 Task: Look for space in Irugūr, India from 11th June, 2023 to 15th June, 2023 for 2 adults in price range Rs.7000 to Rs.16000. Place can be private room with 1  bedroom having 2 beds and 1 bathroom. Property type can be house, flat, guest house, hotel. Booking option can be shelf check-in. Required host language is English.
Action: Mouse moved to (538, 133)
Screenshot: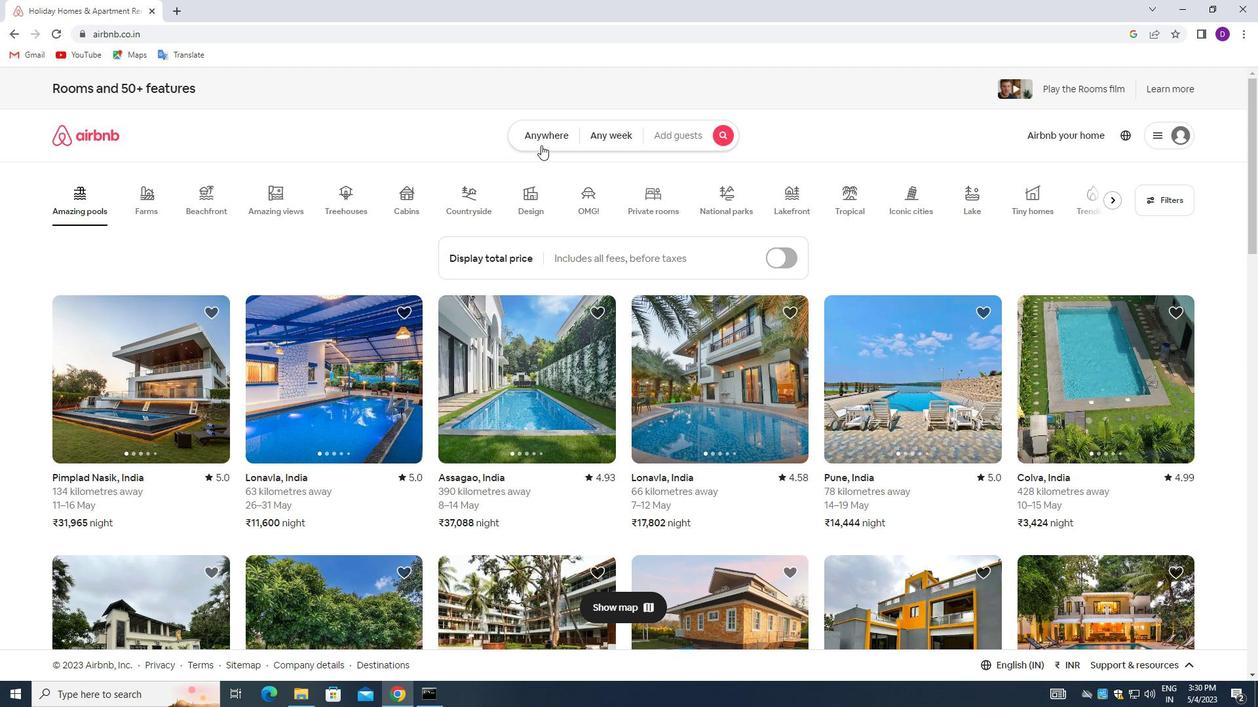 
Action: Mouse pressed left at (538, 133)
Screenshot: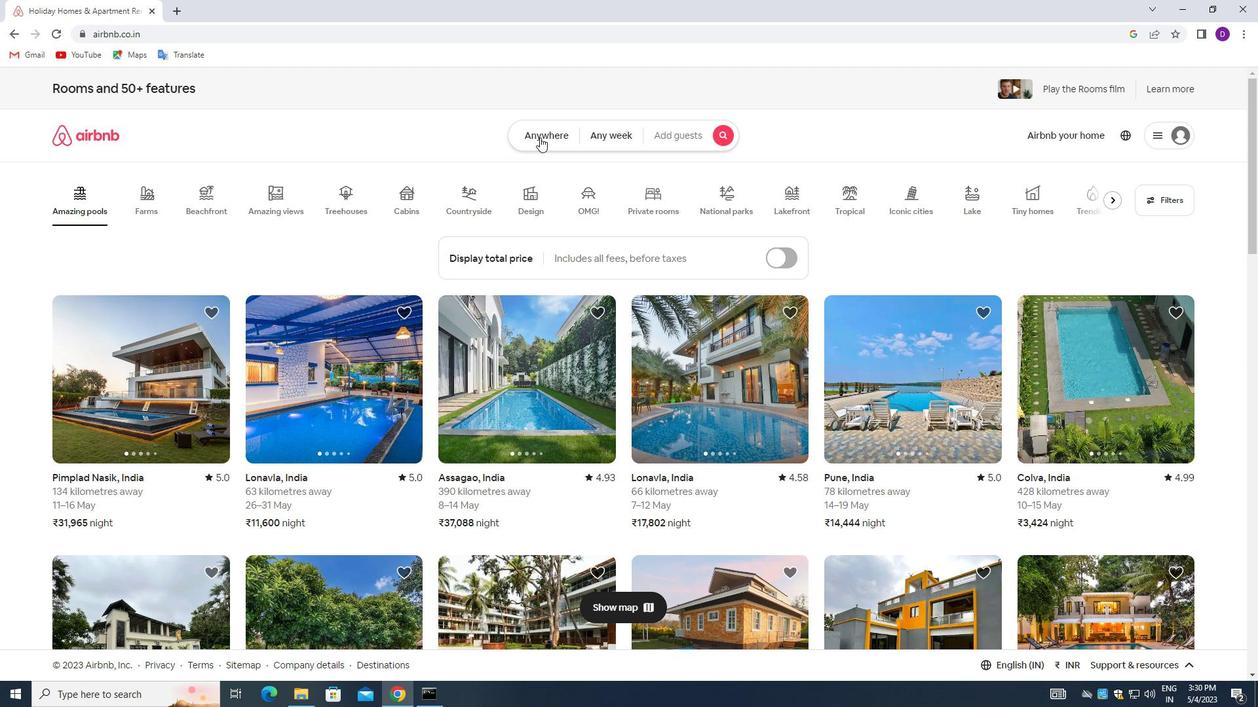 
Action: Mouse moved to (488, 182)
Screenshot: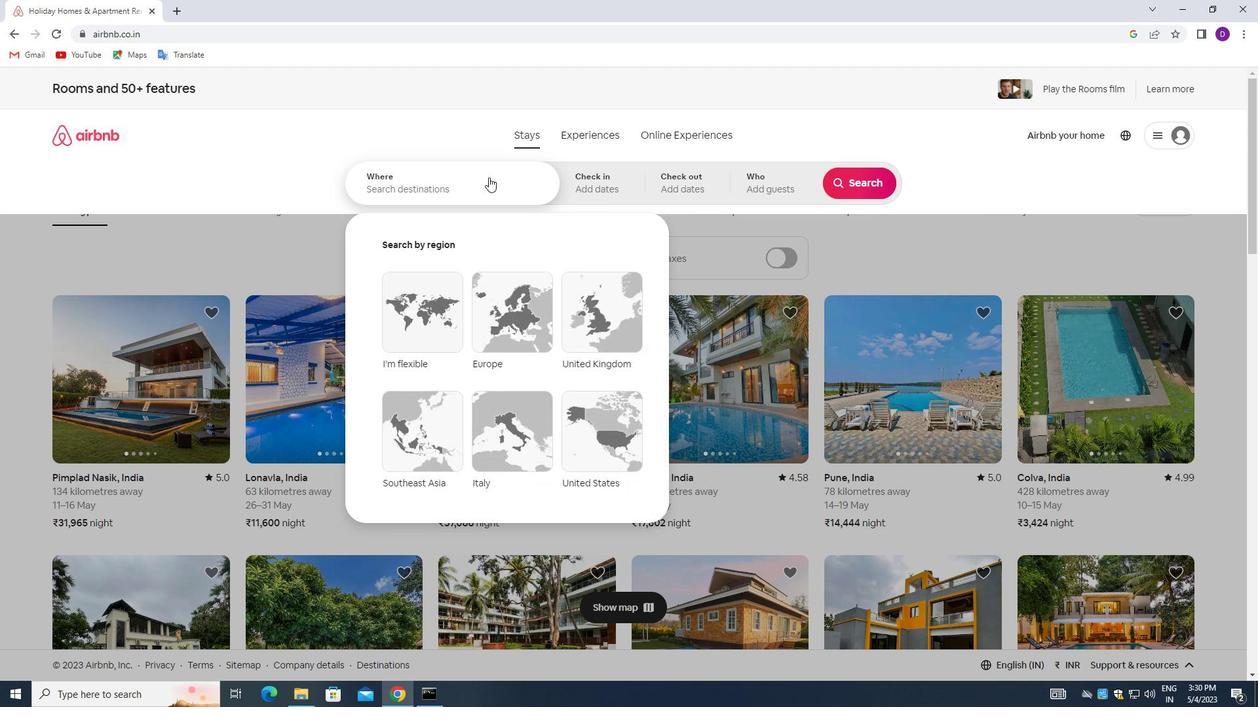 
Action: Mouse pressed left at (488, 182)
Screenshot: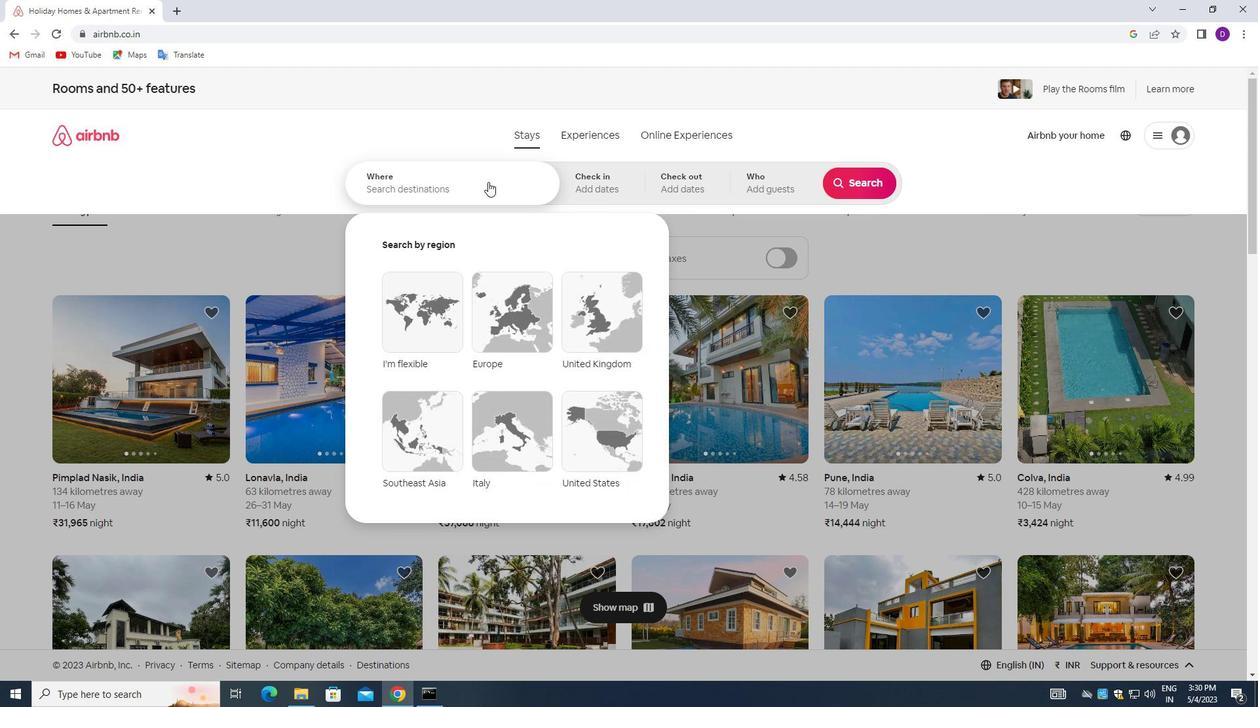 
Action: Mouse moved to (274, 162)
Screenshot: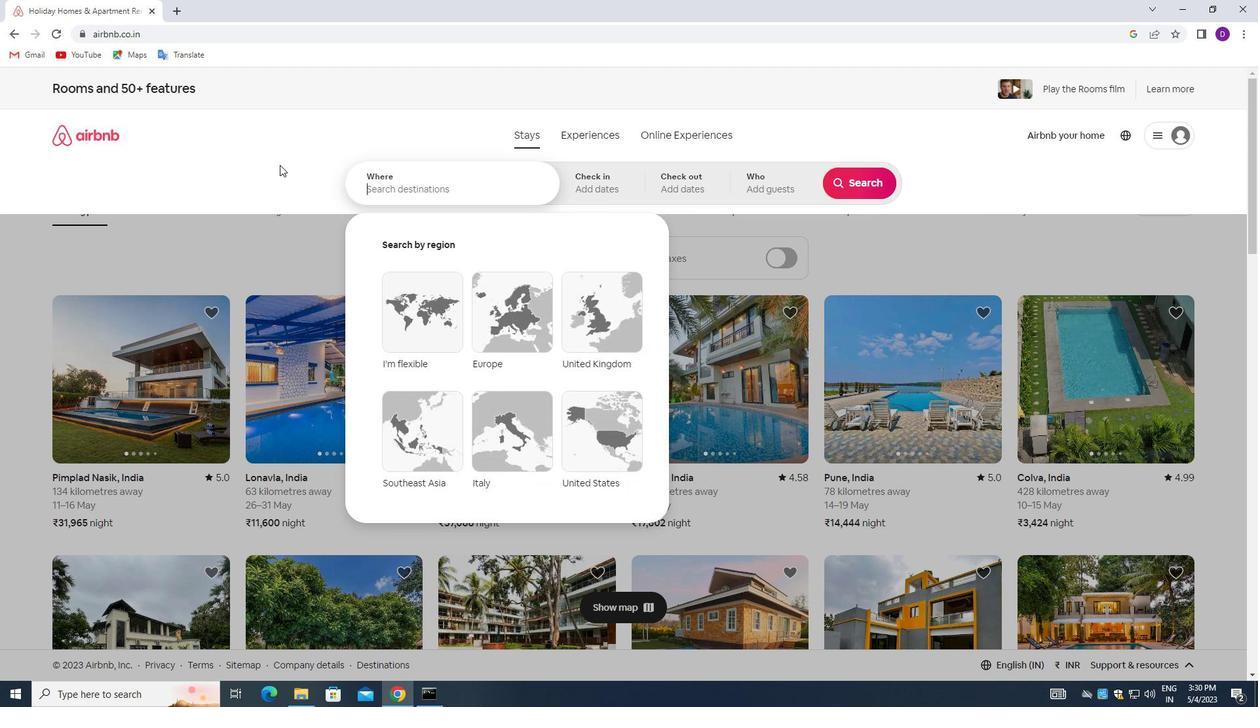 
Action: Key pressed <Key.shift>IRUGUR,<Key.space><Key.shift>INDIA<Key.enter>
Screenshot: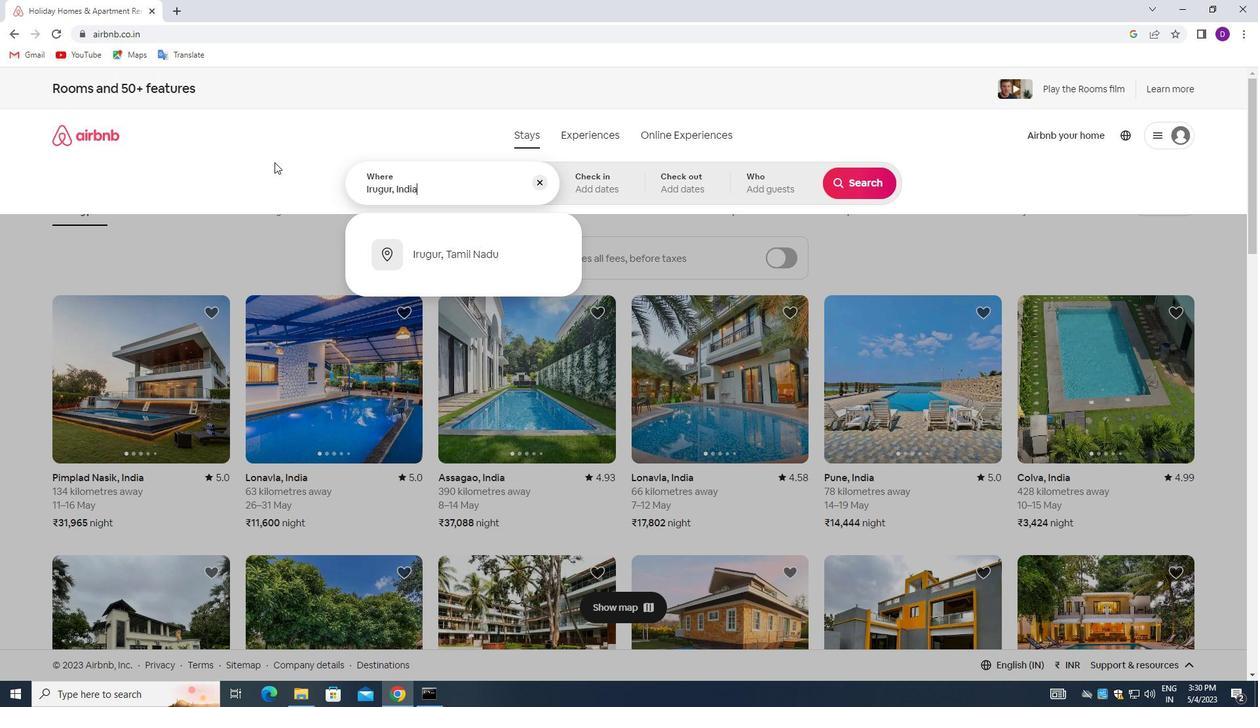 
Action: Mouse moved to (659, 411)
Screenshot: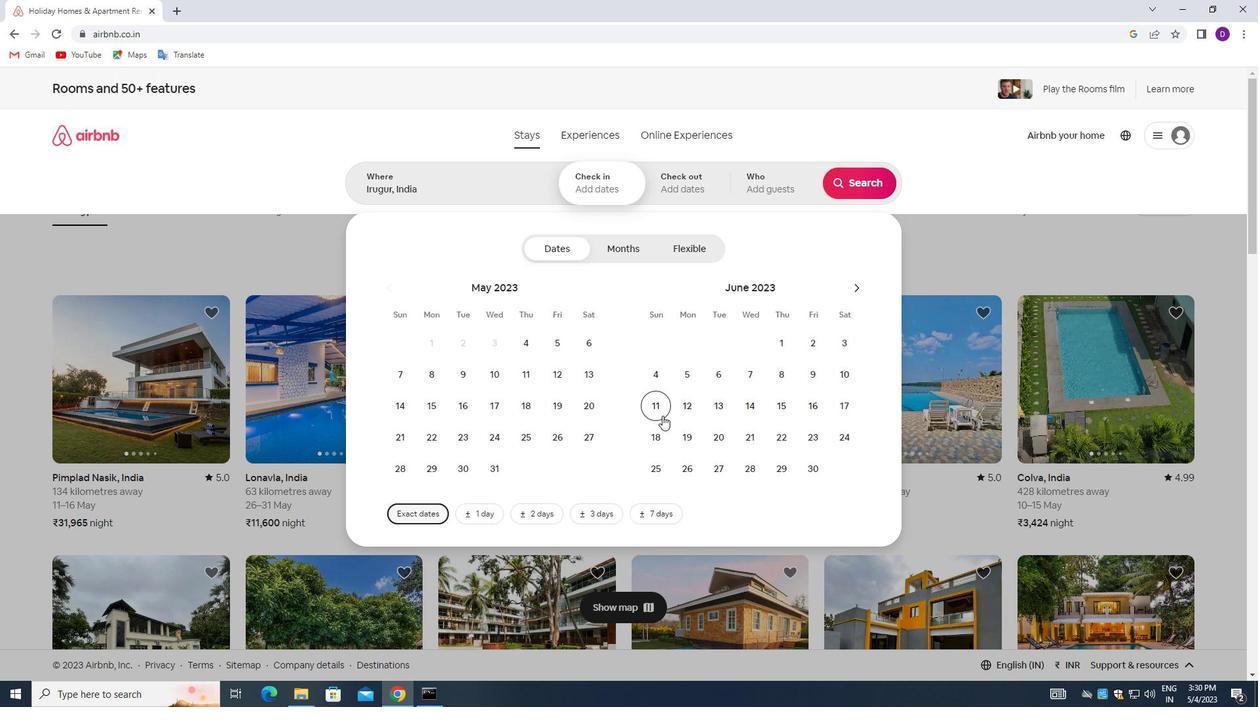 
Action: Mouse pressed left at (659, 411)
Screenshot: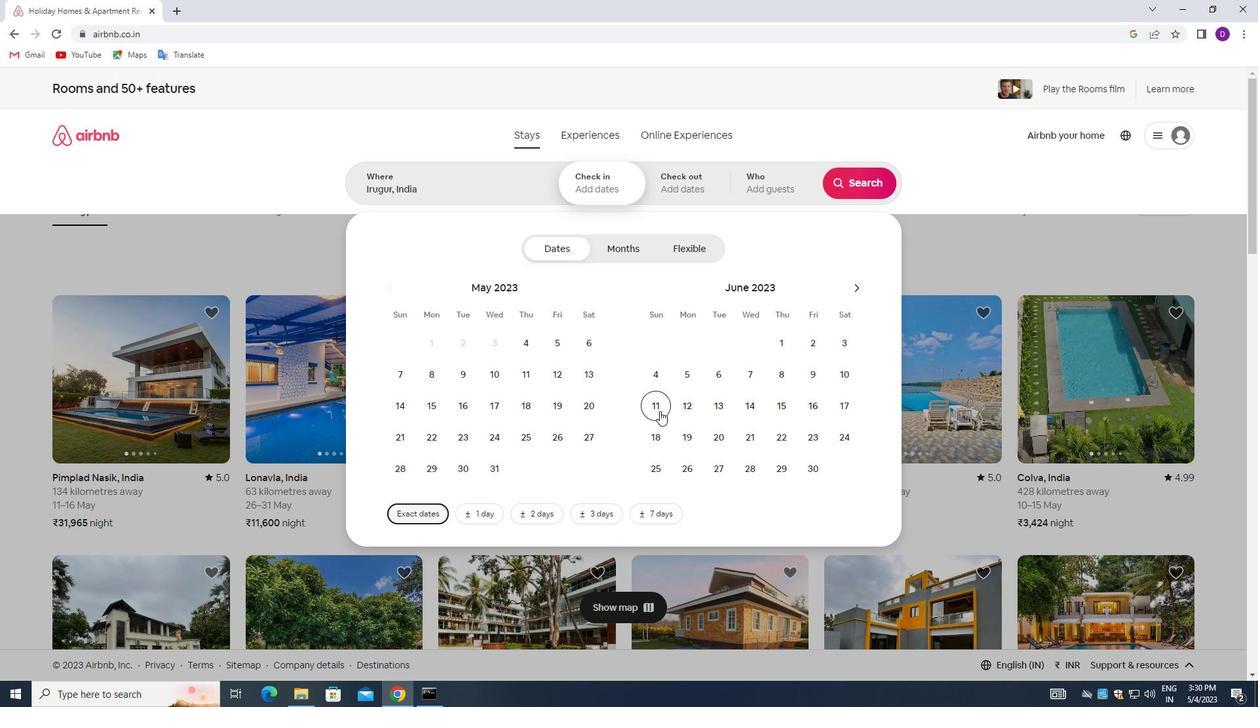 
Action: Mouse moved to (778, 412)
Screenshot: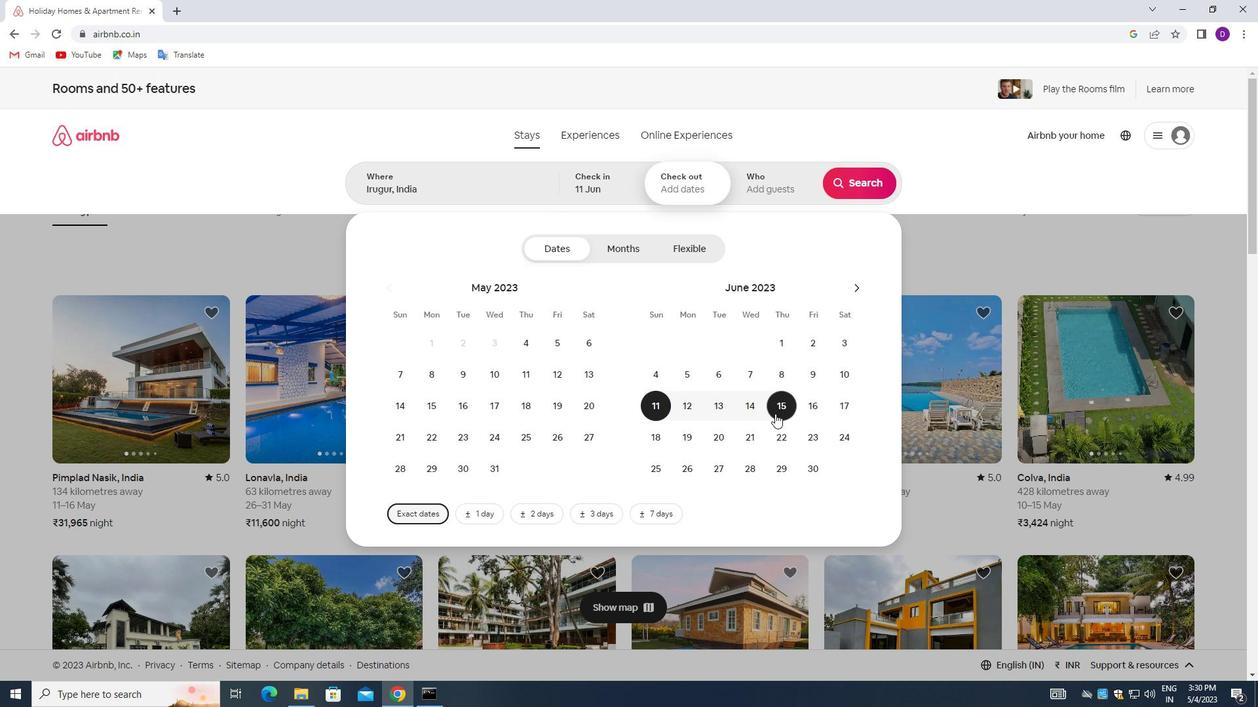 
Action: Mouse pressed left at (778, 412)
Screenshot: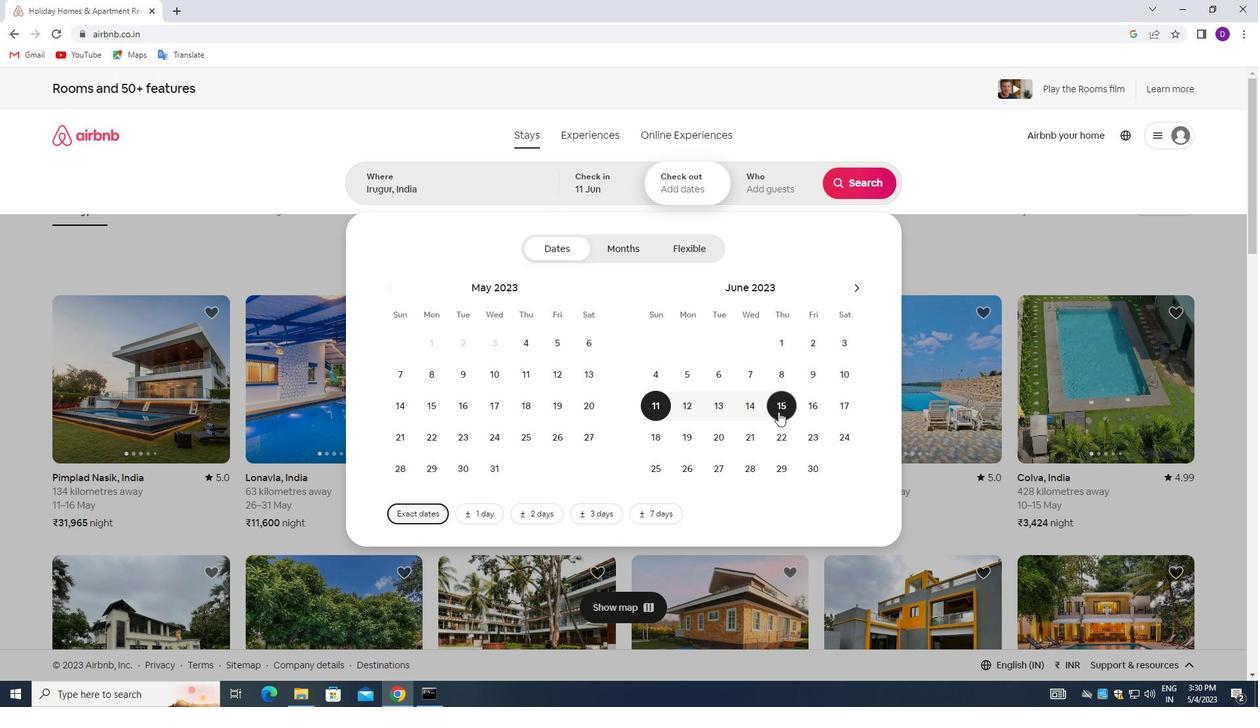
Action: Mouse moved to (774, 187)
Screenshot: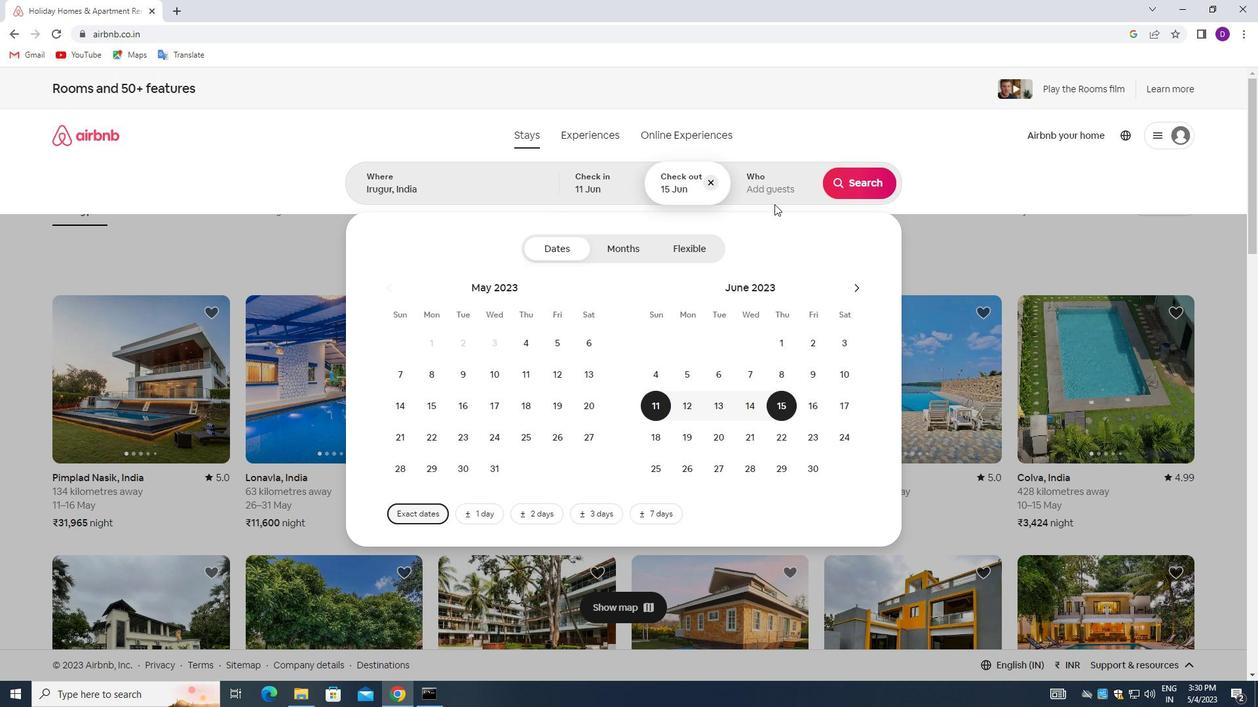 
Action: Mouse pressed left at (774, 187)
Screenshot: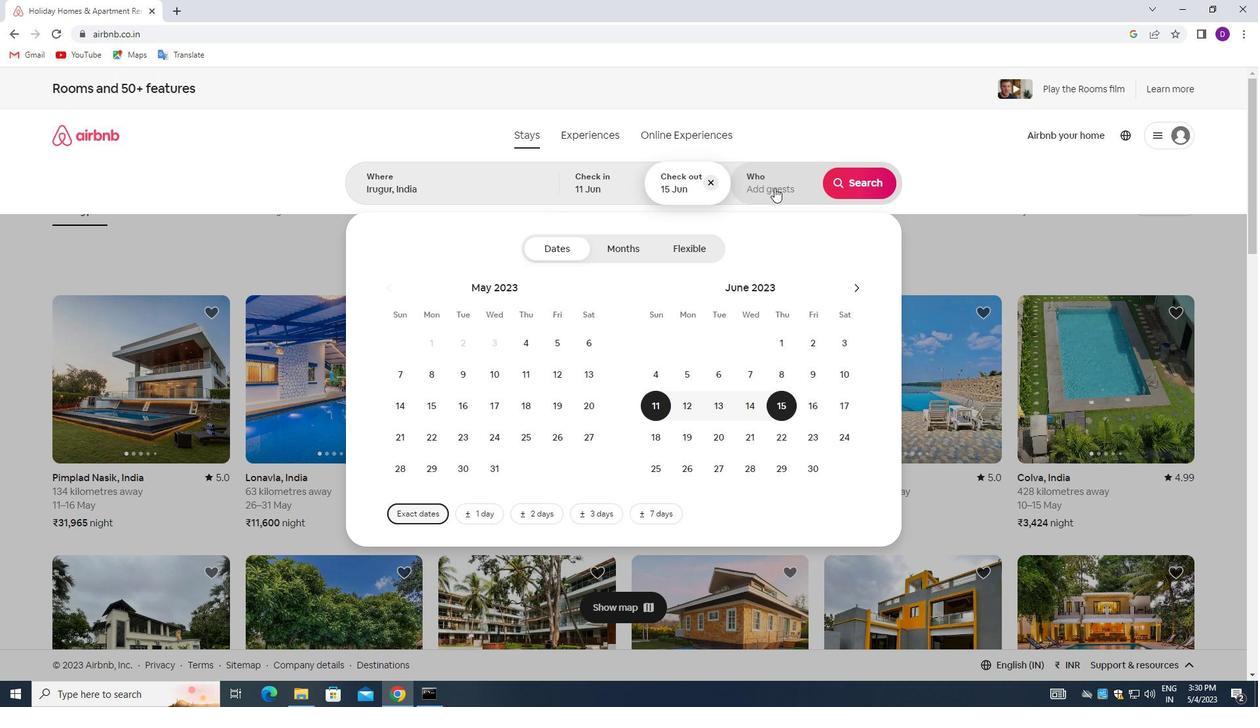 
Action: Mouse moved to (863, 257)
Screenshot: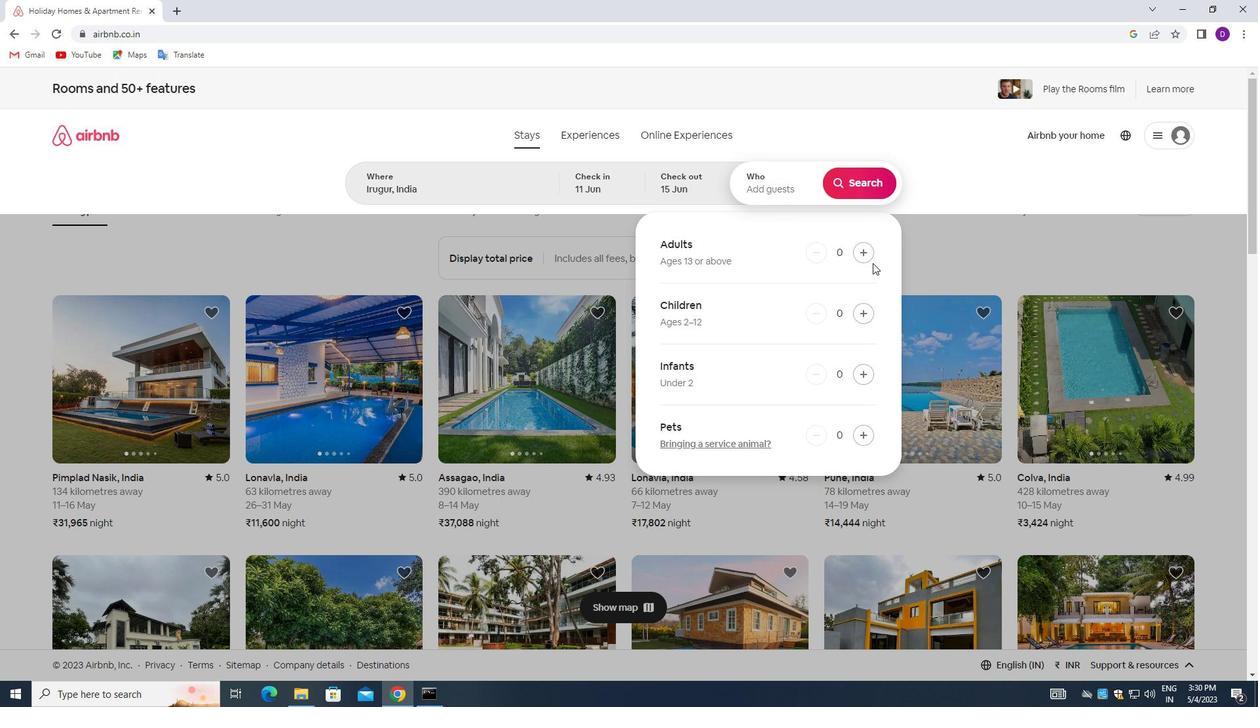 
Action: Mouse pressed left at (863, 257)
Screenshot: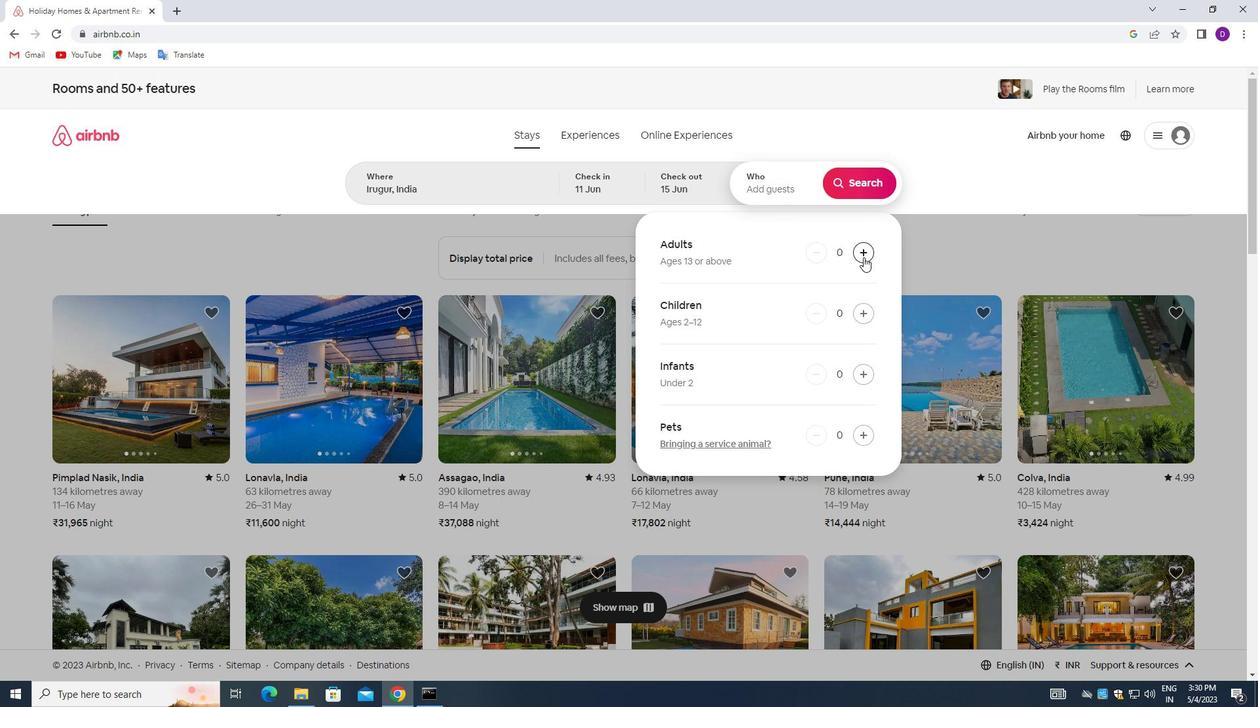 
Action: Mouse pressed left at (863, 257)
Screenshot: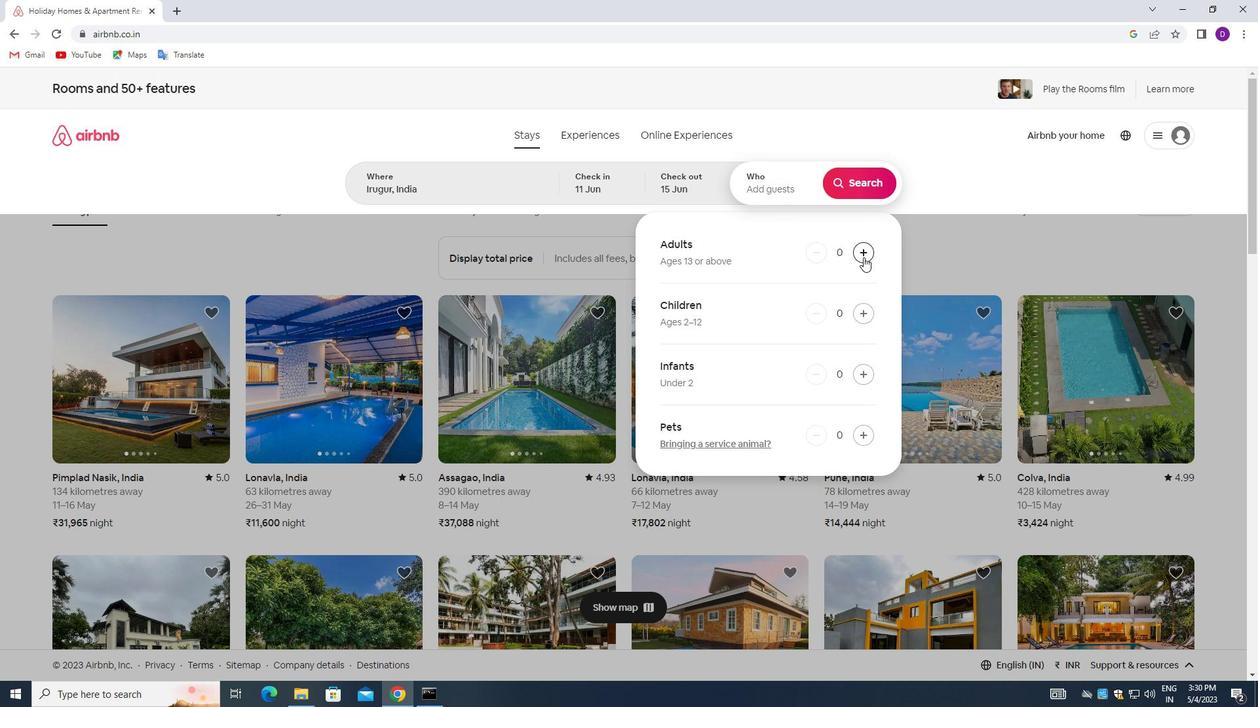 
Action: Mouse moved to (858, 181)
Screenshot: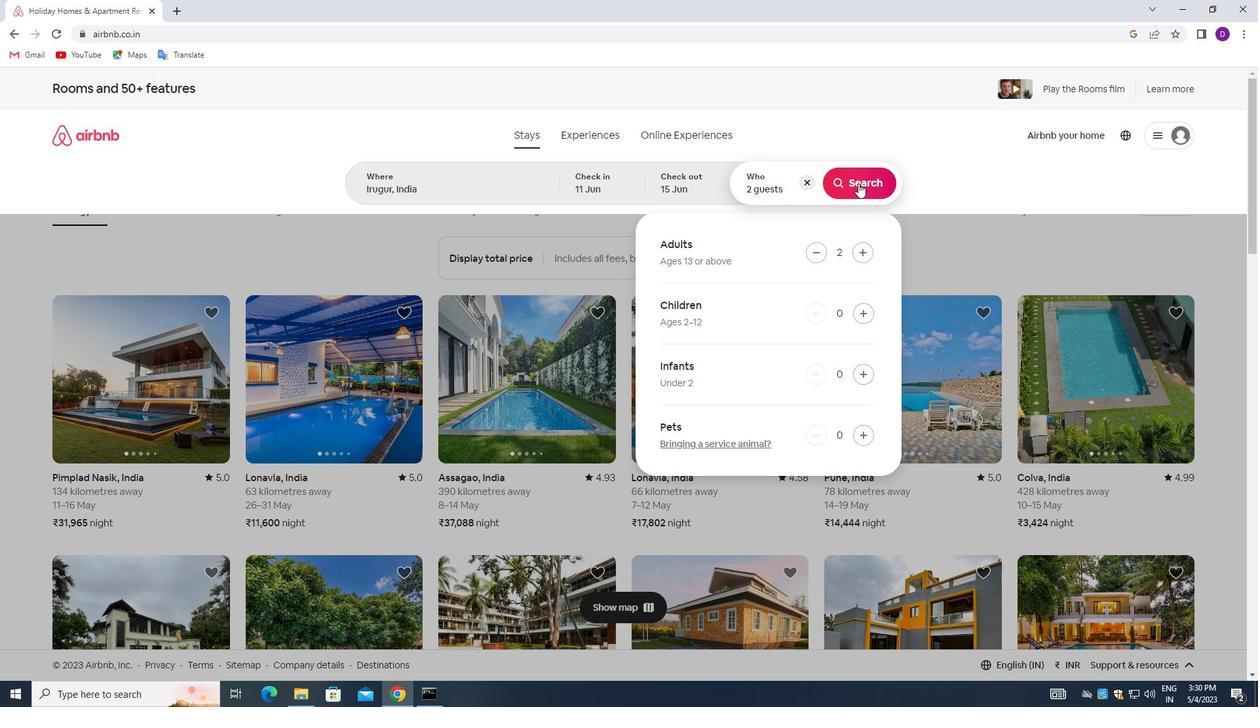 
Action: Mouse pressed left at (858, 181)
Screenshot: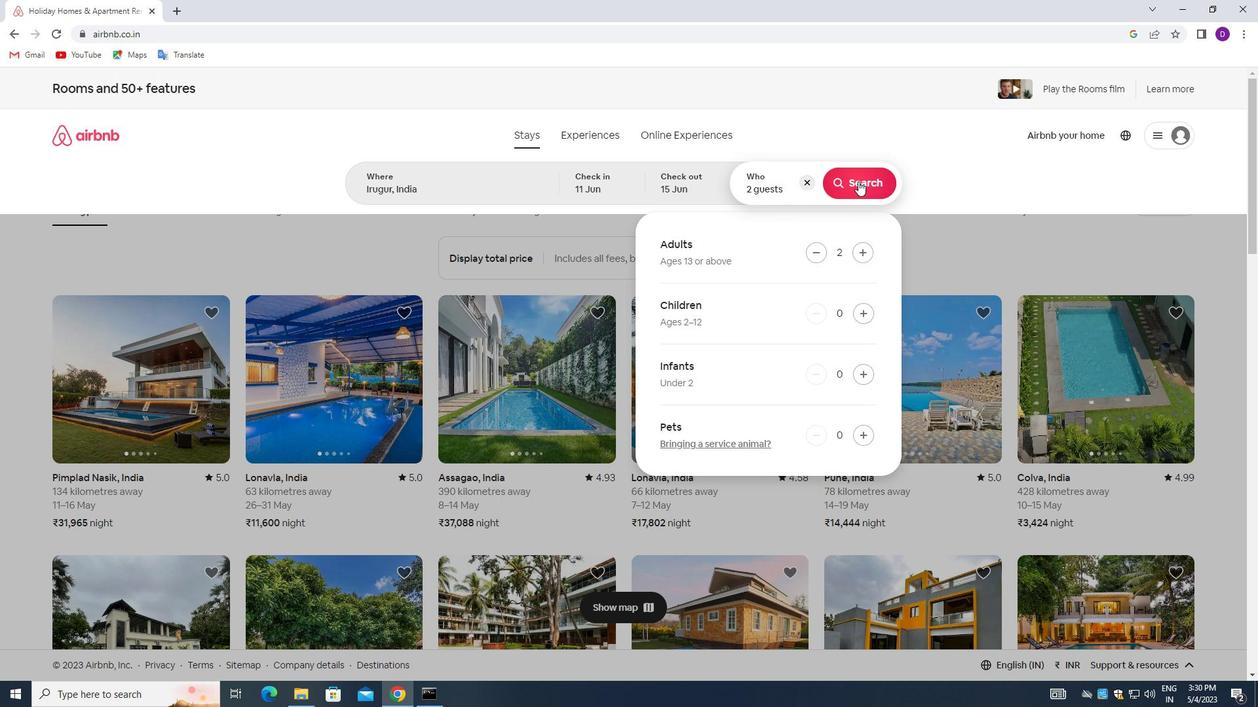 
Action: Mouse moved to (1184, 144)
Screenshot: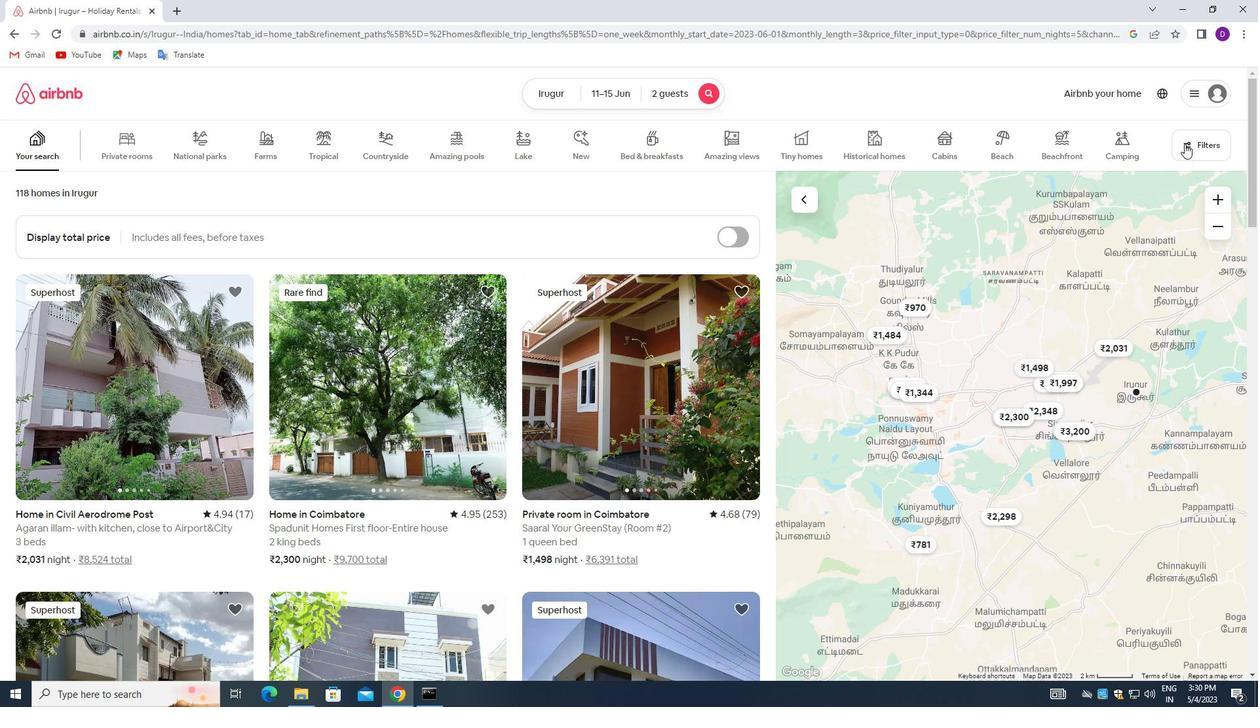 
Action: Mouse pressed left at (1184, 144)
Screenshot: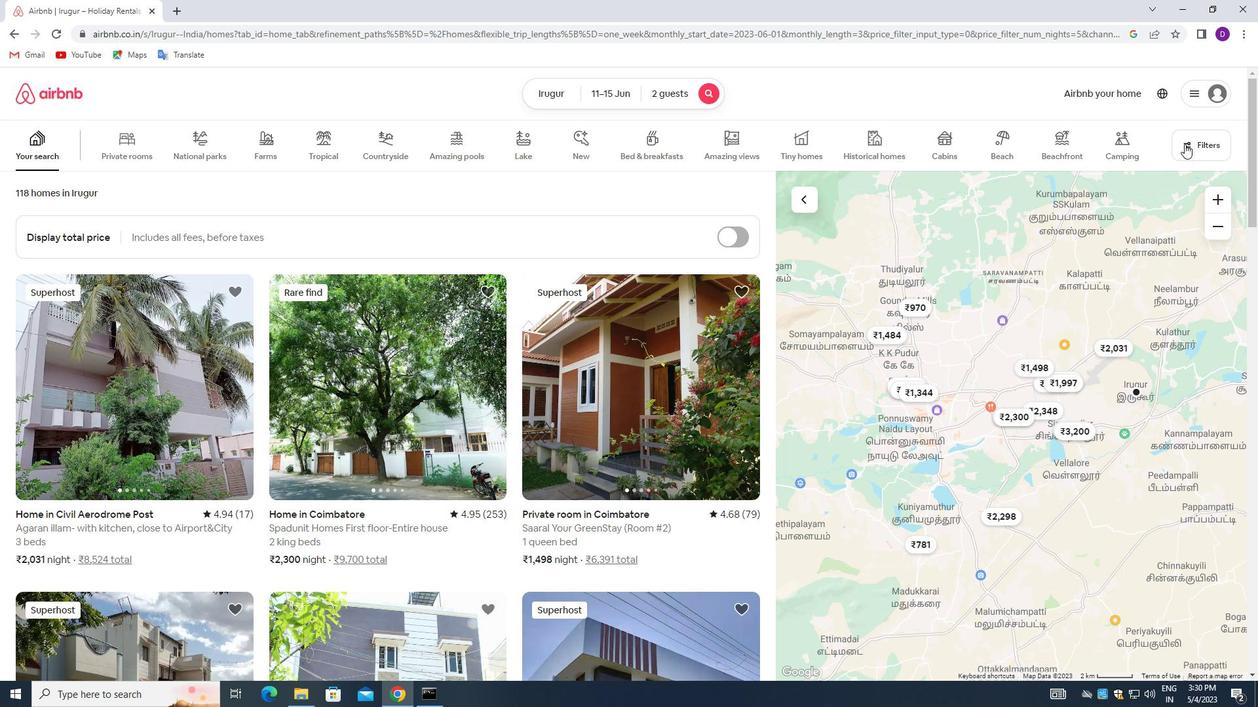 
Action: Mouse moved to (455, 311)
Screenshot: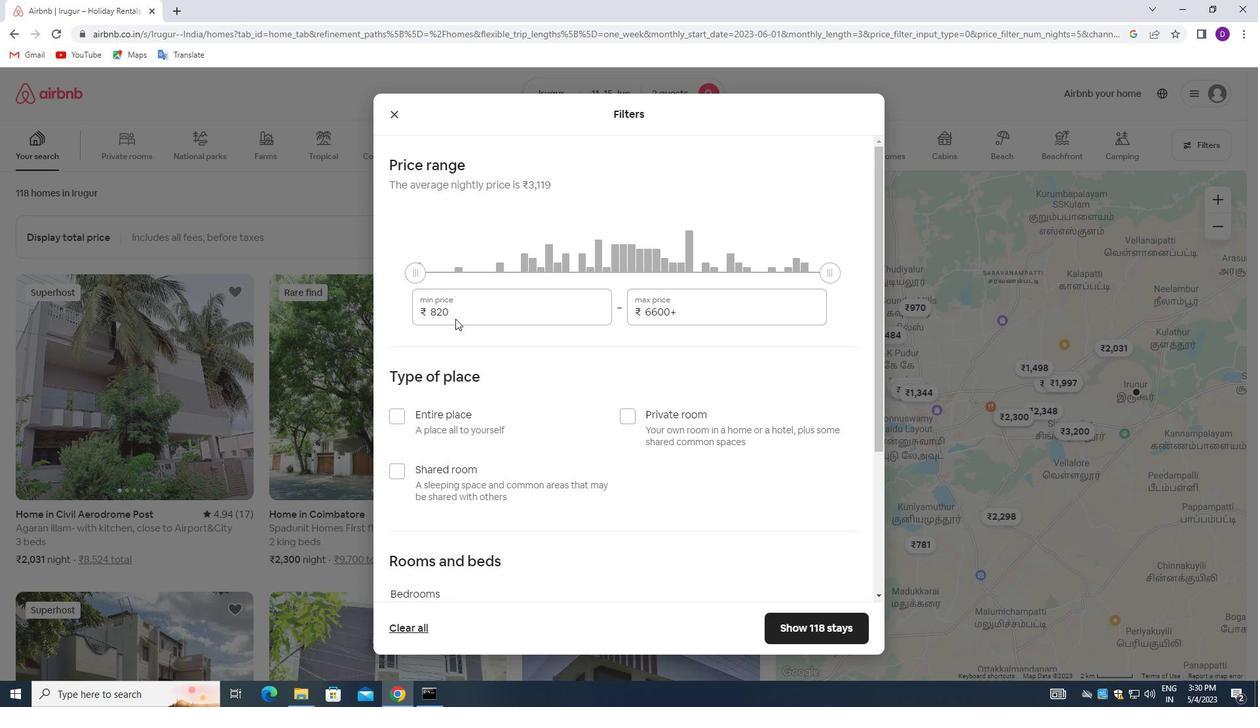 
Action: Mouse pressed left at (455, 311)
Screenshot: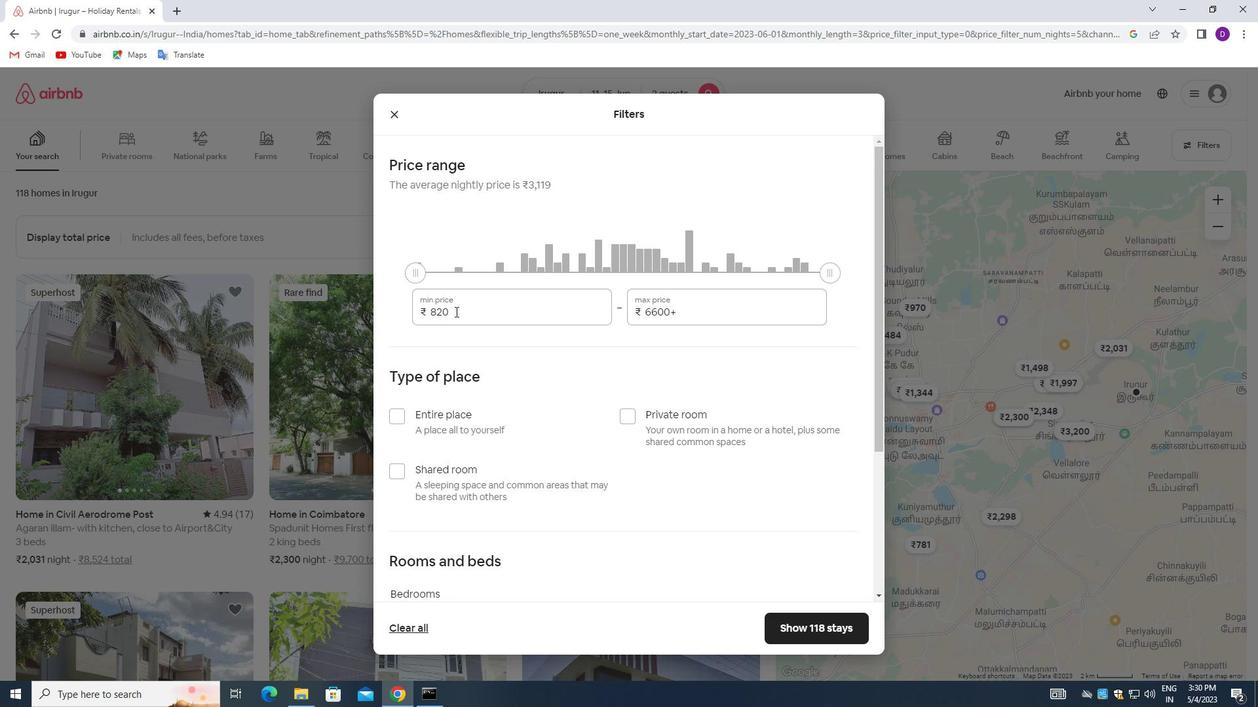 
Action: Mouse pressed left at (455, 311)
Screenshot: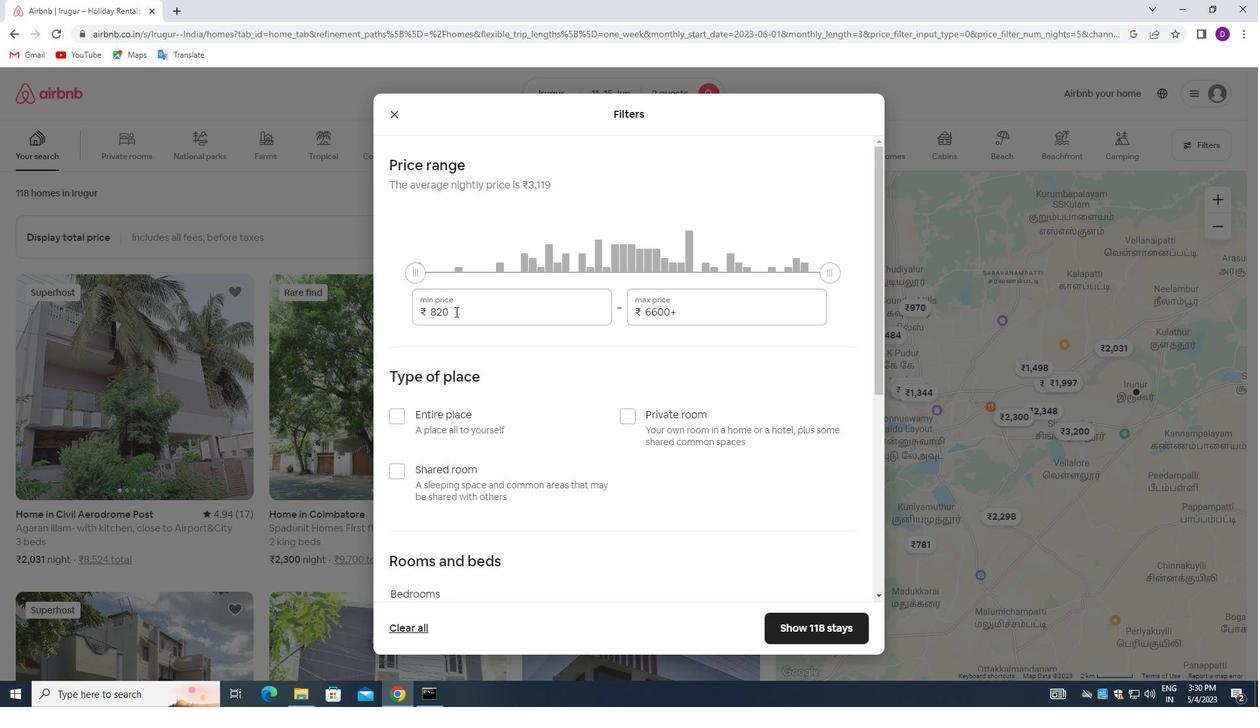 
Action: Key pressed 7000<Key.tab>16000
Screenshot: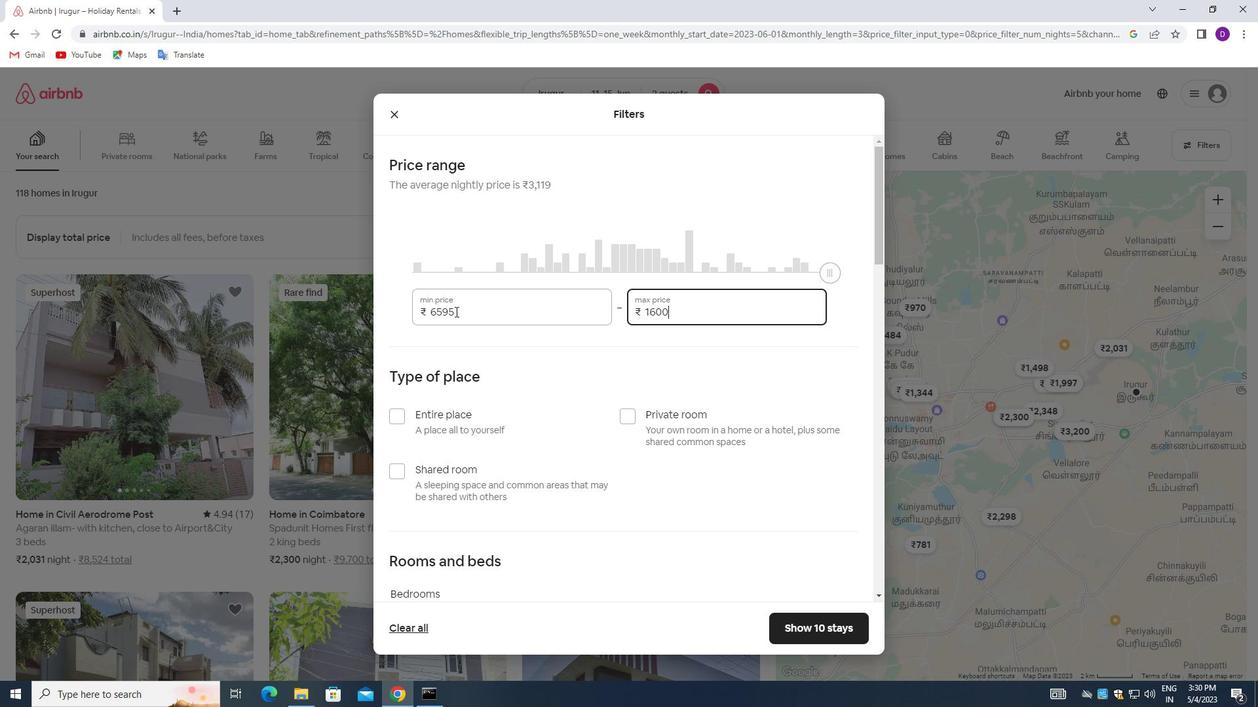 
Action: Mouse moved to (626, 414)
Screenshot: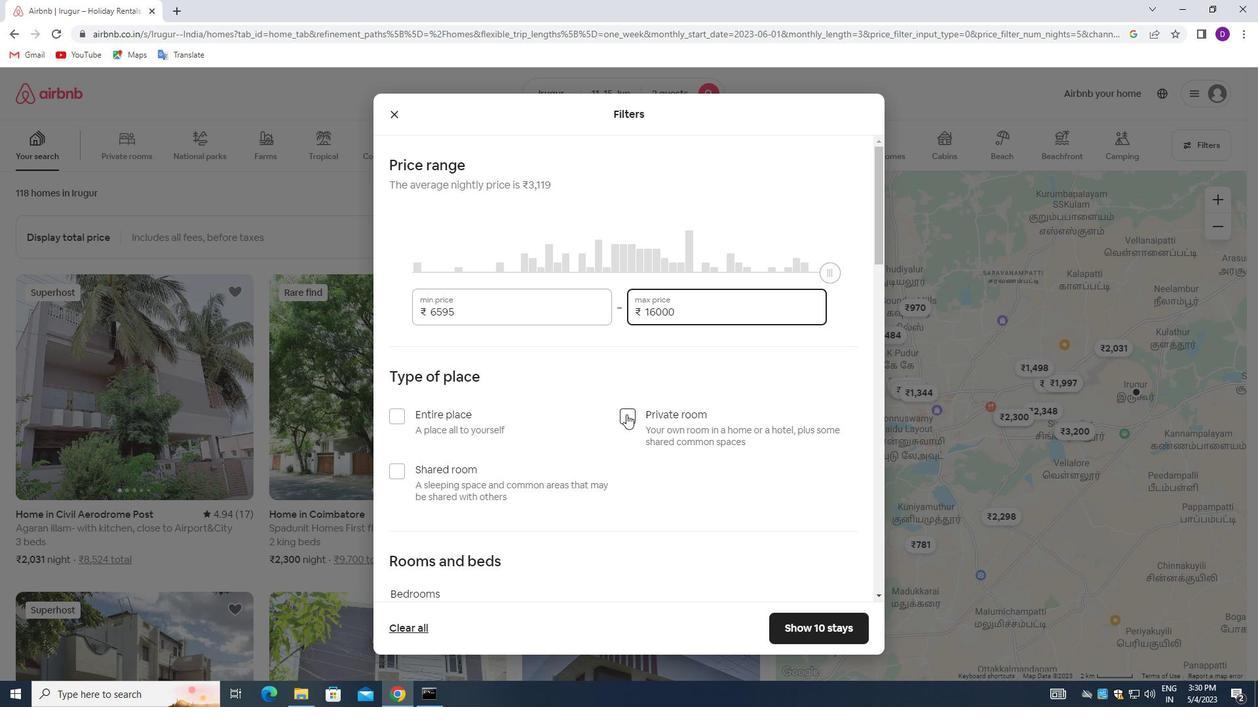
Action: Mouse pressed left at (626, 414)
Screenshot: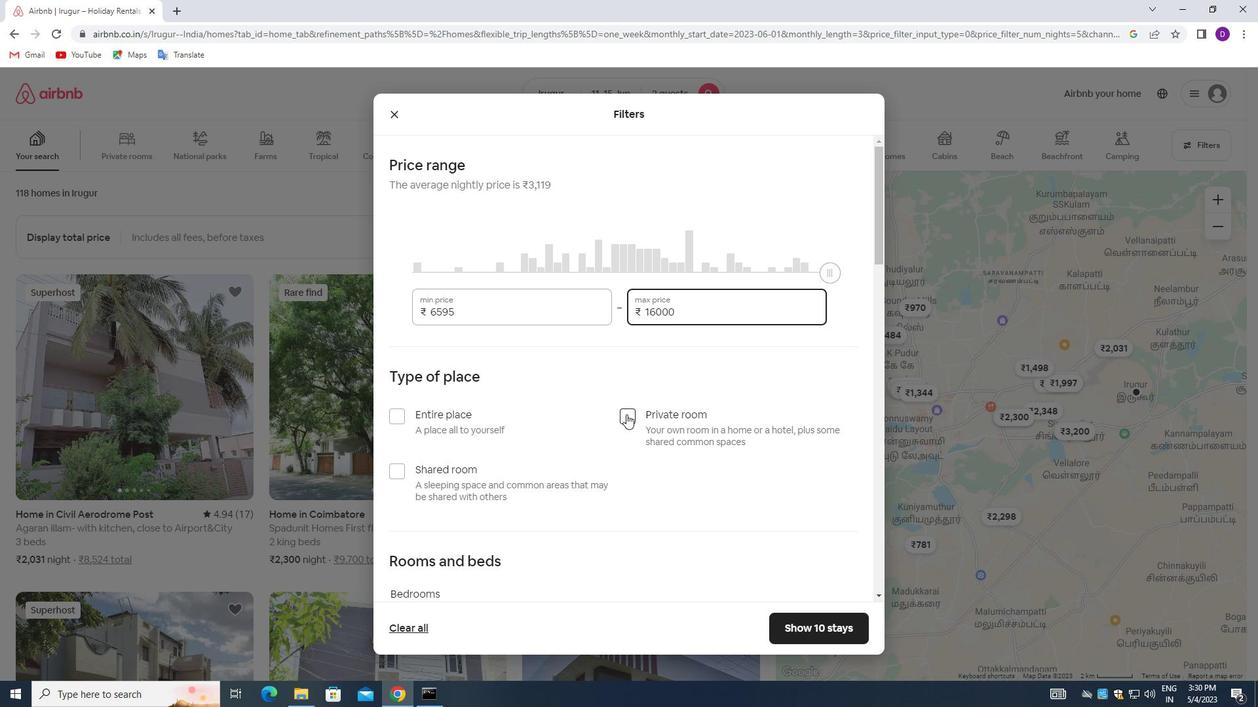 
Action: Mouse moved to (630, 418)
Screenshot: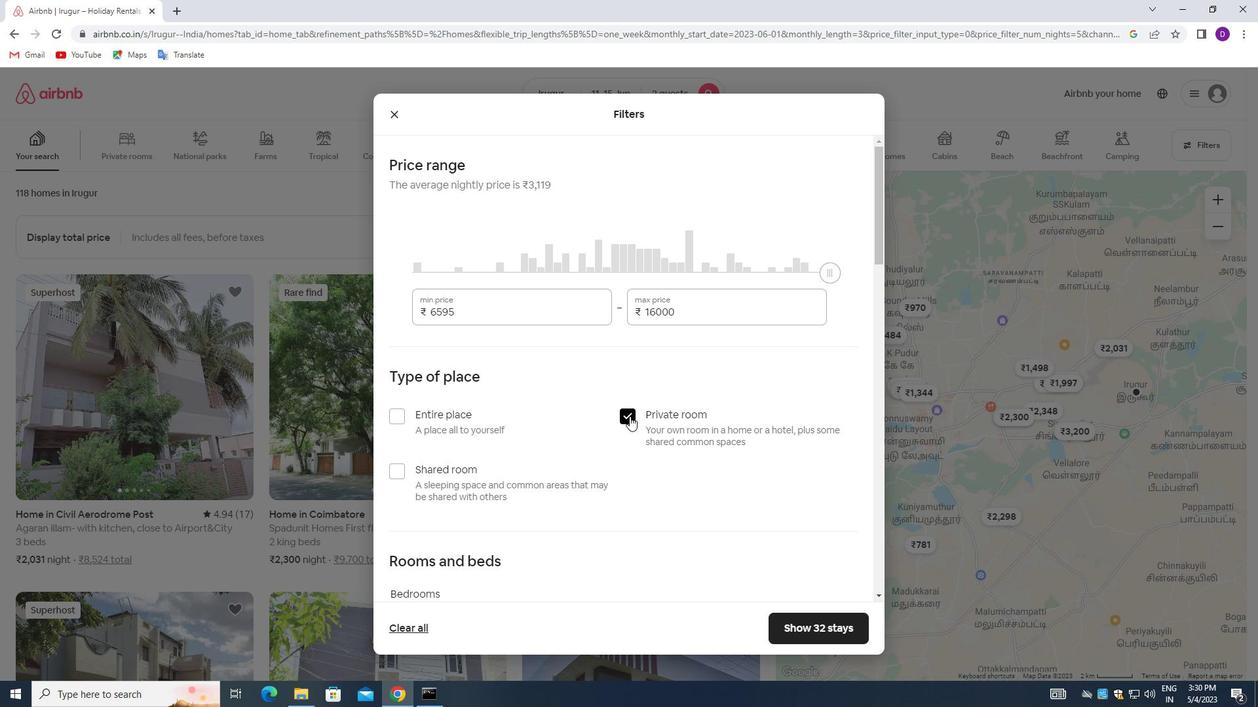 
Action: Mouse scrolled (630, 418) with delta (0, 0)
Screenshot: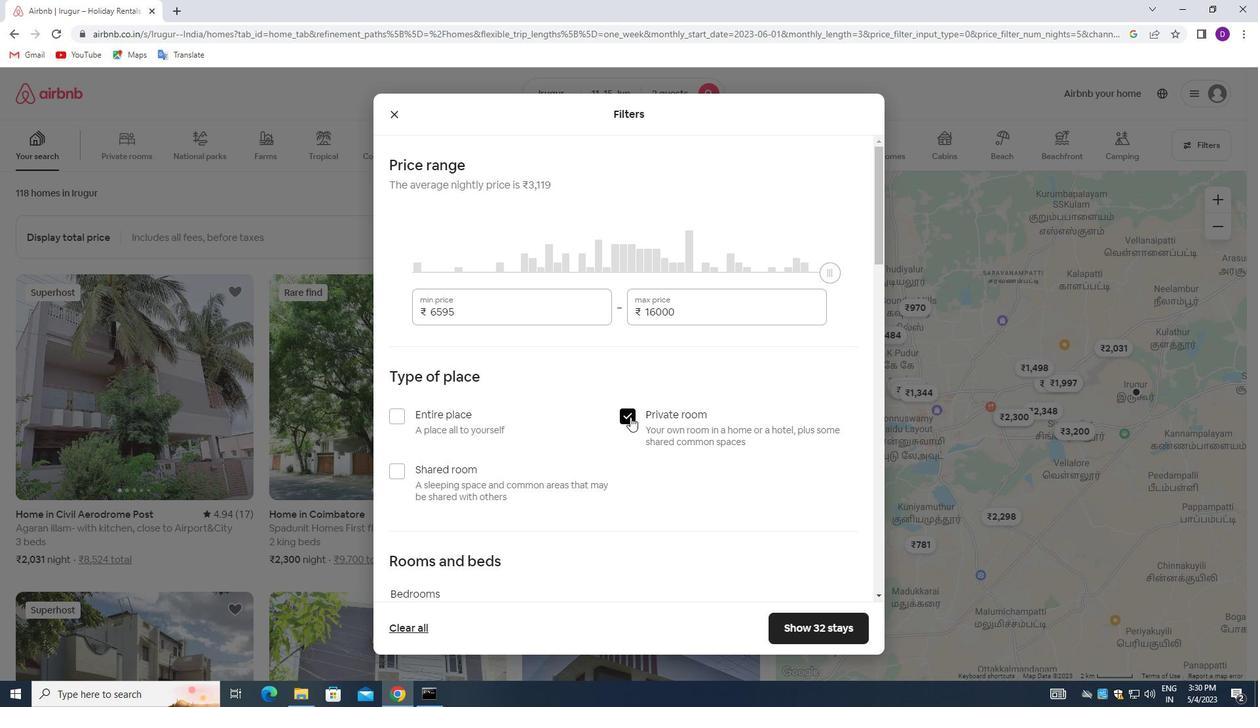
Action: Mouse scrolled (630, 418) with delta (0, 0)
Screenshot: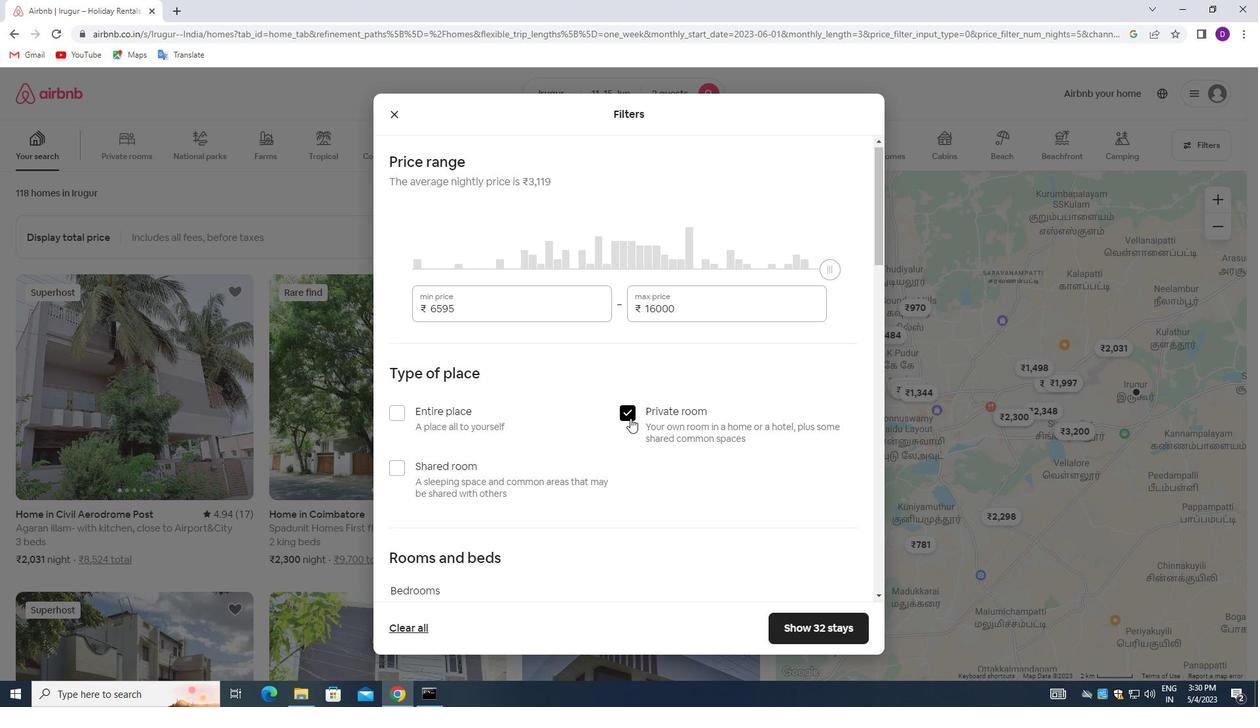 
Action: Mouse moved to (631, 416)
Screenshot: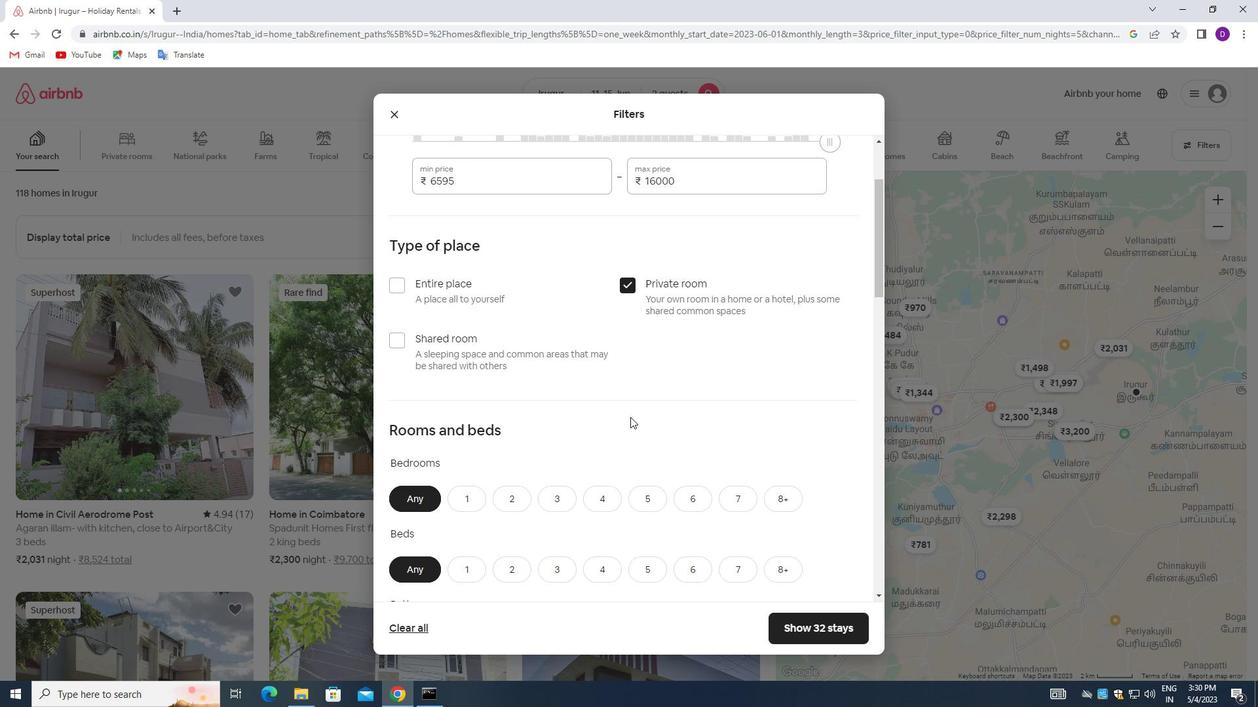 
Action: Mouse scrolled (631, 416) with delta (0, 0)
Screenshot: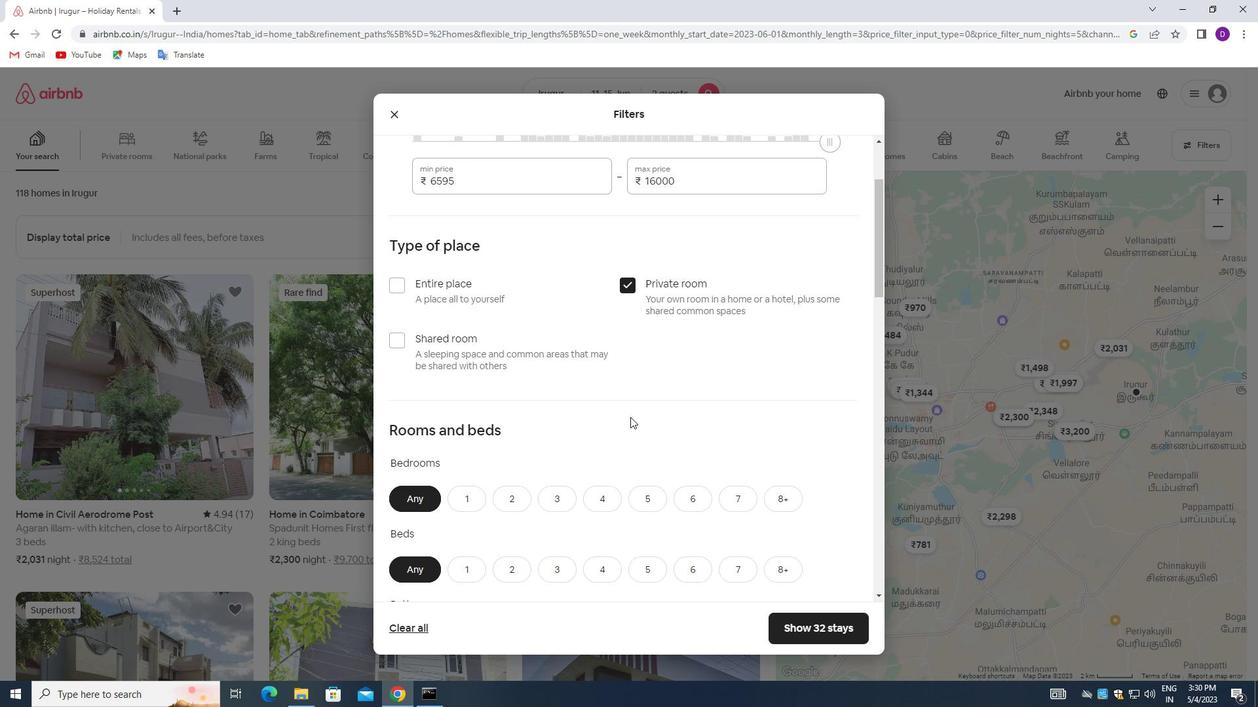 
Action: Mouse scrolled (631, 416) with delta (0, 0)
Screenshot: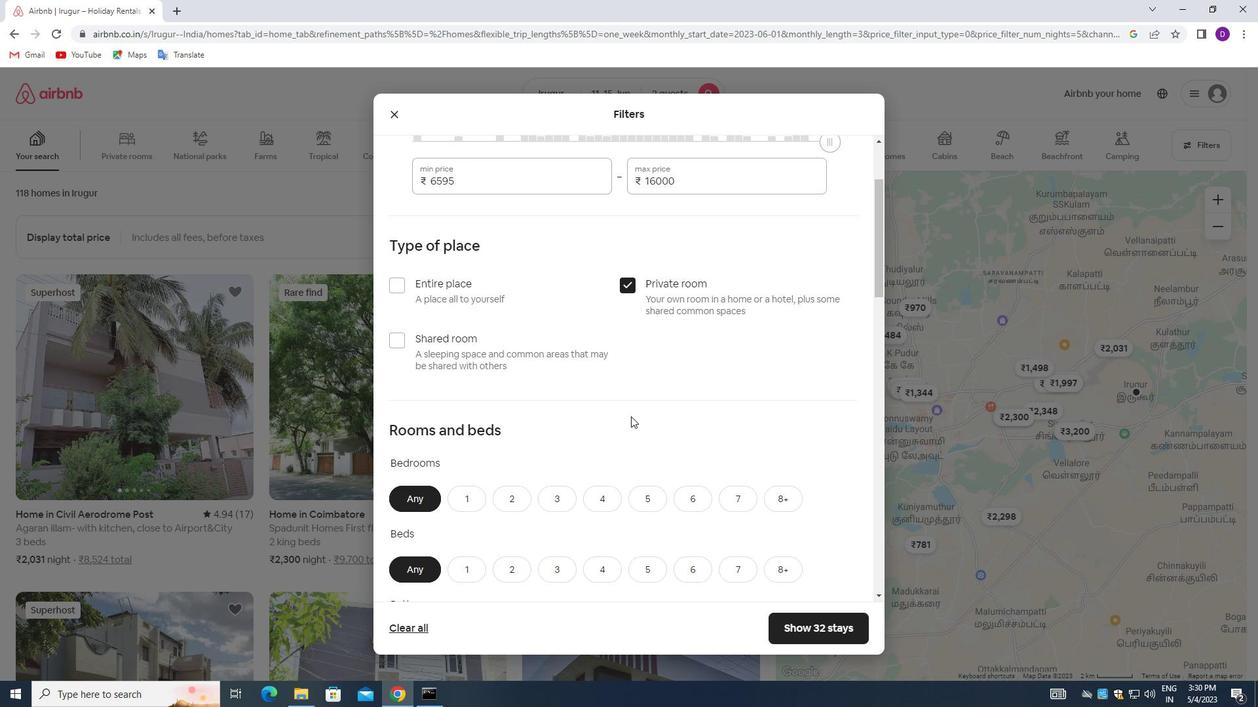 
Action: Mouse moved to (465, 372)
Screenshot: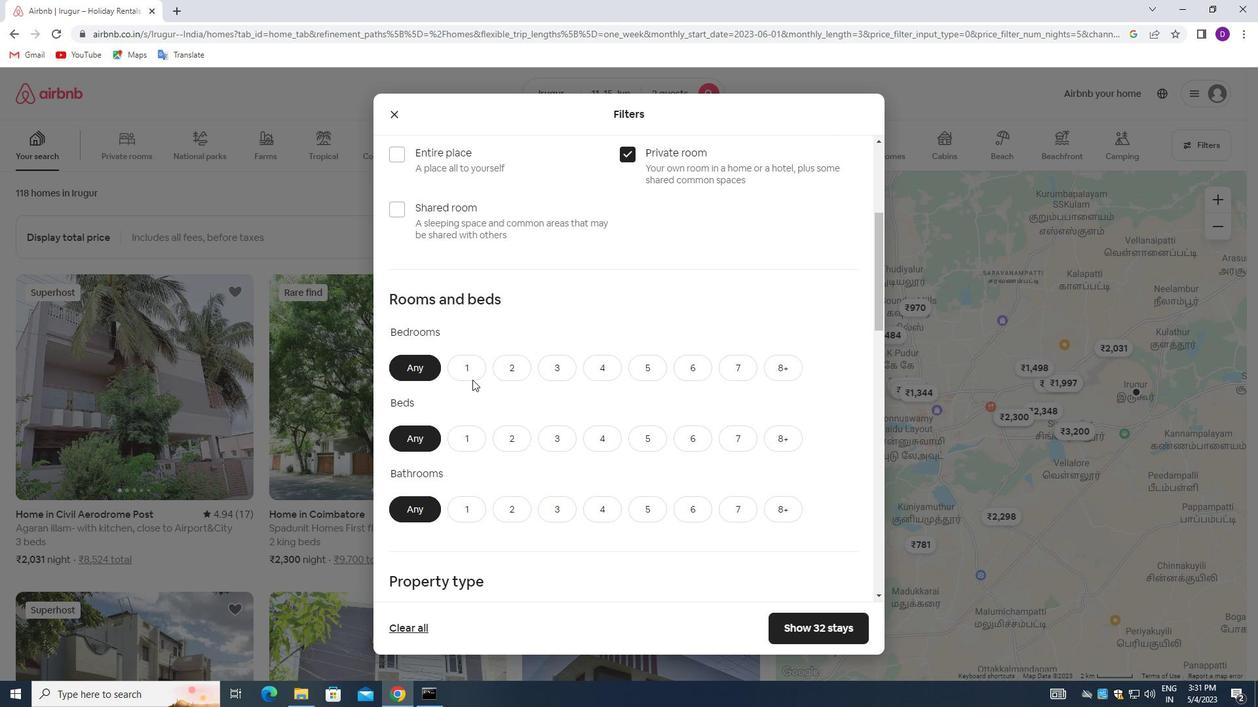 
Action: Mouse pressed left at (465, 372)
Screenshot: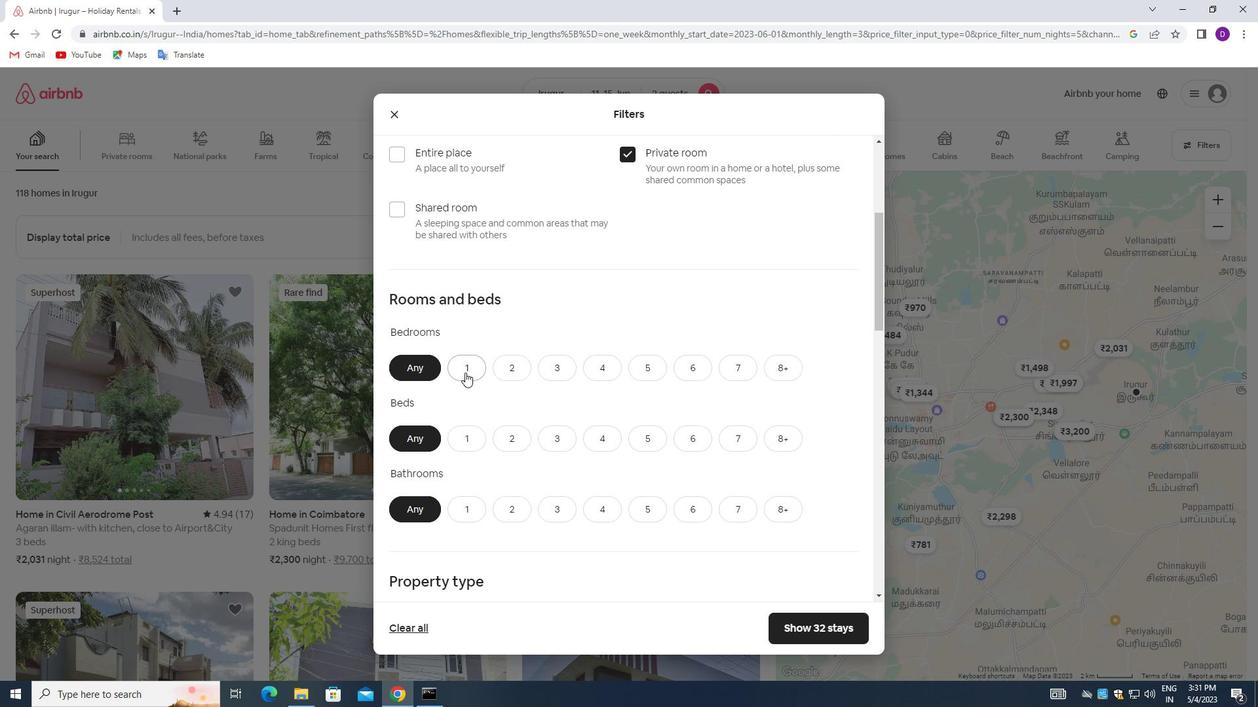 
Action: Mouse moved to (511, 436)
Screenshot: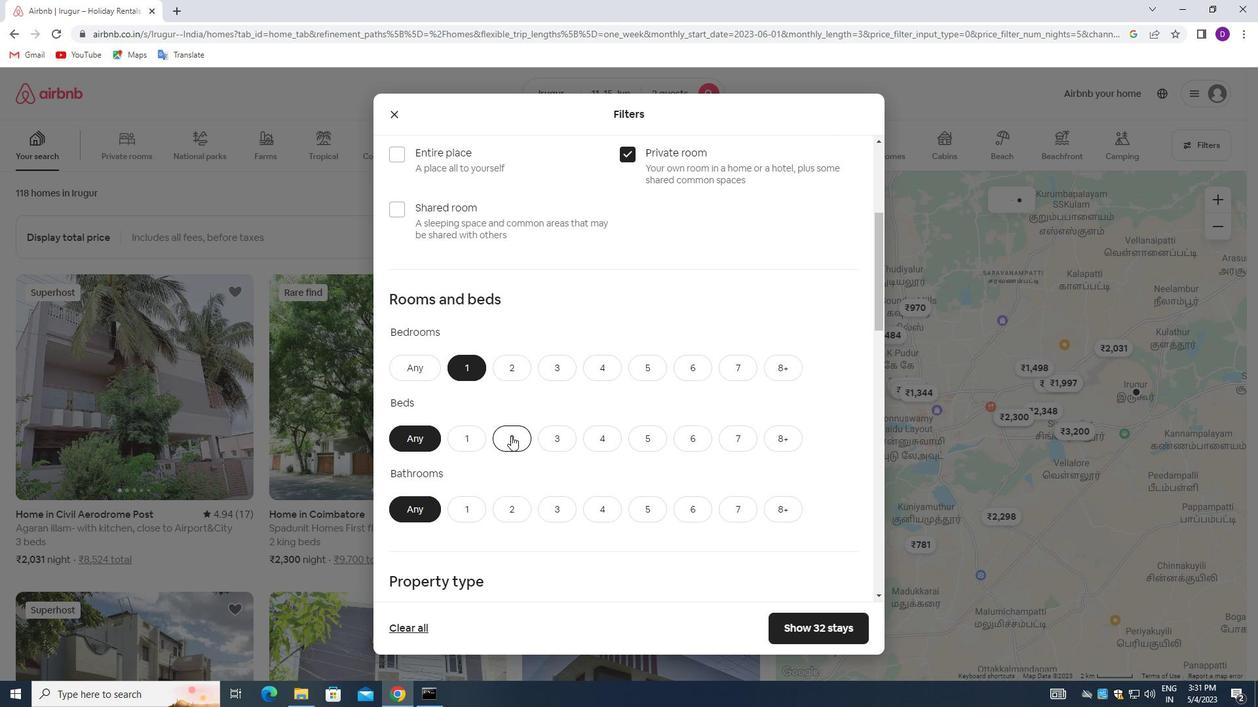 
Action: Mouse pressed left at (511, 436)
Screenshot: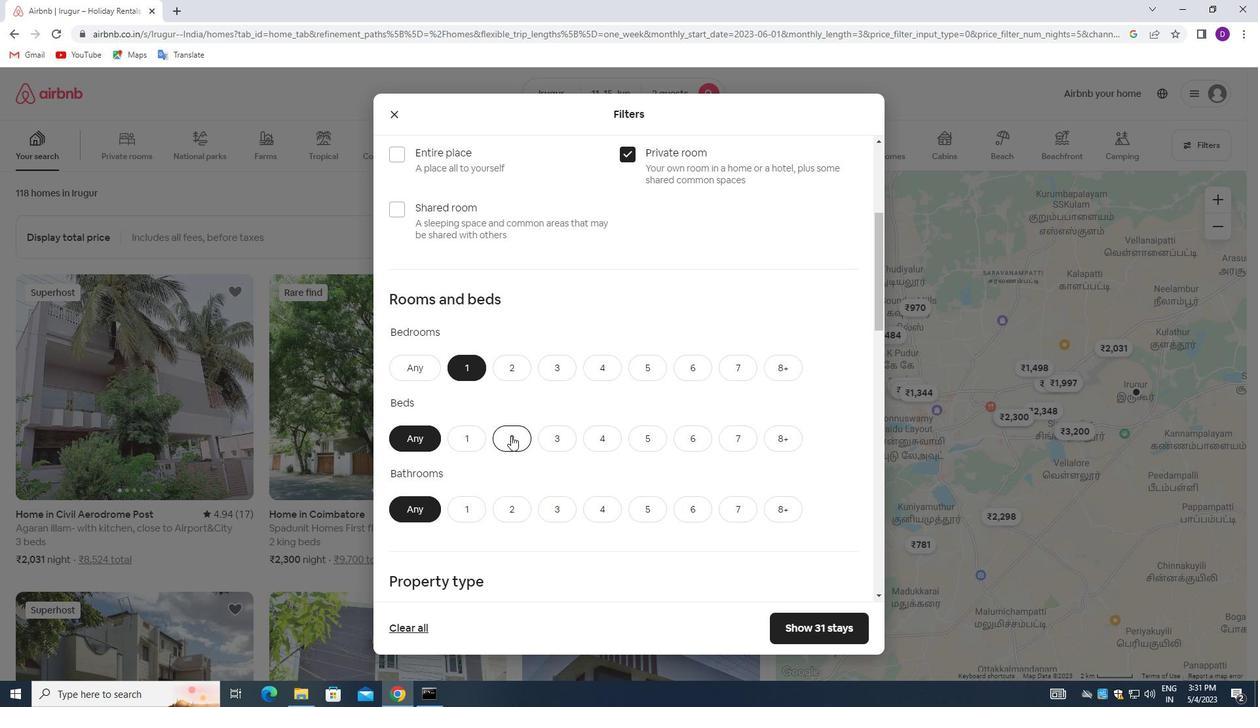 
Action: Mouse moved to (464, 513)
Screenshot: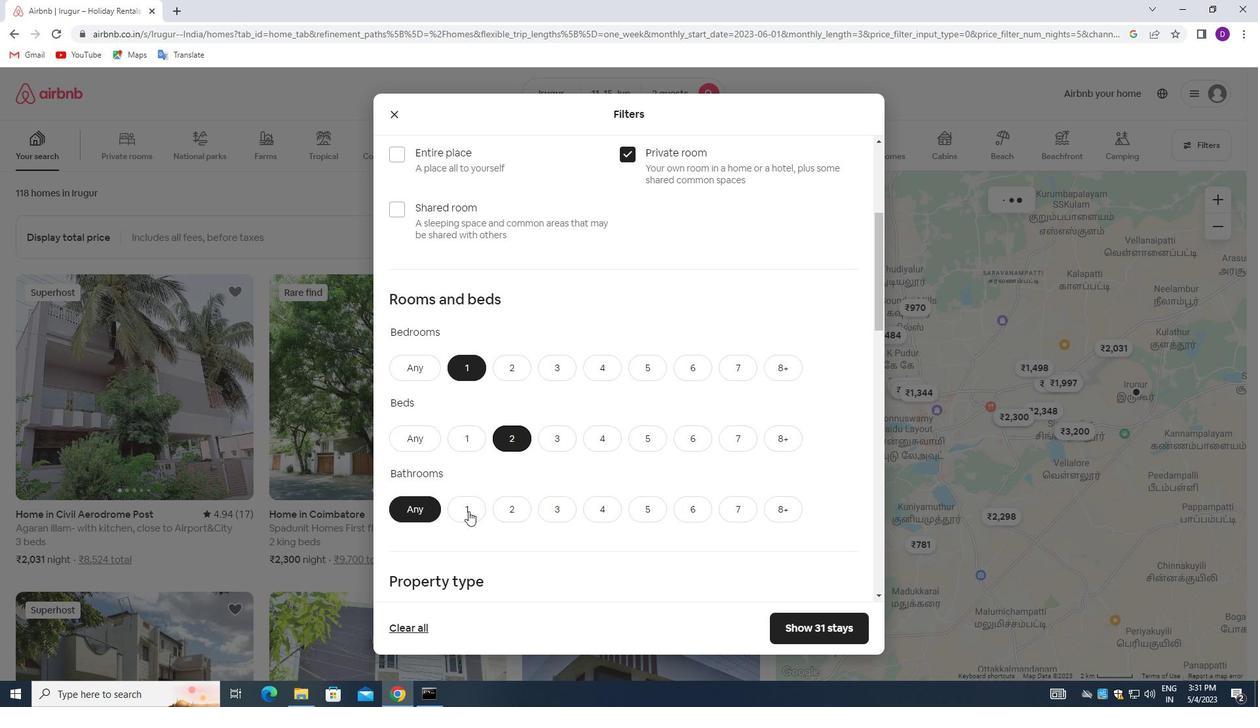 
Action: Mouse pressed left at (464, 513)
Screenshot: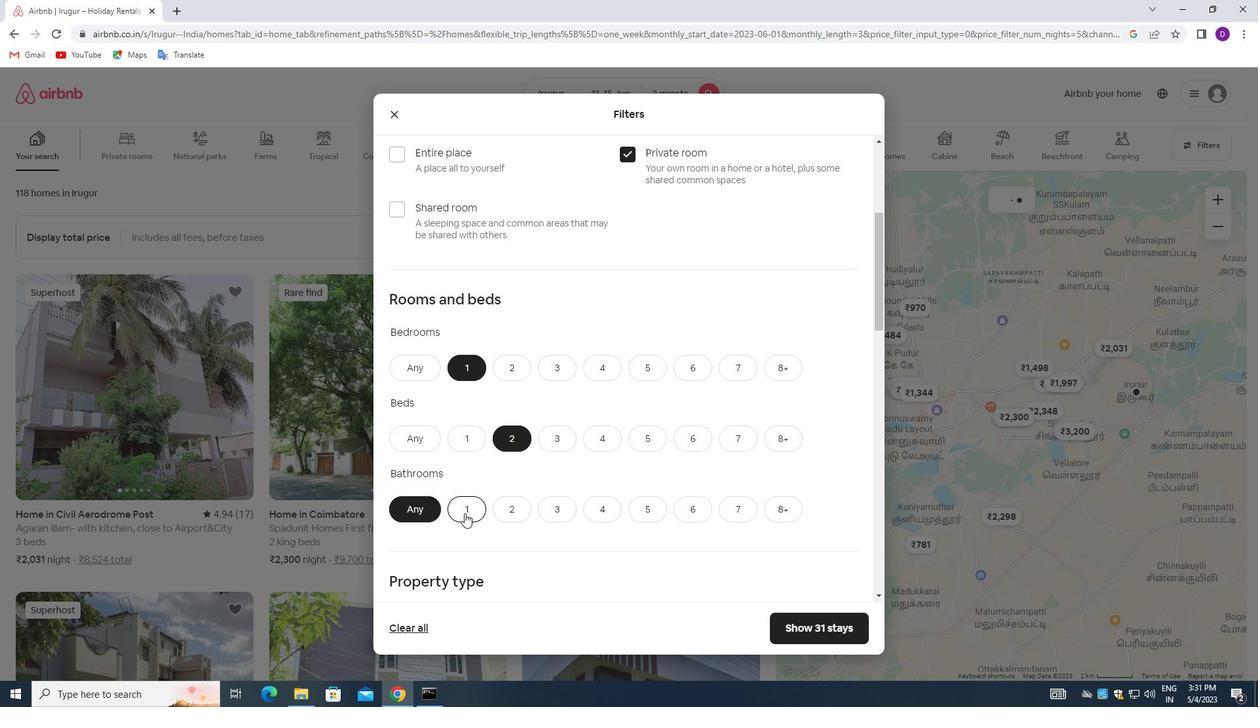 
Action: Mouse moved to (572, 424)
Screenshot: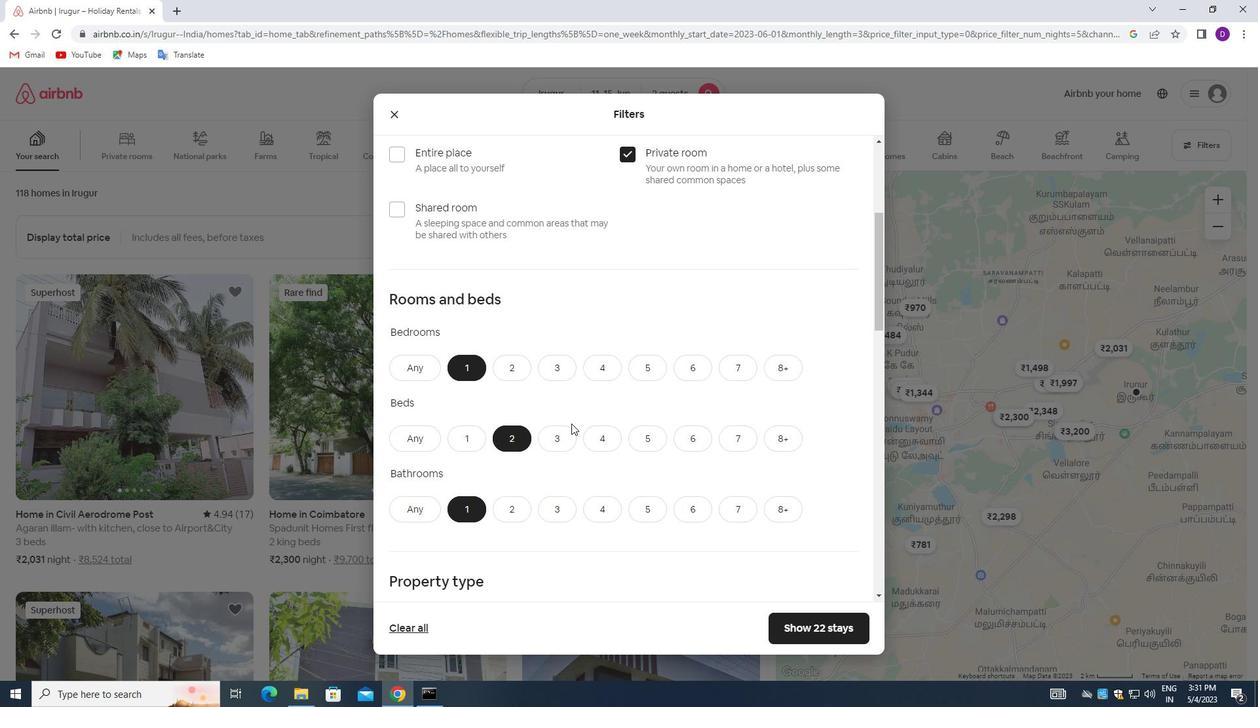 
Action: Mouse scrolled (572, 423) with delta (0, 0)
Screenshot: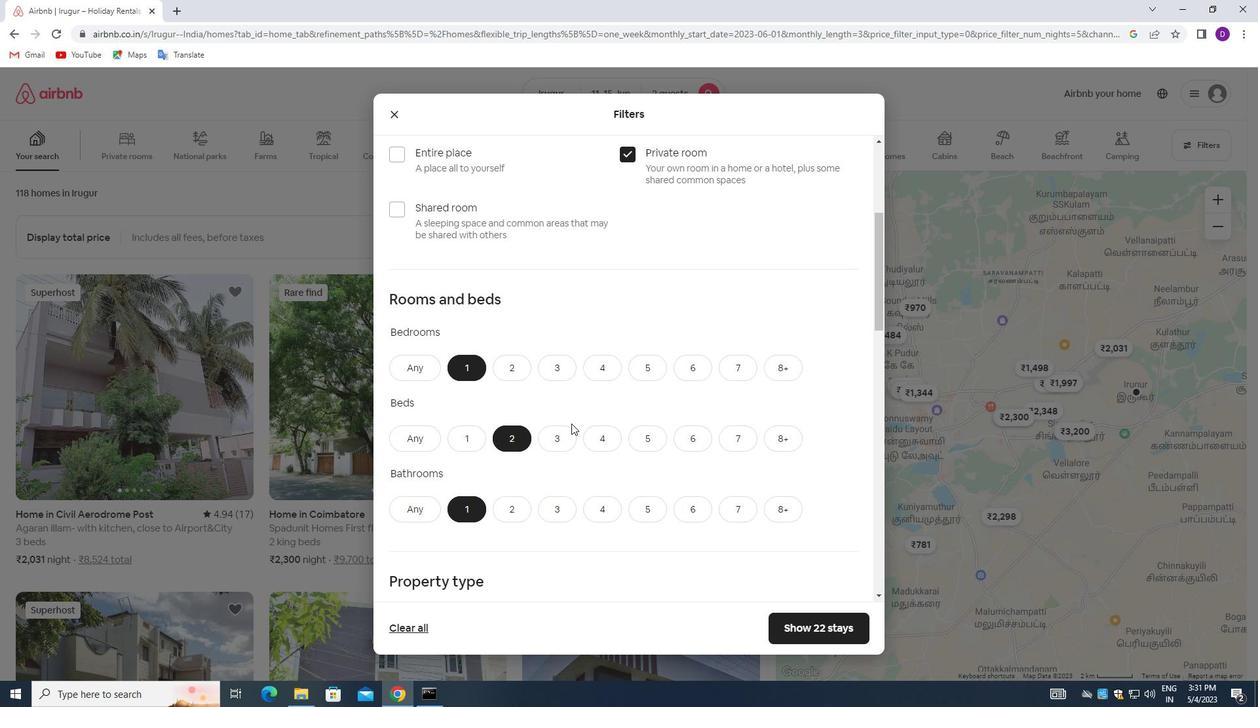 
Action: Mouse moved to (574, 424)
Screenshot: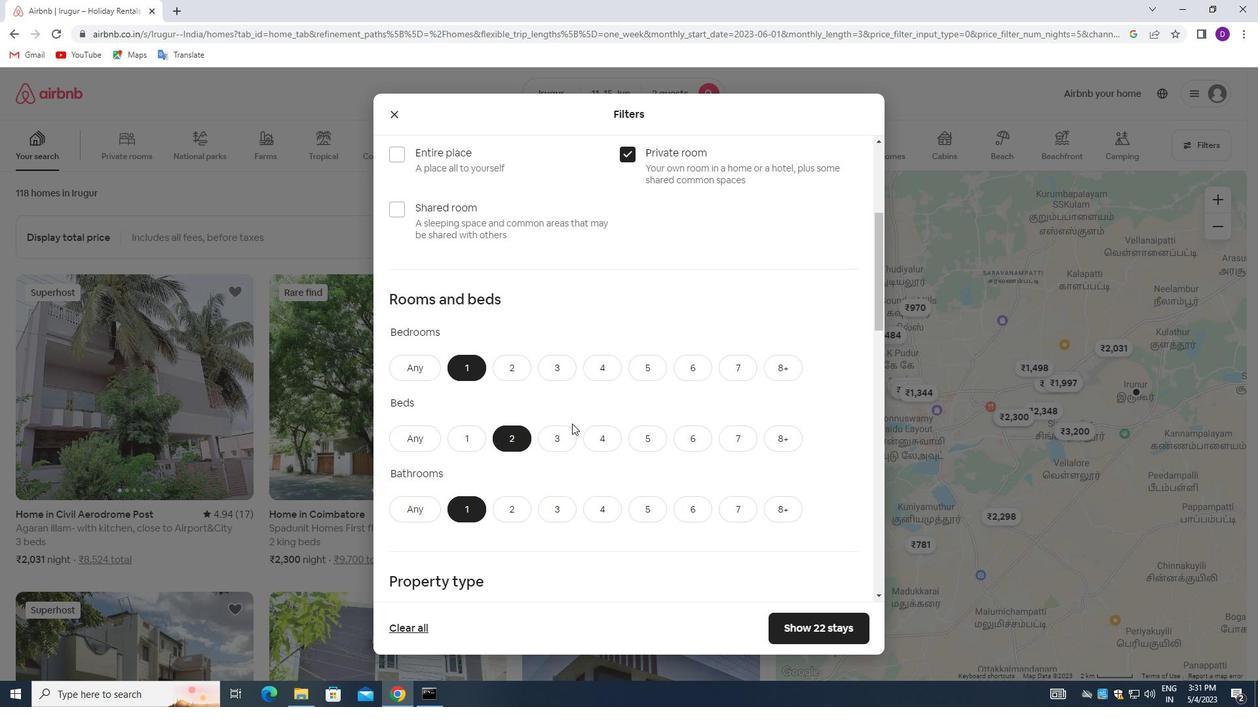 
Action: Mouse scrolled (574, 423) with delta (0, 0)
Screenshot: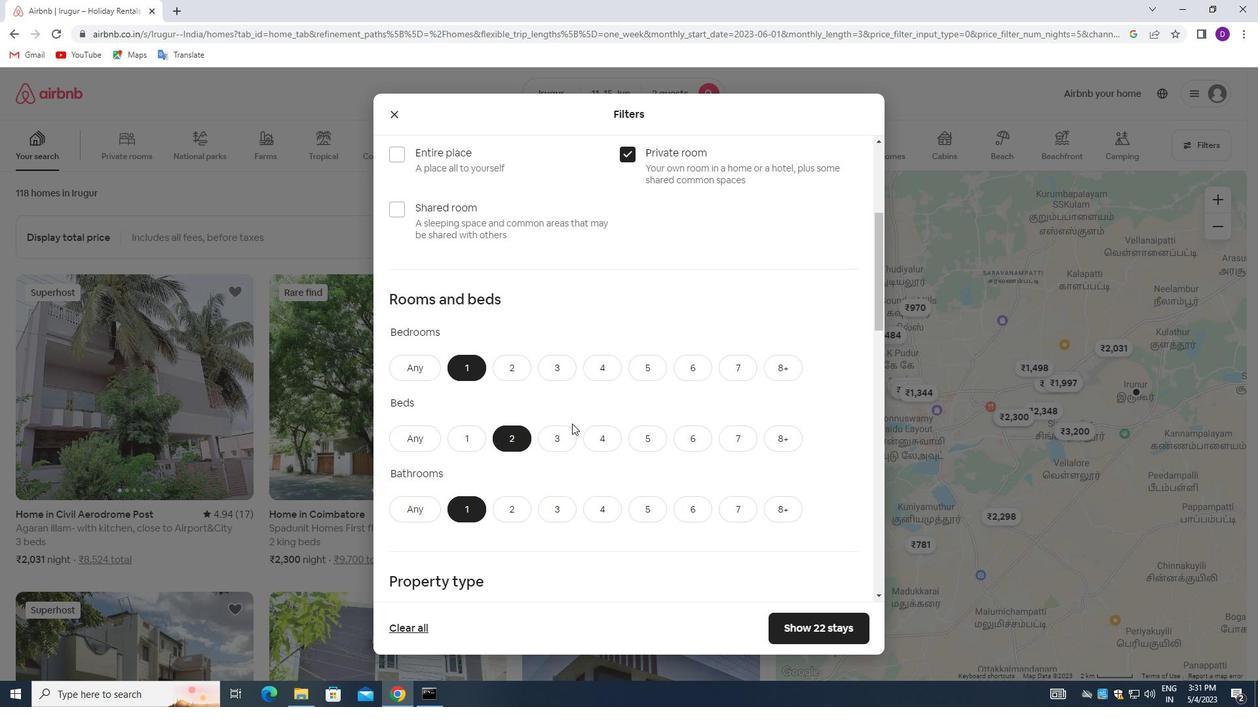 
Action: Mouse moved to (575, 431)
Screenshot: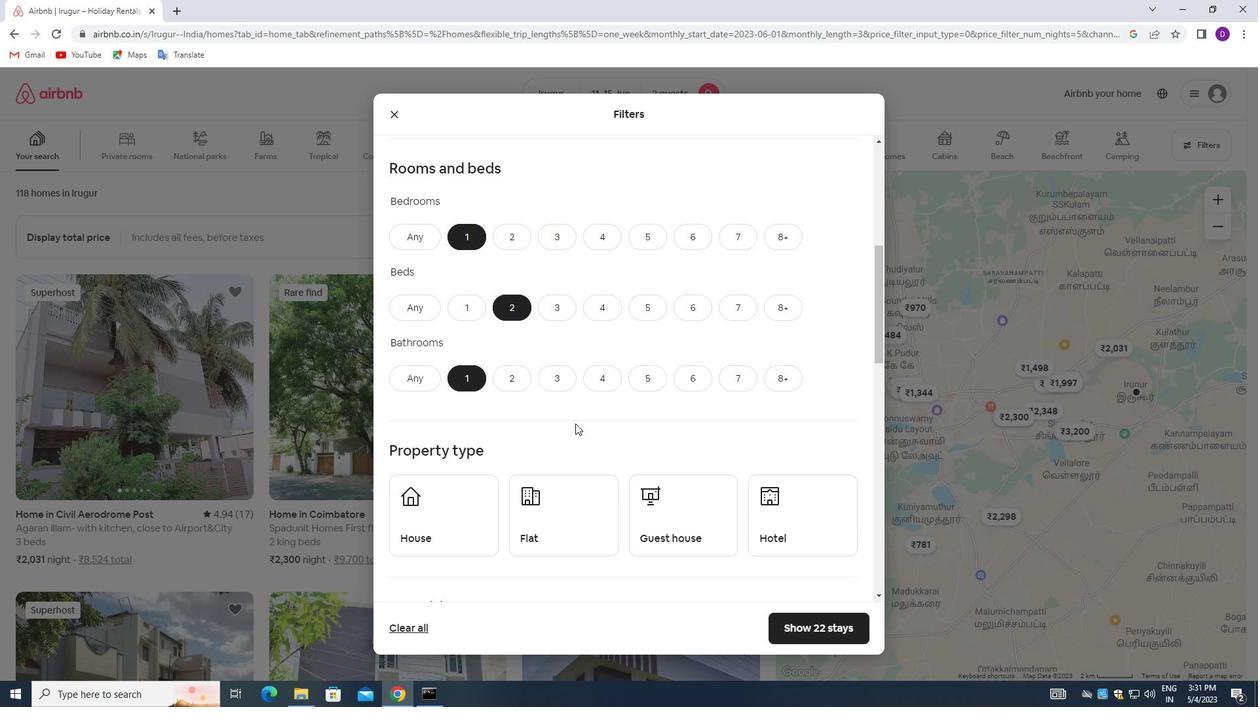 
Action: Mouse scrolled (575, 431) with delta (0, 0)
Screenshot: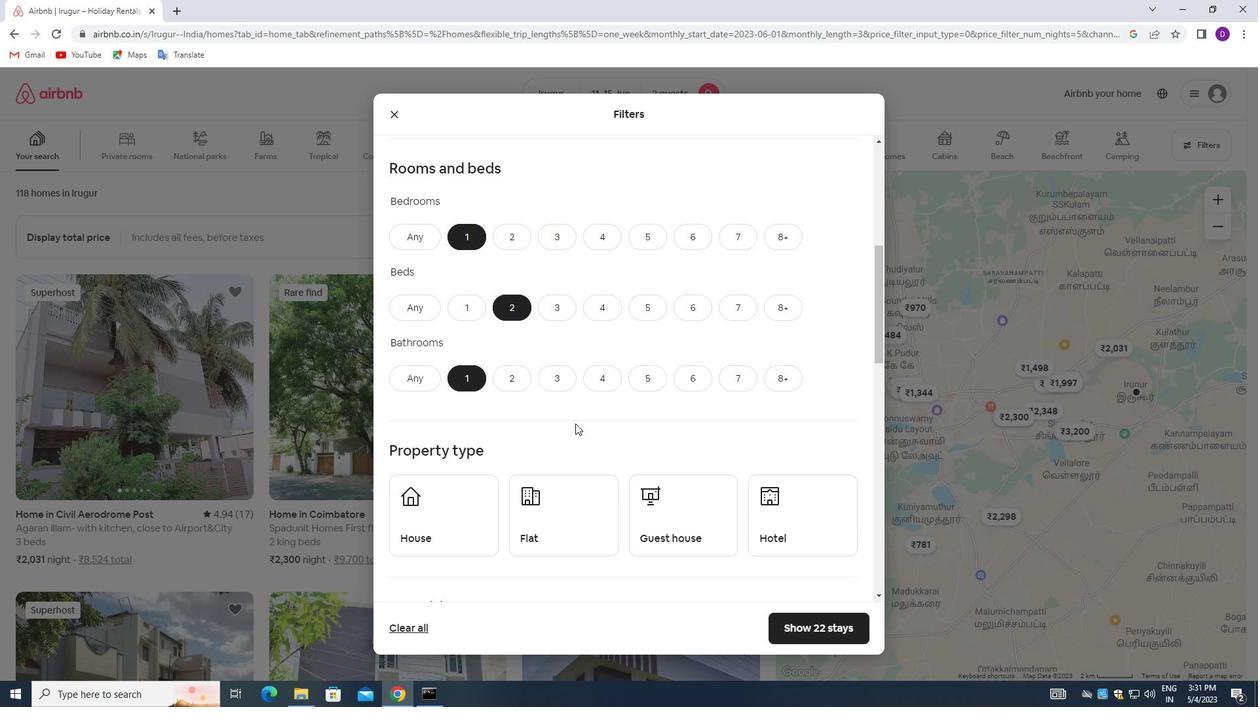 
Action: Mouse moved to (575, 435)
Screenshot: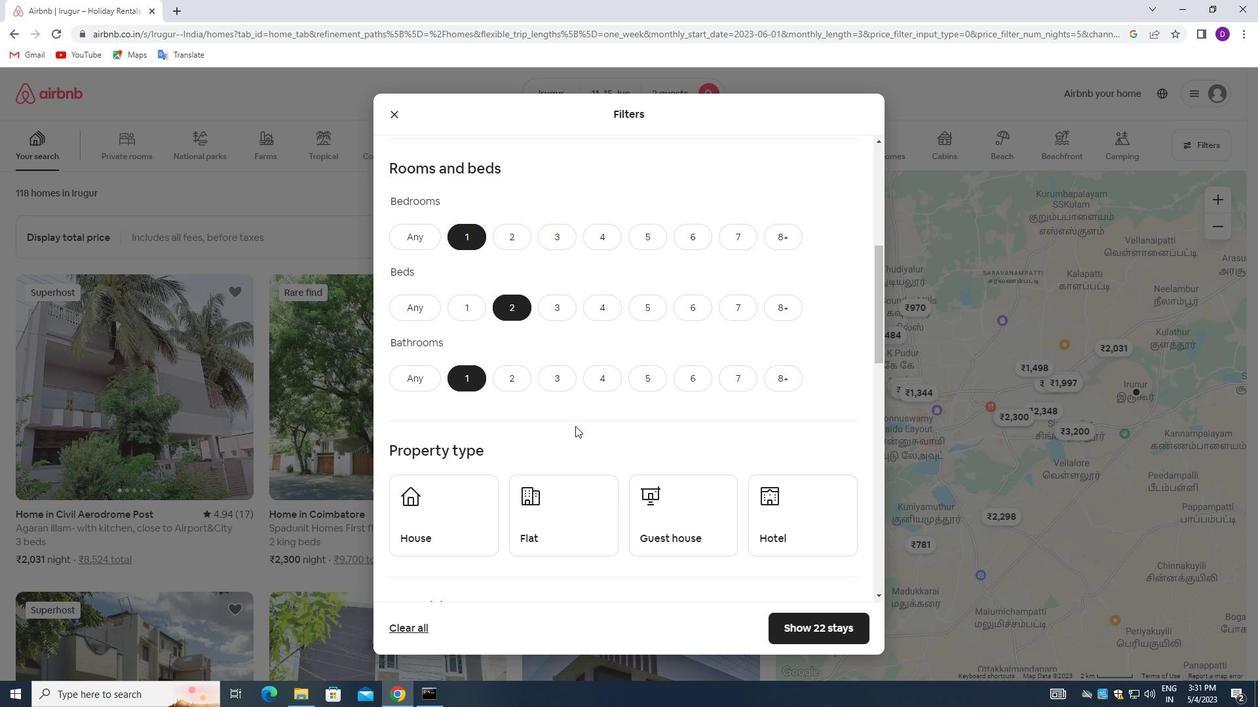 
Action: Mouse scrolled (575, 434) with delta (0, 0)
Screenshot: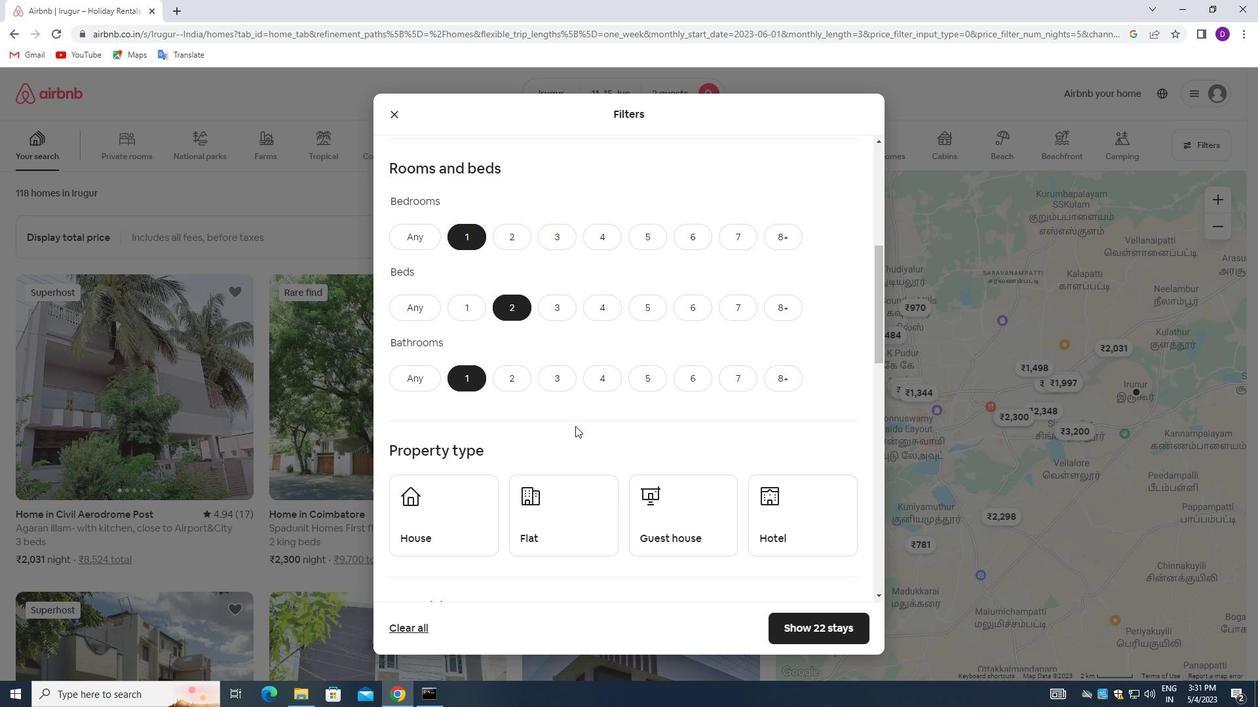 
Action: Mouse moved to (449, 391)
Screenshot: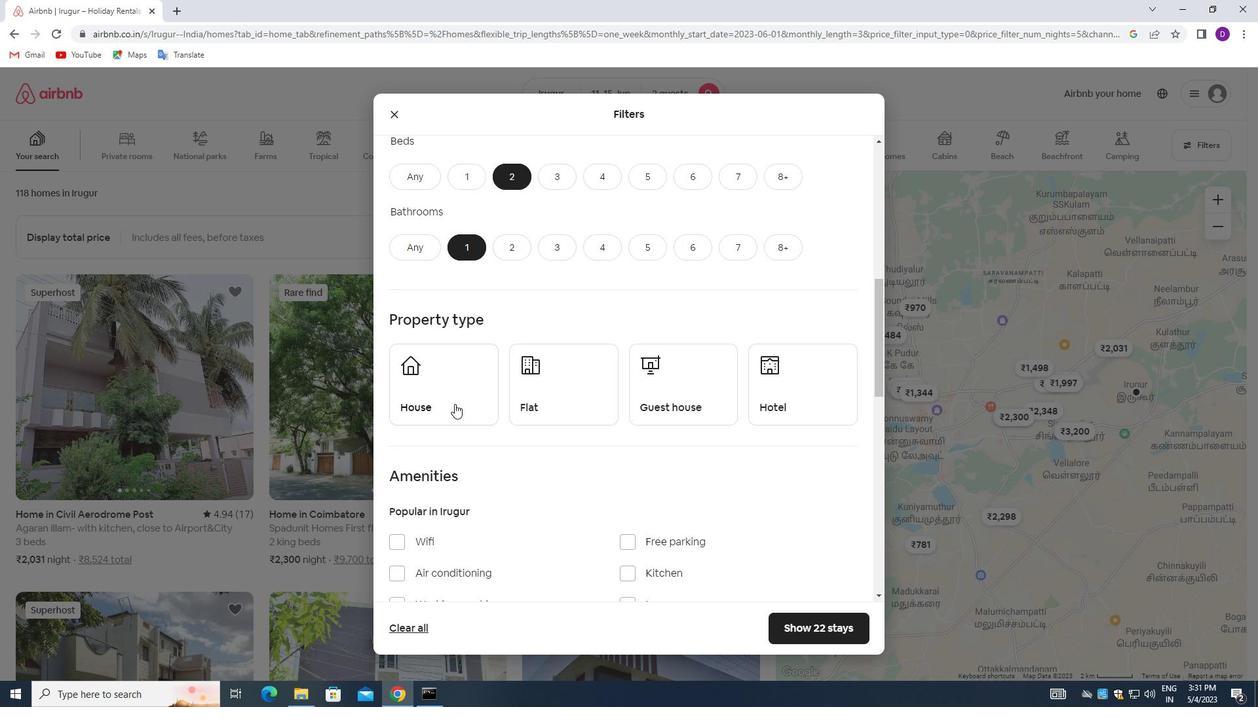 
Action: Mouse pressed left at (449, 391)
Screenshot: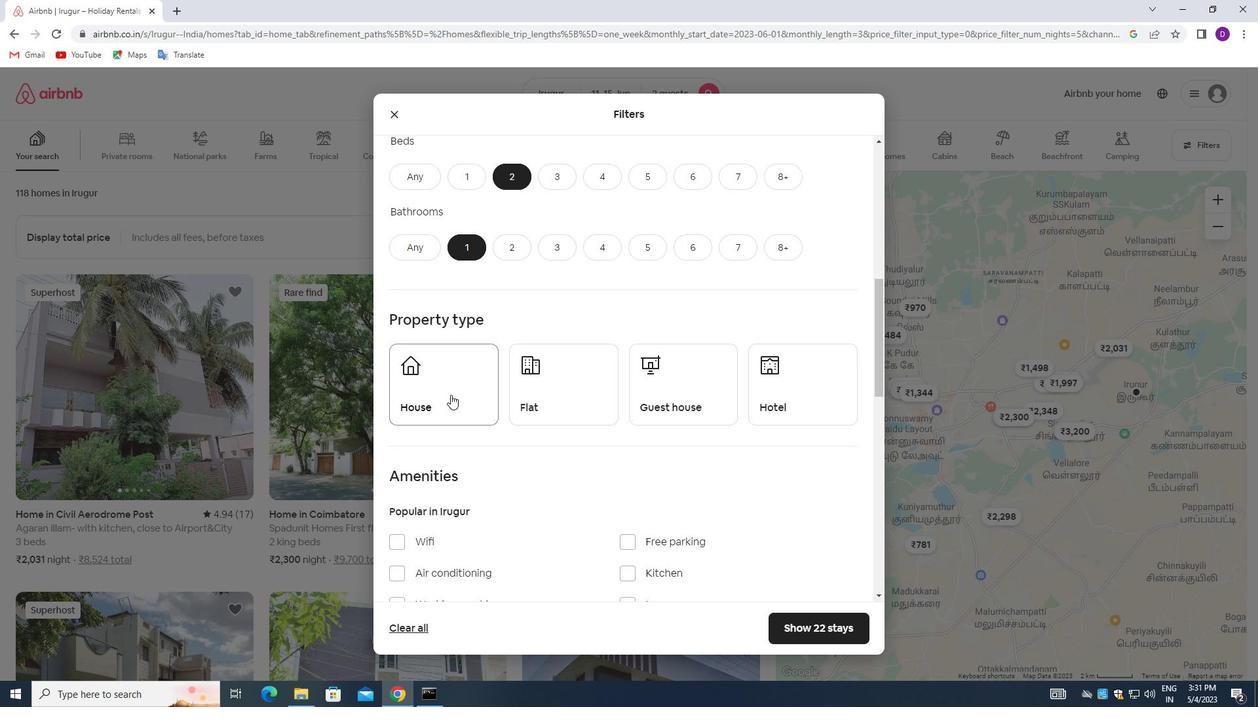 
Action: Mouse moved to (564, 378)
Screenshot: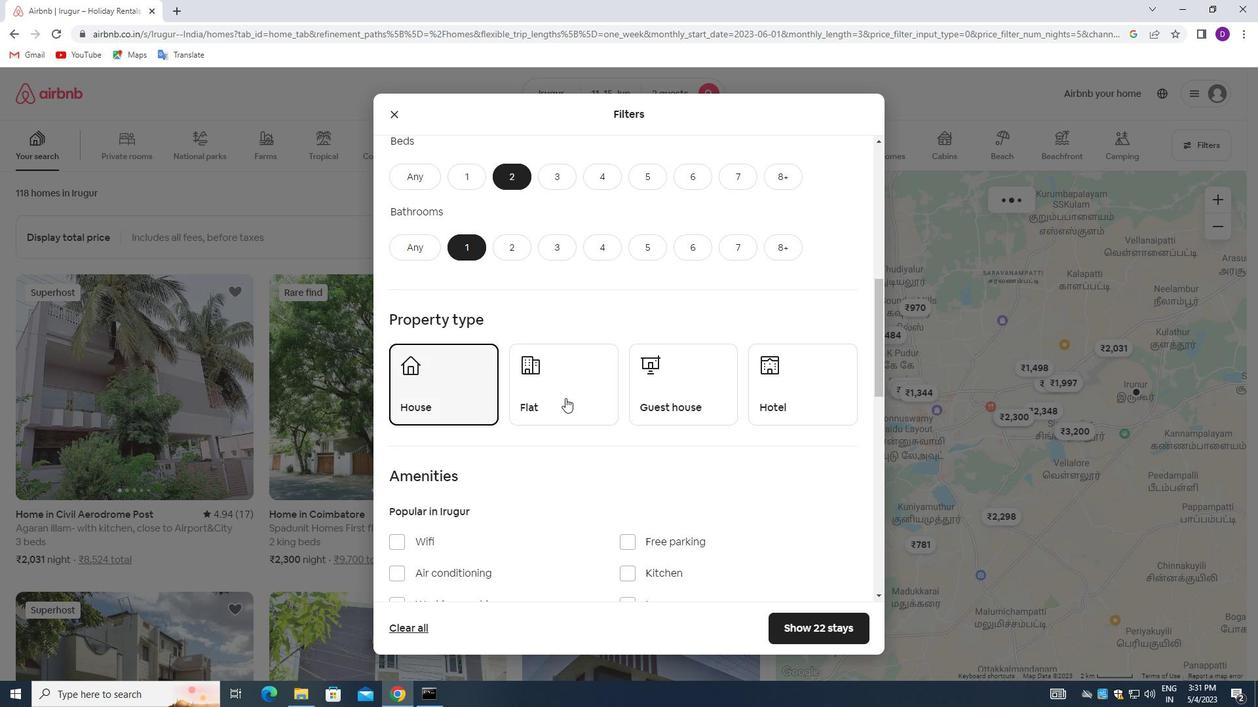 
Action: Mouse pressed left at (564, 378)
Screenshot: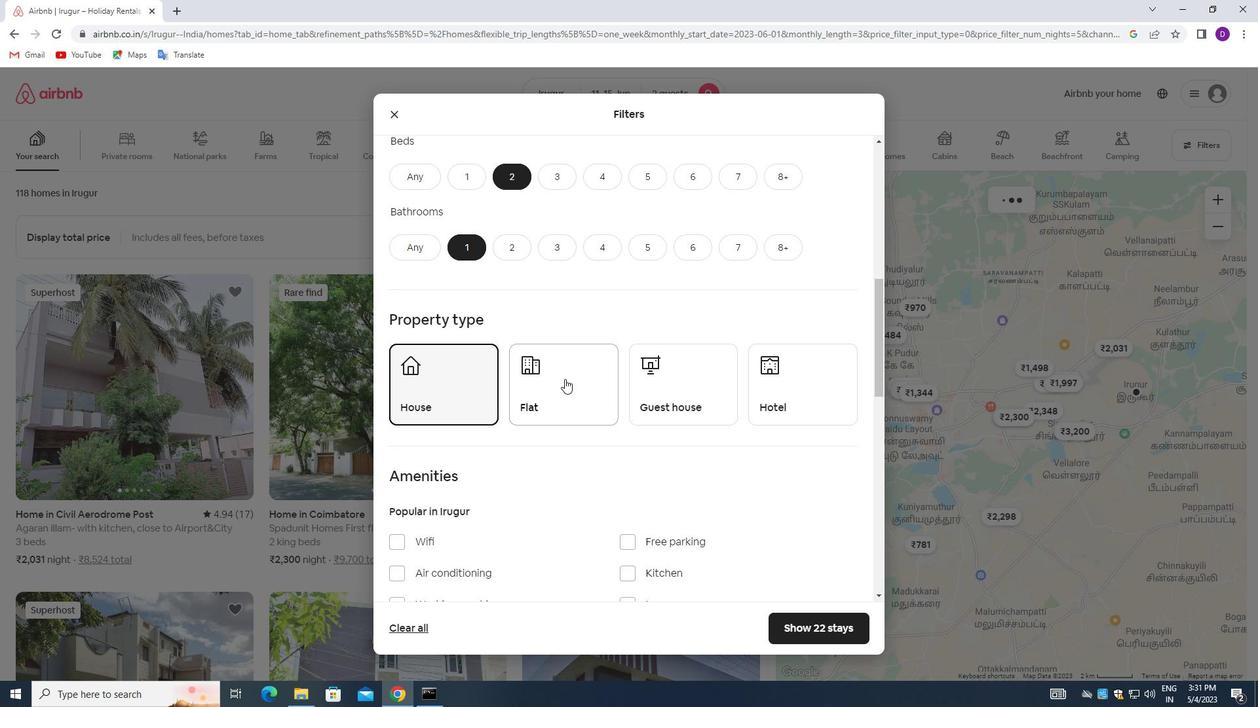 
Action: Mouse moved to (677, 378)
Screenshot: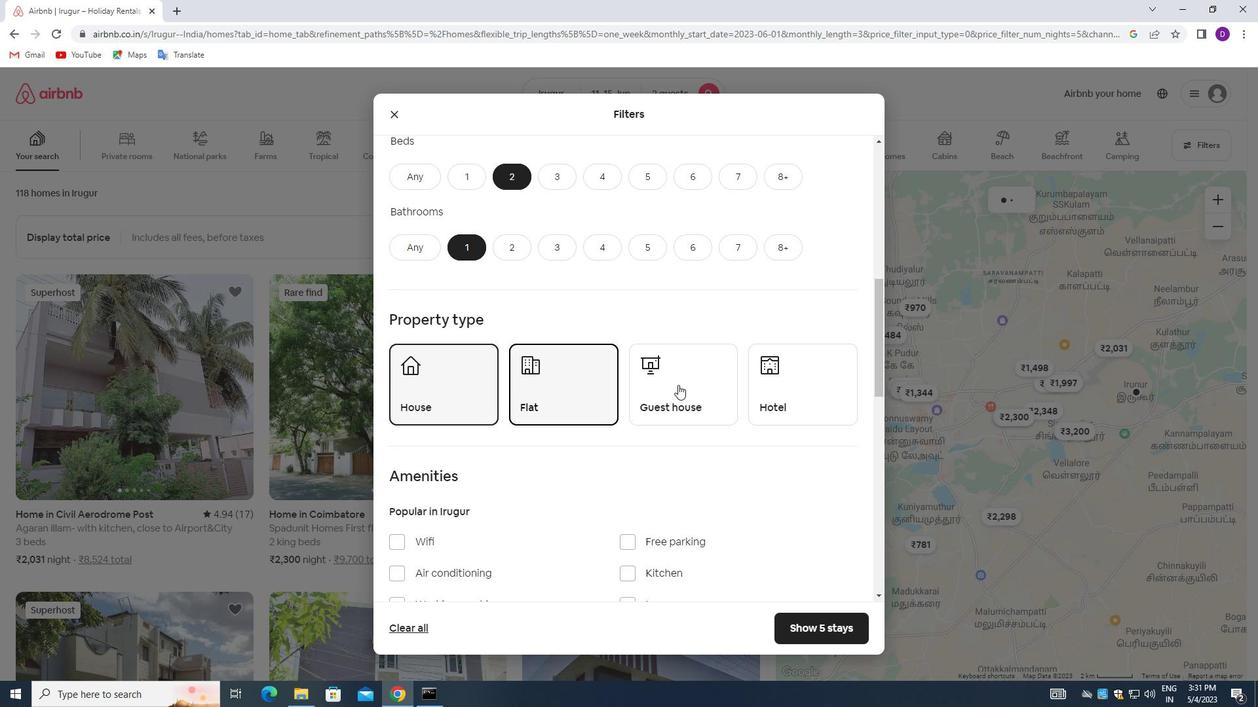 
Action: Mouse pressed left at (677, 378)
Screenshot: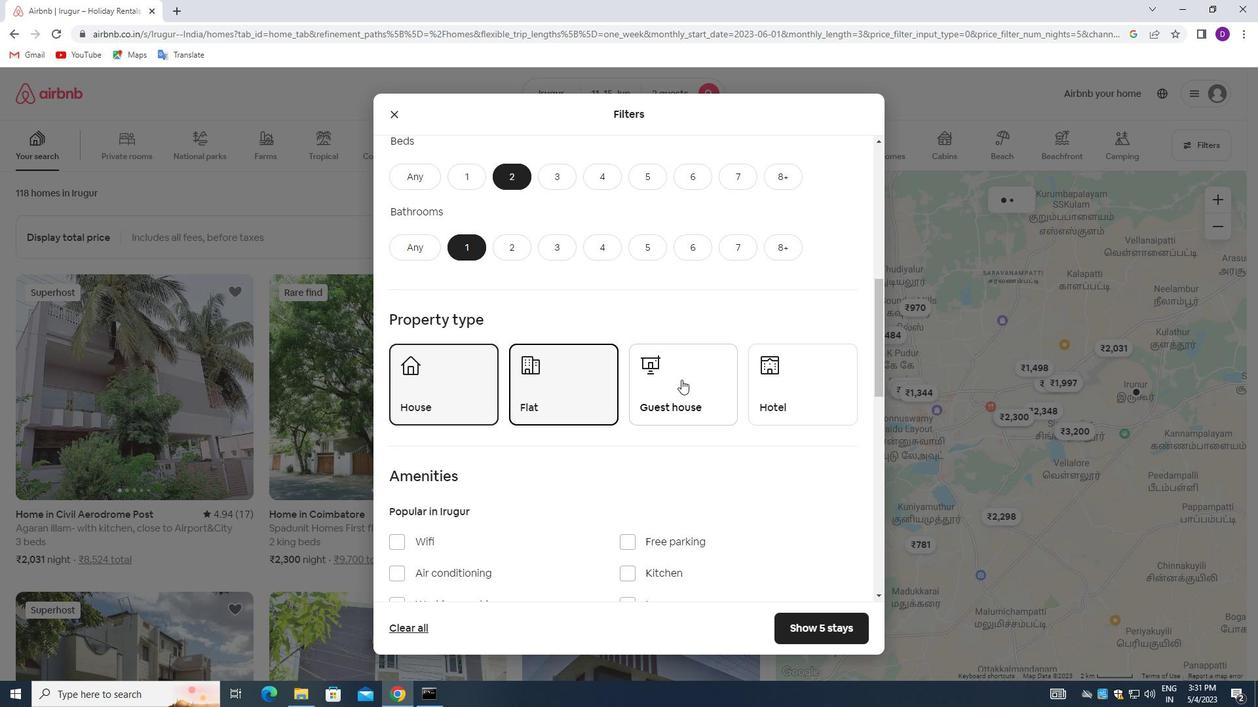 
Action: Mouse moved to (779, 380)
Screenshot: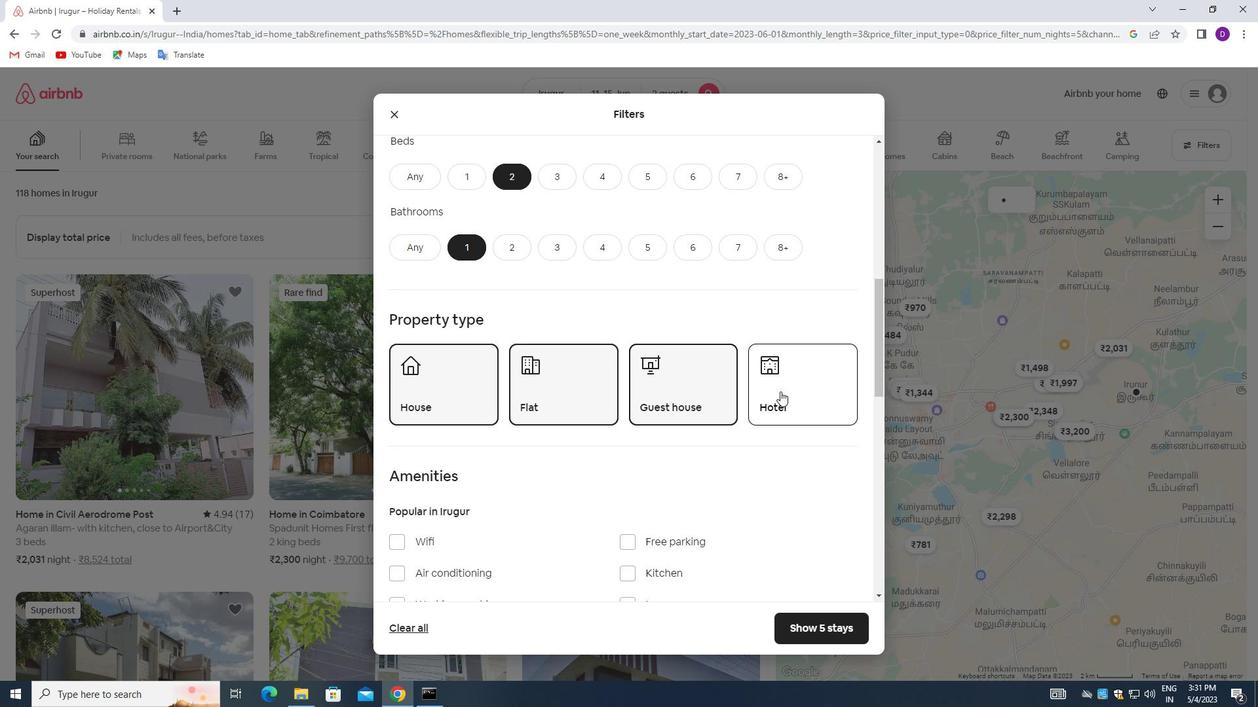 
Action: Mouse pressed left at (779, 380)
Screenshot: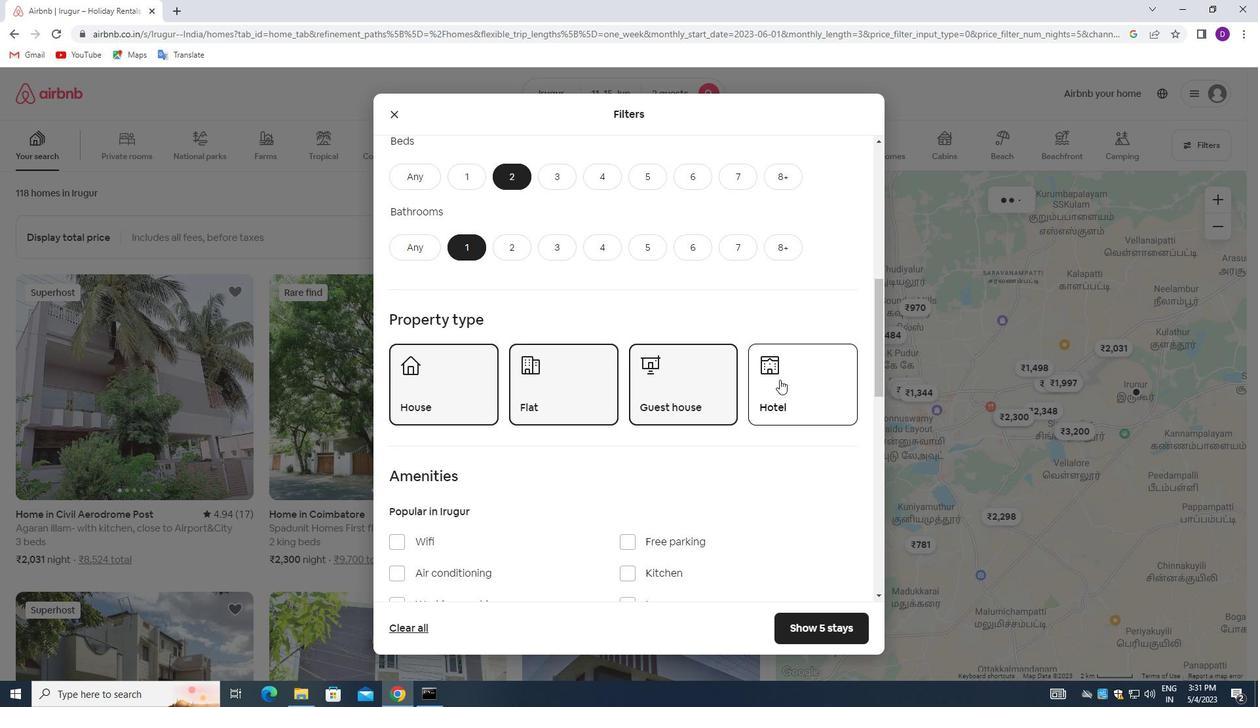 
Action: Mouse moved to (574, 468)
Screenshot: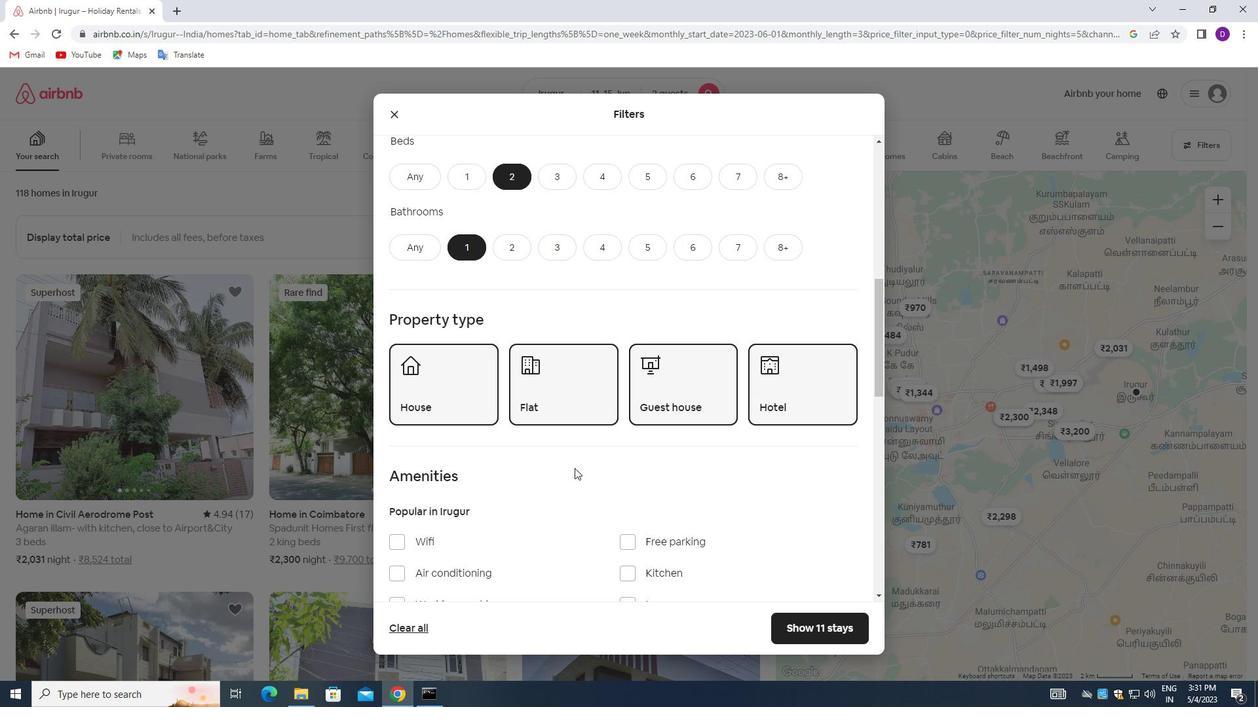 
Action: Mouse scrolled (574, 467) with delta (0, 0)
Screenshot: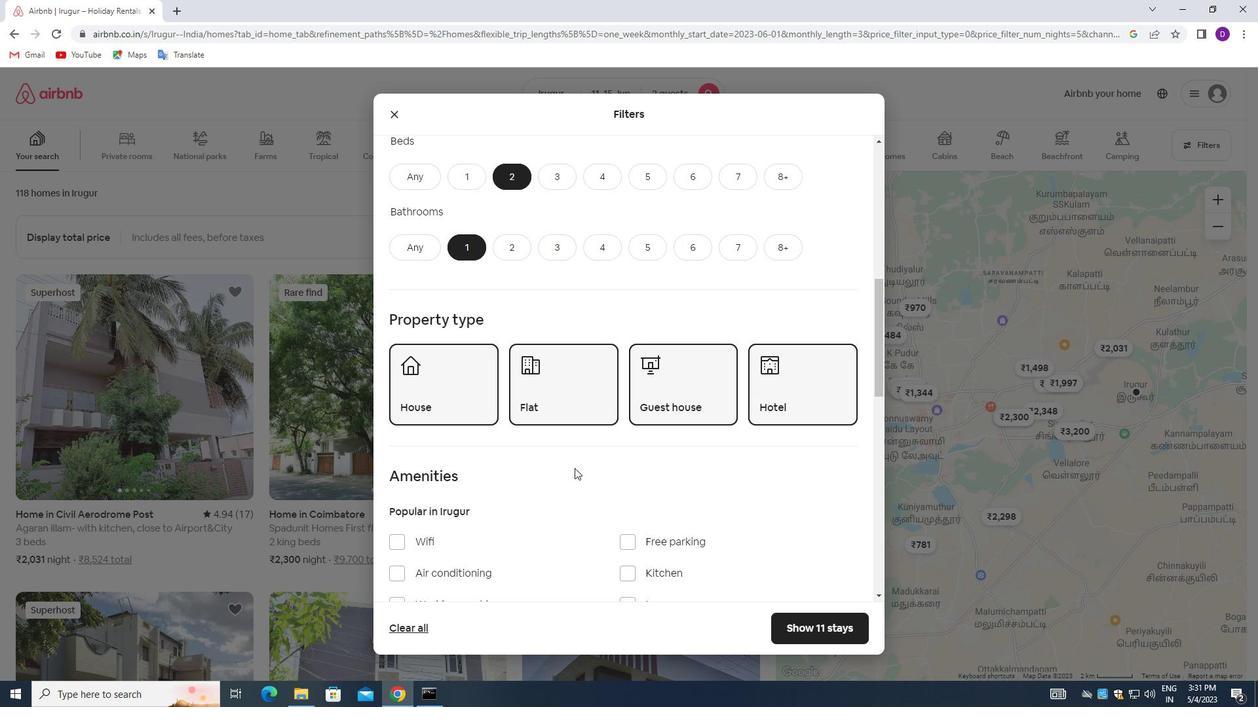 
Action: Mouse moved to (574, 468)
Screenshot: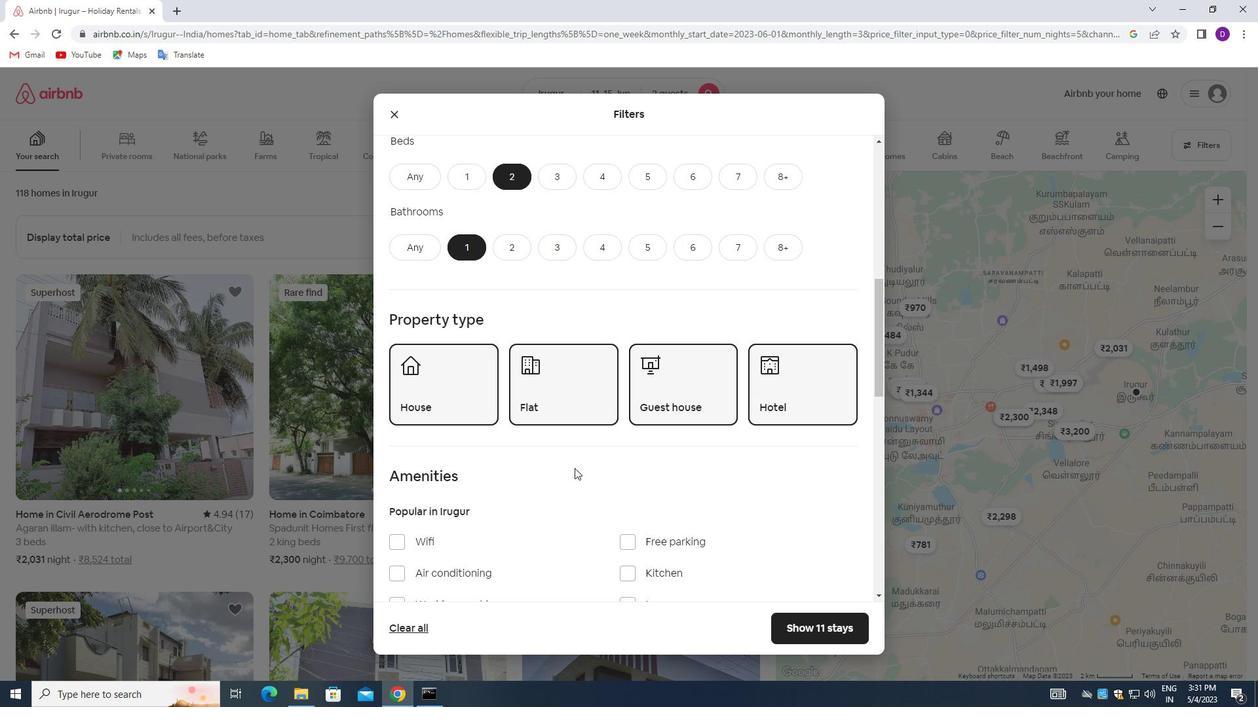 
Action: Mouse scrolled (574, 467) with delta (0, 0)
Screenshot: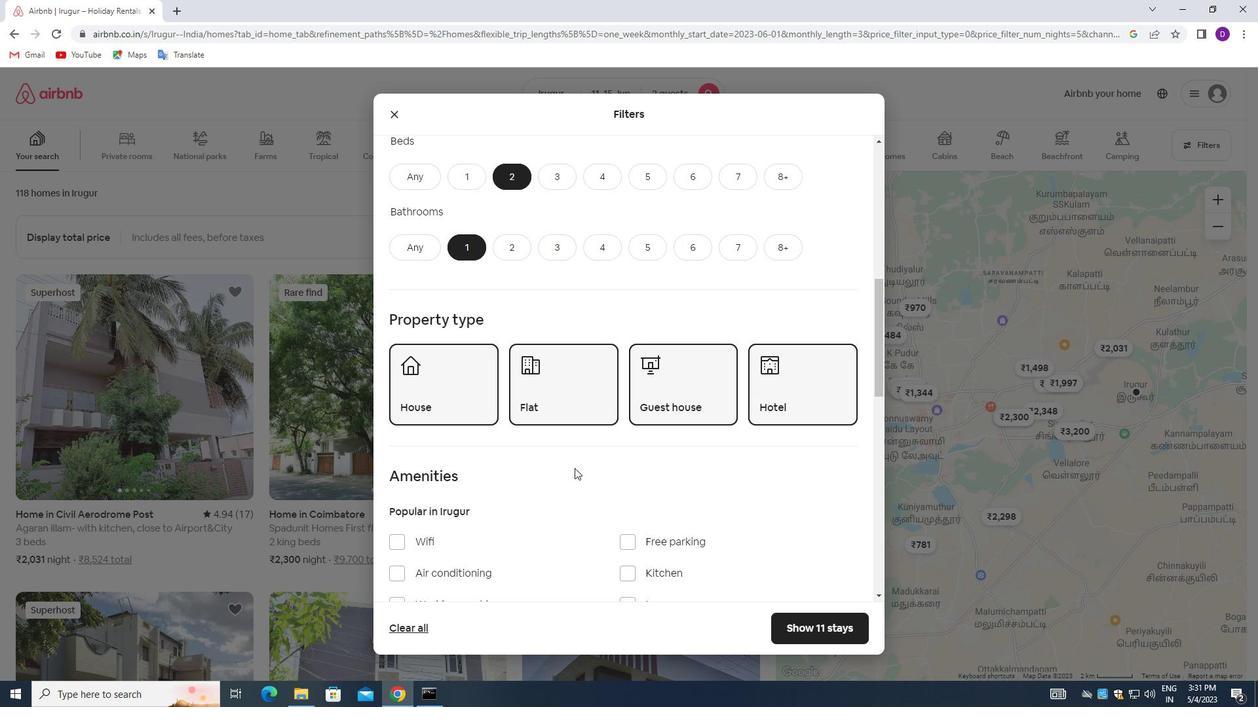 
Action: Mouse moved to (574, 470)
Screenshot: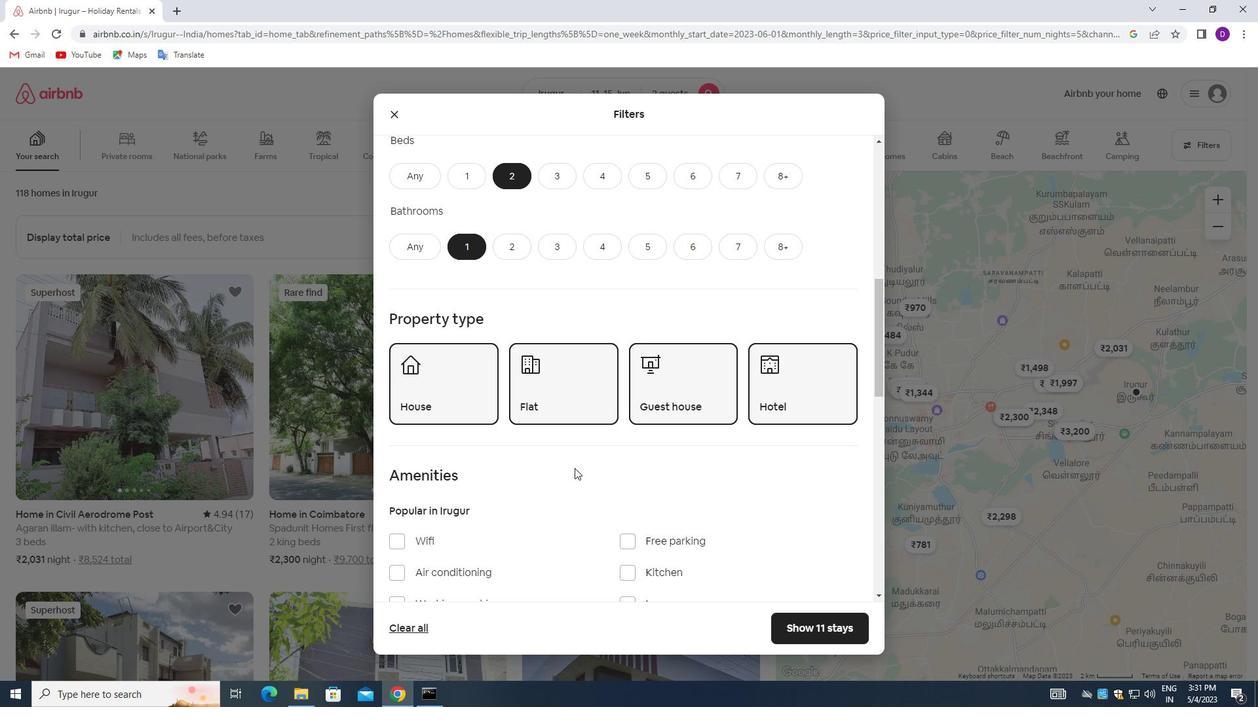 
Action: Mouse scrolled (574, 469) with delta (0, 0)
Screenshot: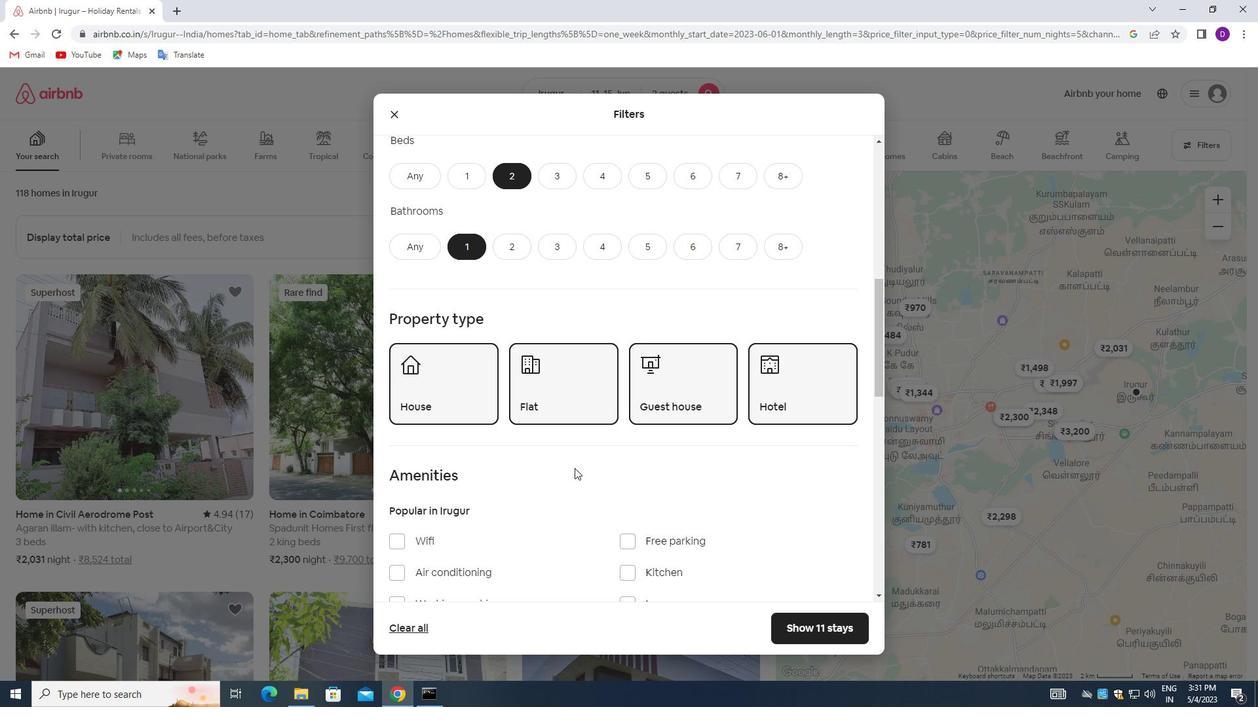
Action: Mouse moved to (637, 497)
Screenshot: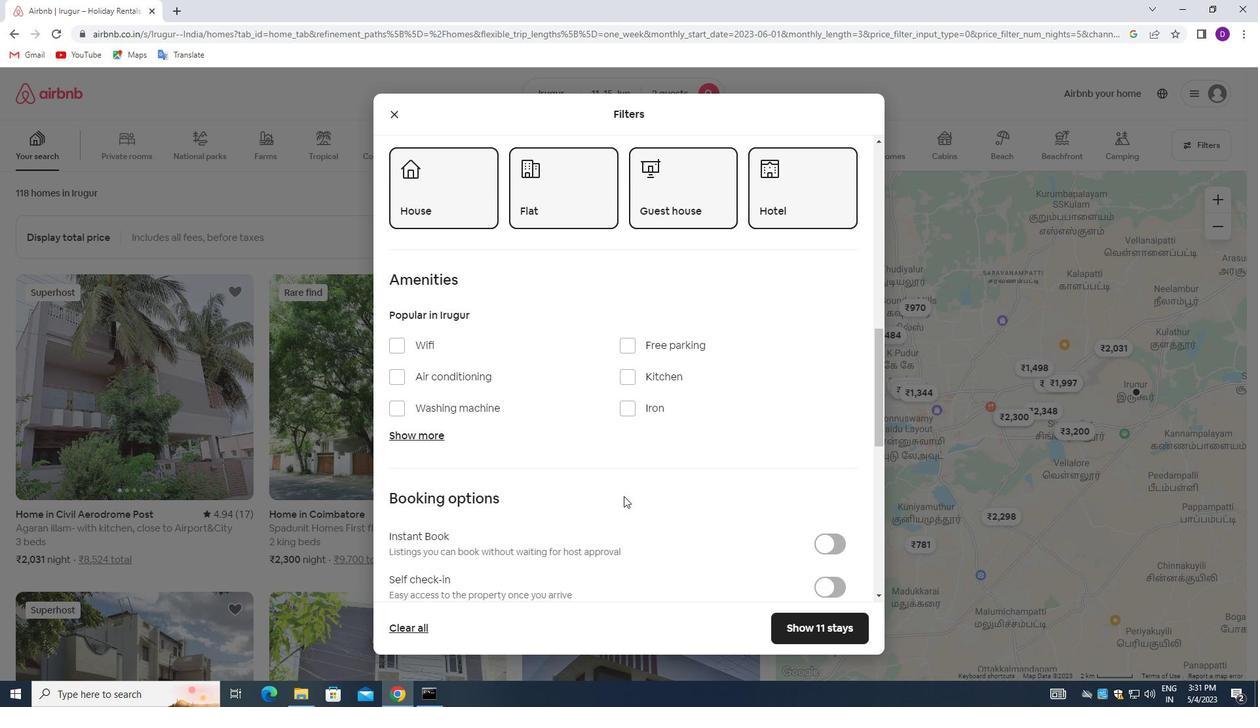 
Action: Mouse scrolled (637, 496) with delta (0, 0)
Screenshot: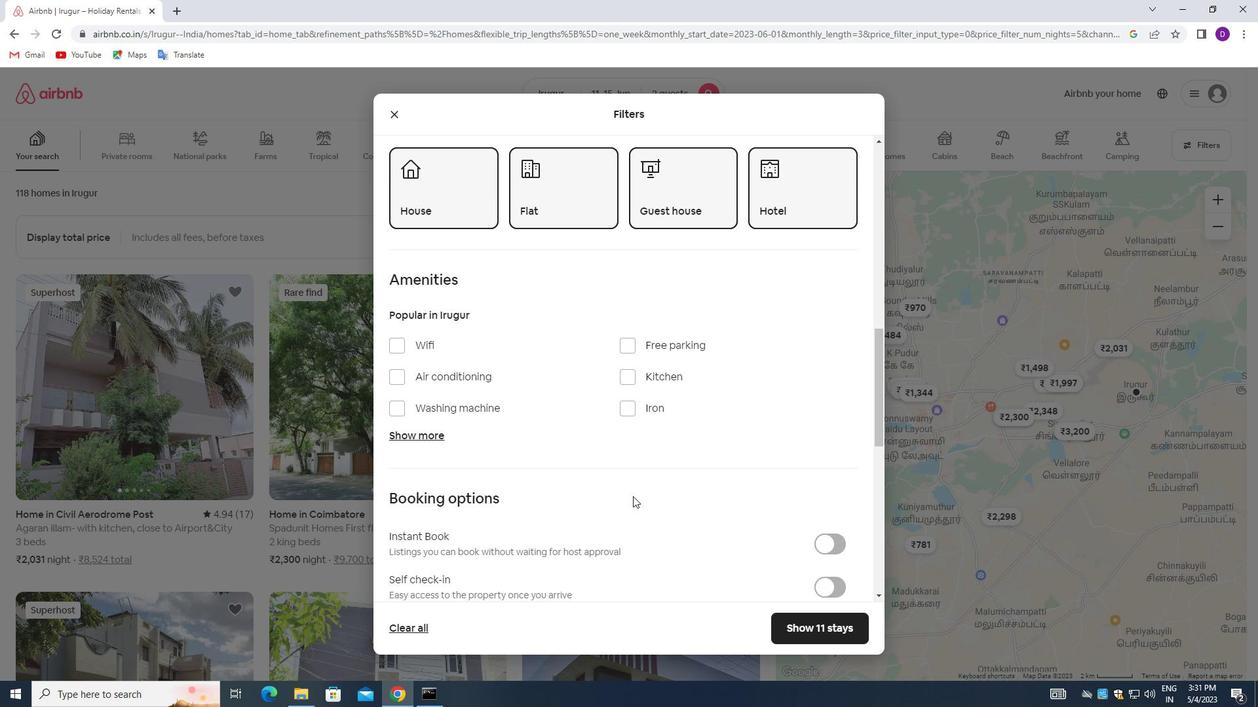 
Action: Mouse scrolled (637, 496) with delta (0, 0)
Screenshot: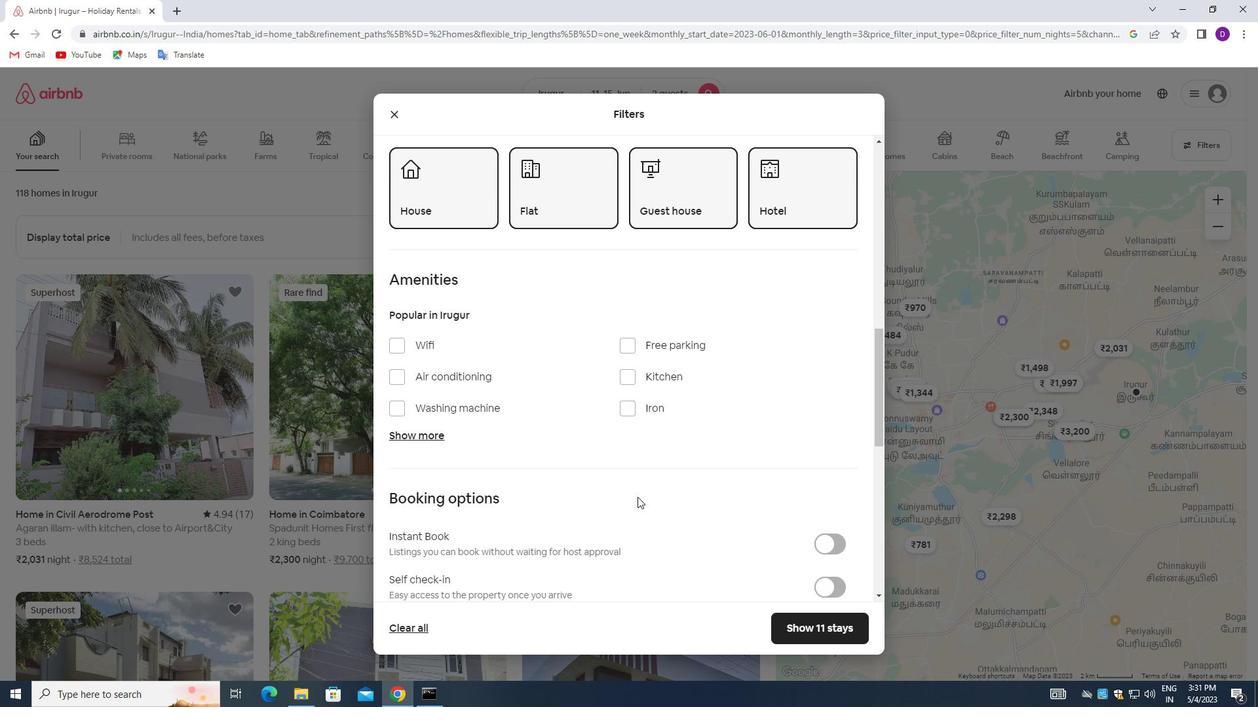 
Action: Mouse moved to (823, 454)
Screenshot: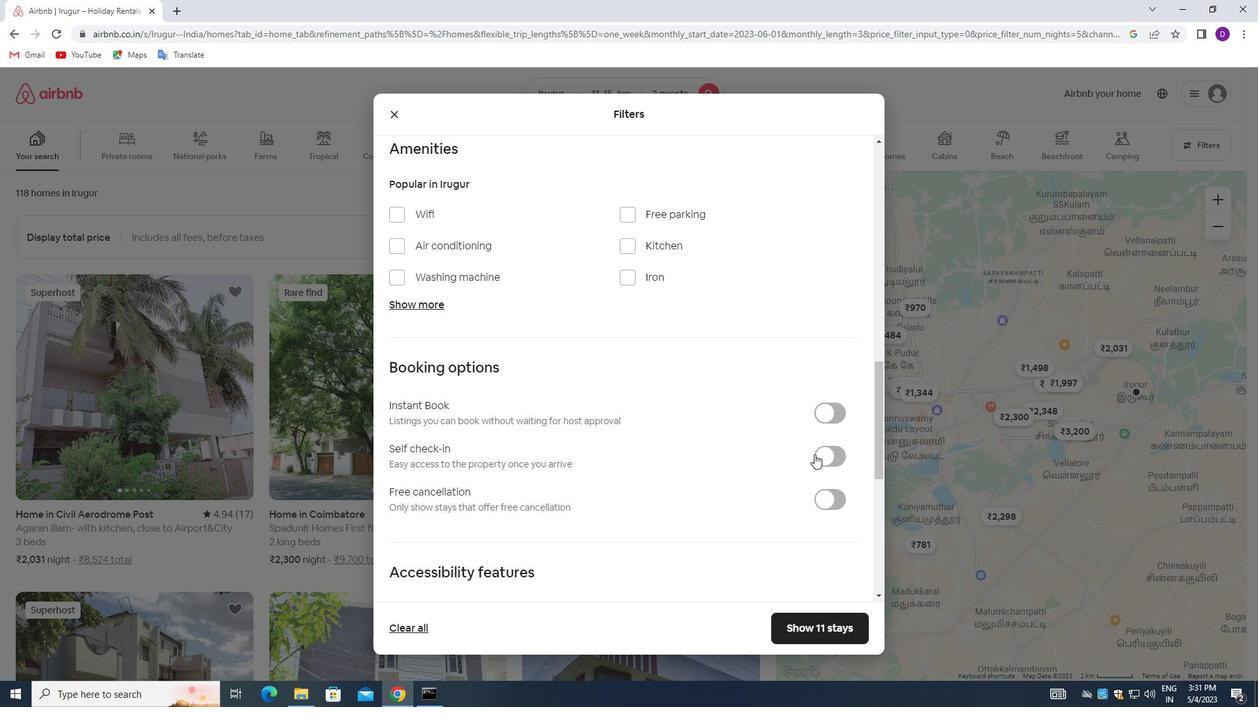
Action: Mouse pressed left at (823, 454)
Screenshot: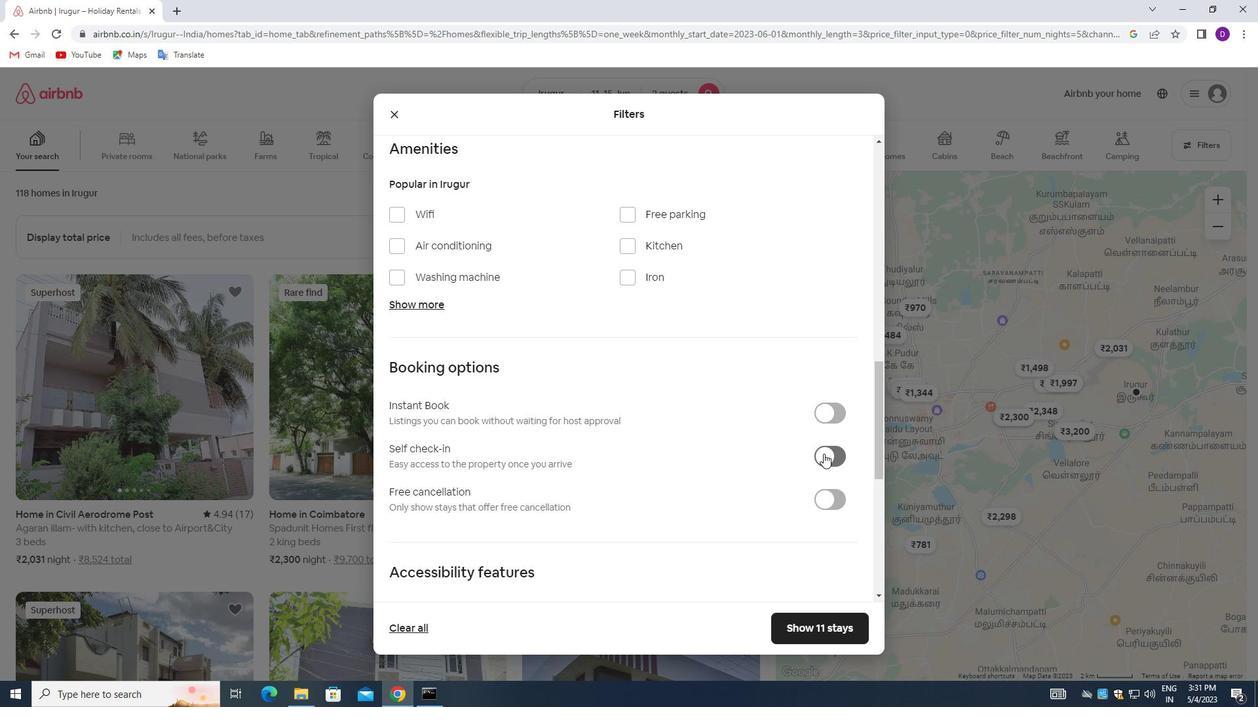 
Action: Mouse moved to (566, 516)
Screenshot: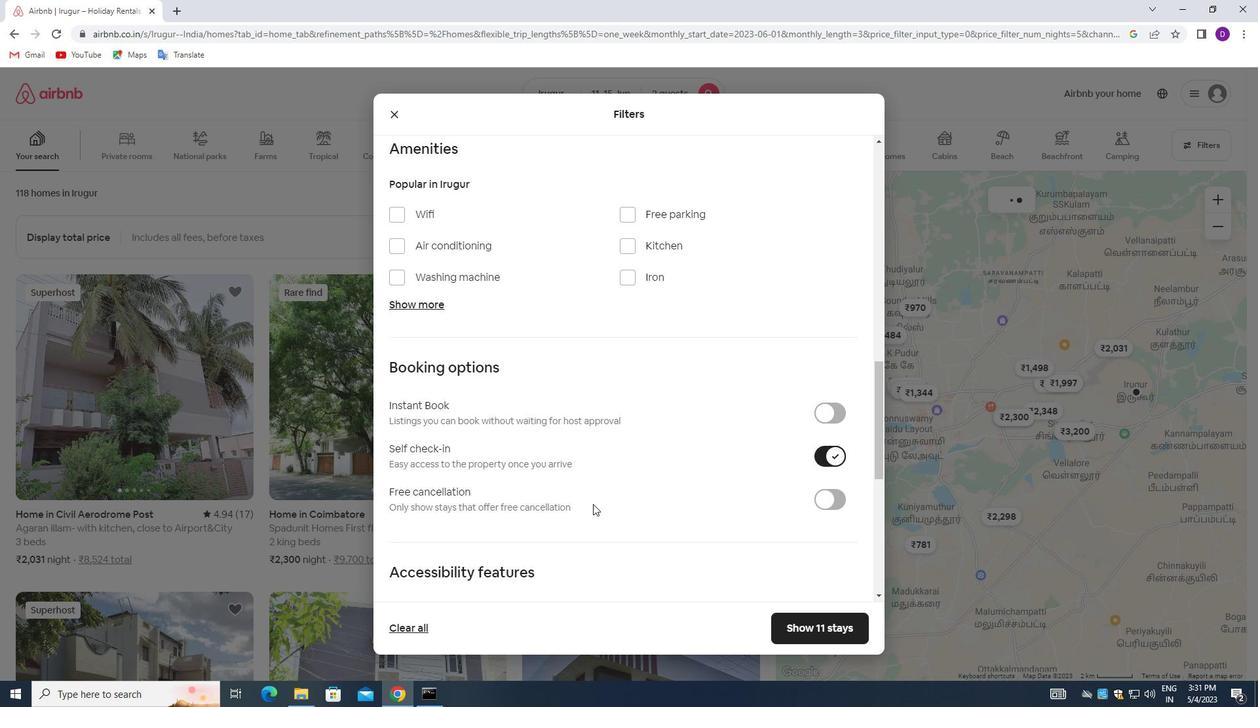 
Action: Mouse scrolled (566, 515) with delta (0, 0)
Screenshot: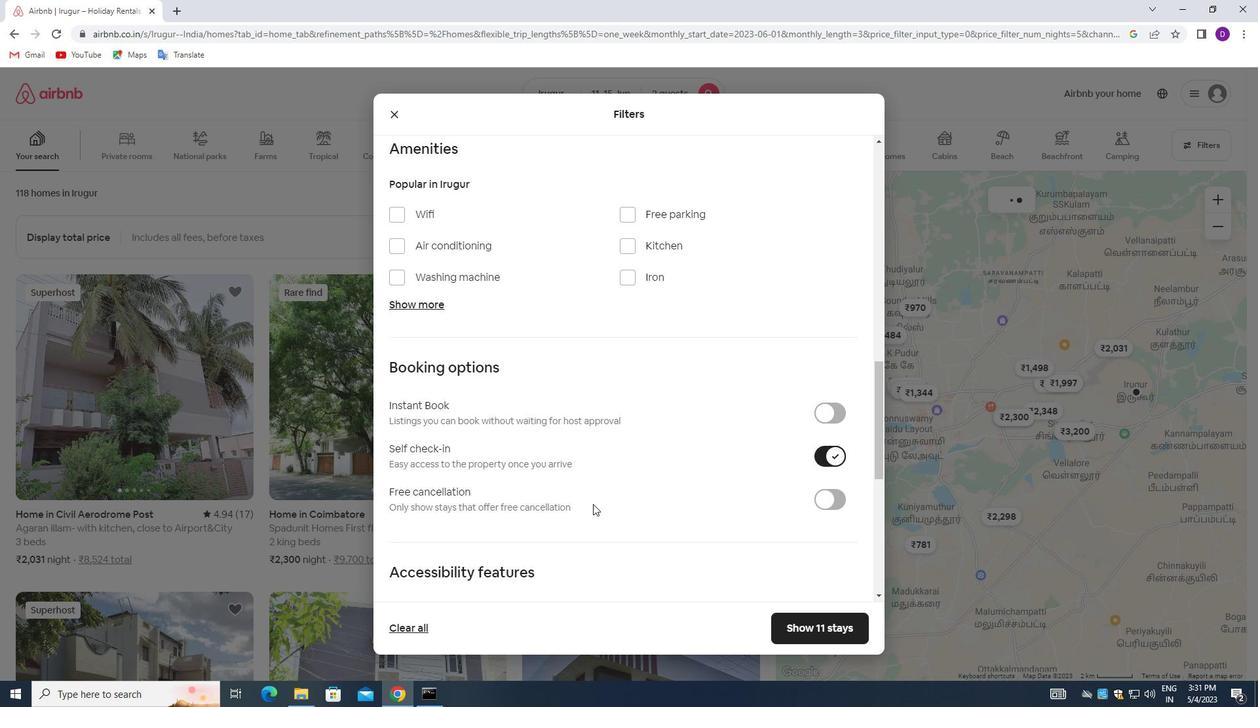 
Action: Mouse moved to (563, 516)
Screenshot: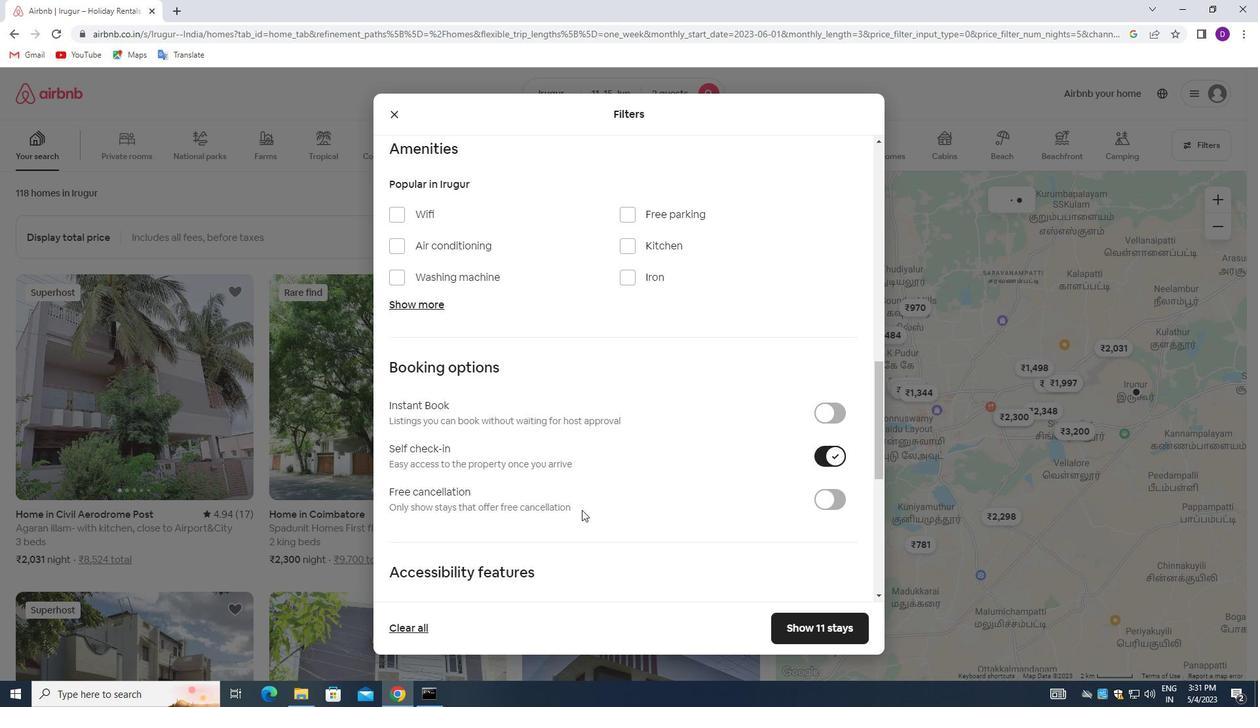
Action: Mouse scrolled (563, 515) with delta (0, 0)
Screenshot: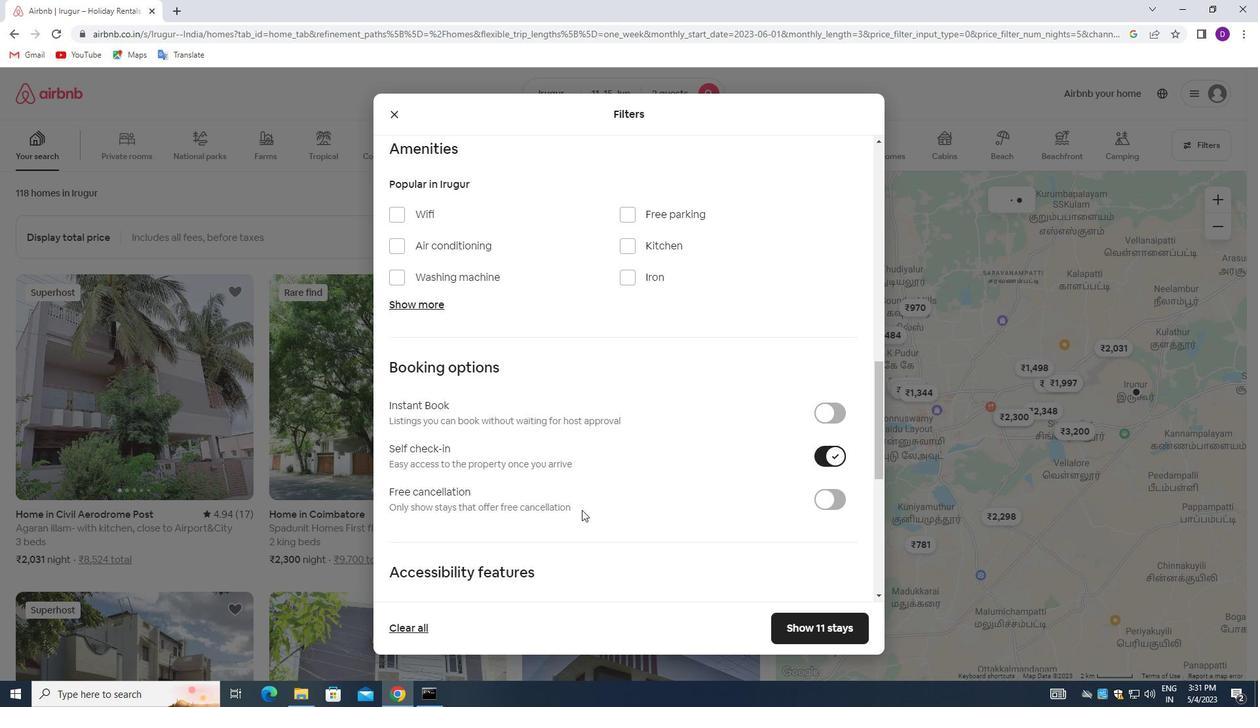 
Action: Mouse scrolled (563, 515) with delta (0, 0)
Screenshot: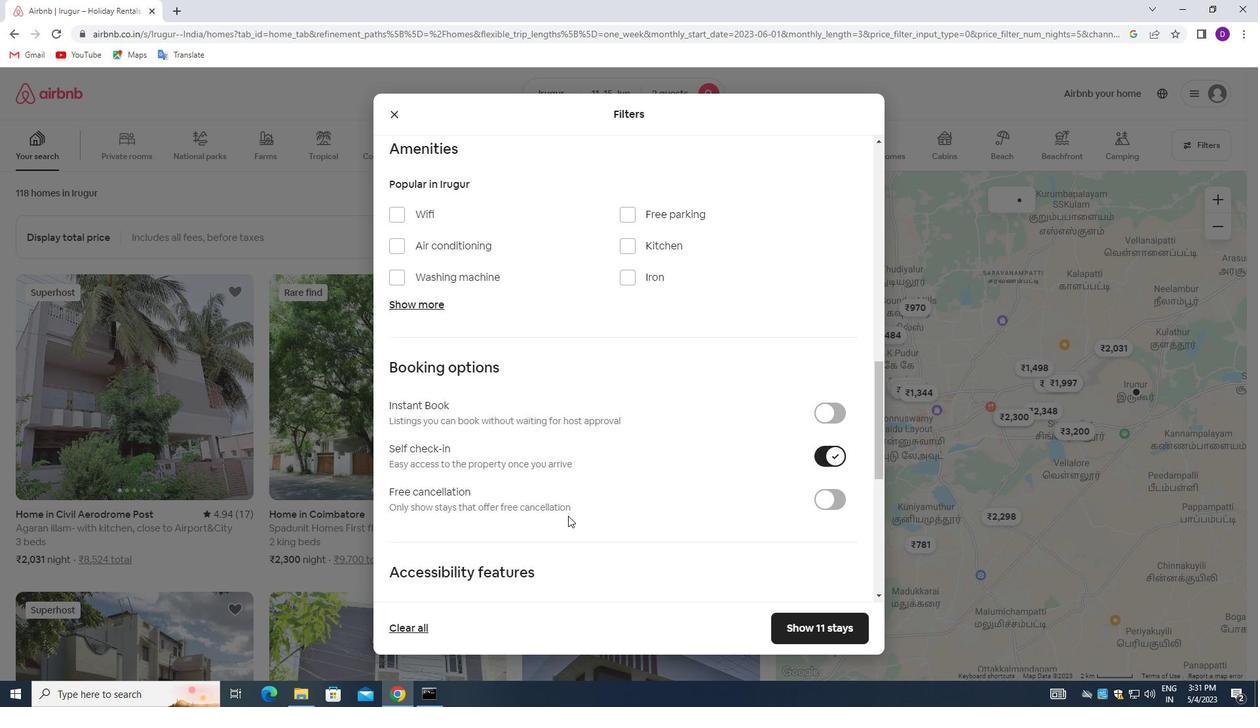 
Action: Mouse scrolled (563, 515) with delta (0, 0)
Screenshot: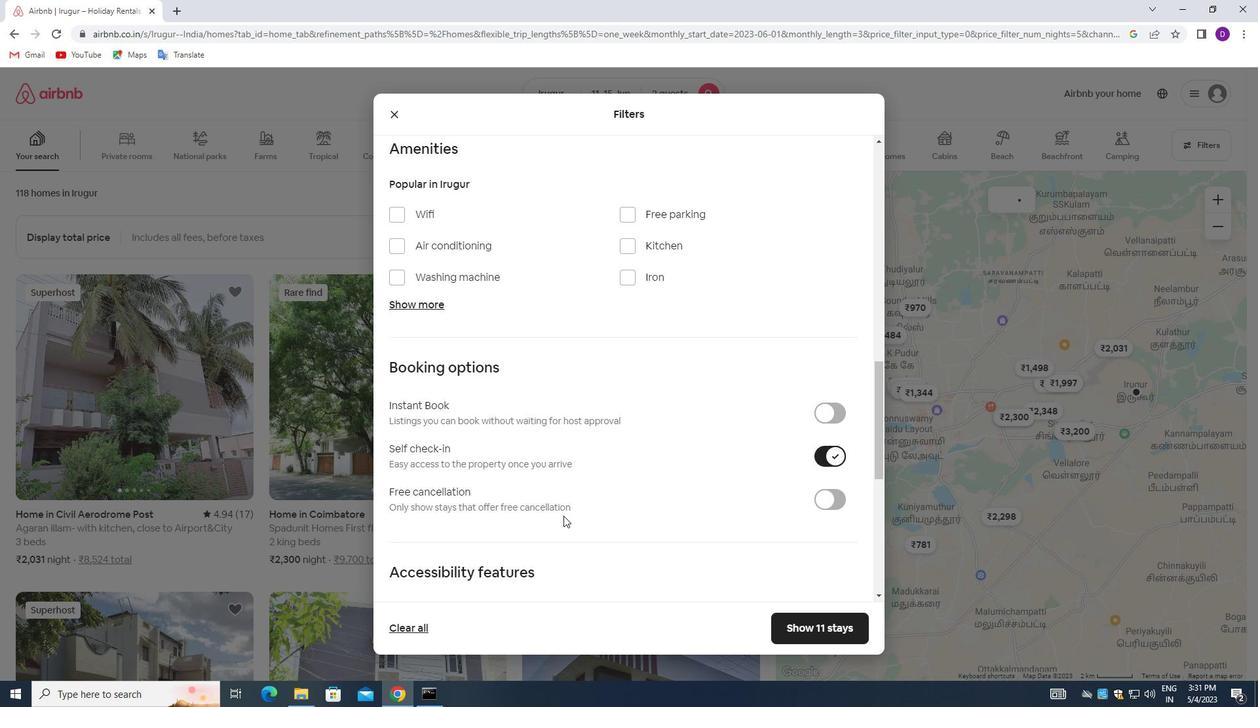 
Action: Mouse moved to (545, 525)
Screenshot: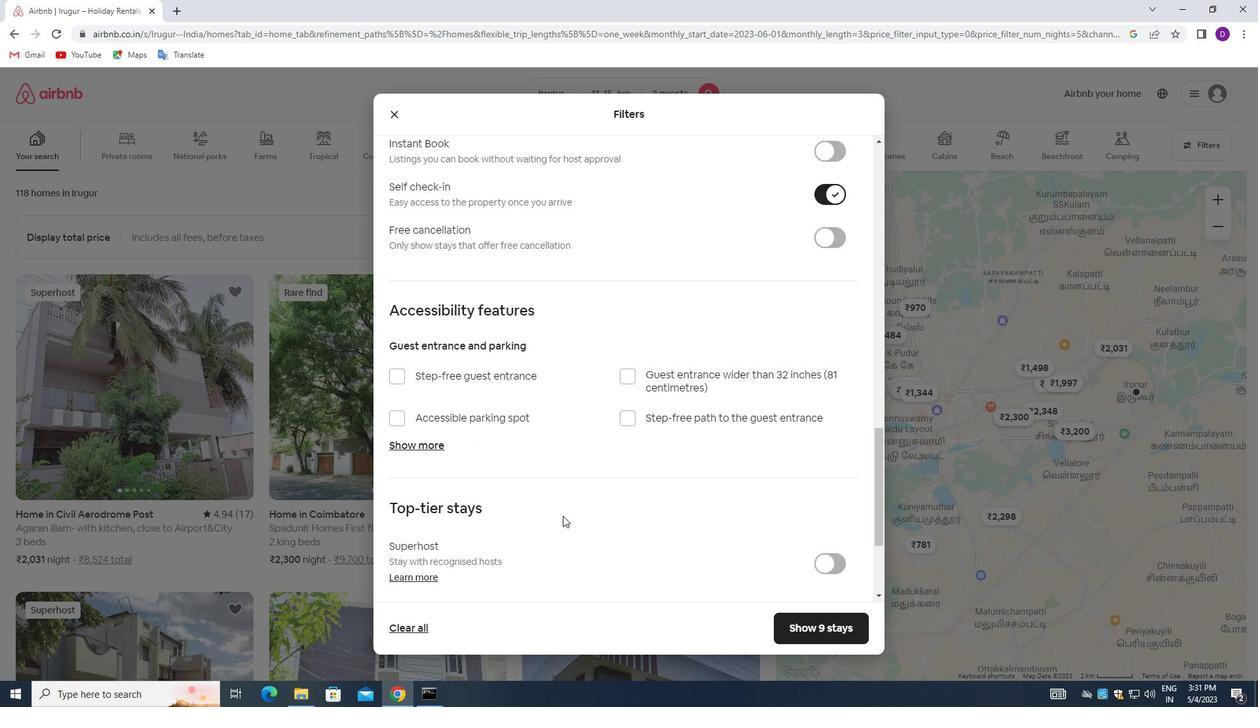 
Action: Mouse scrolled (545, 524) with delta (0, 0)
Screenshot: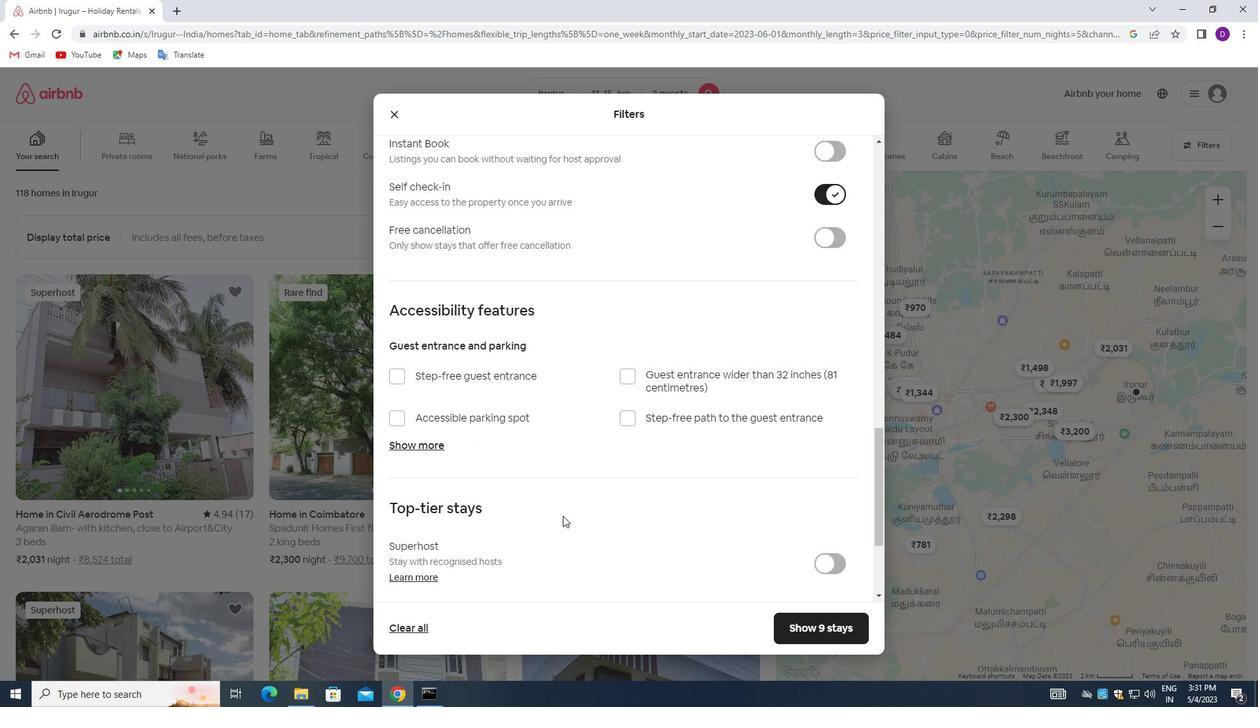 
Action: Mouse moved to (540, 529)
Screenshot: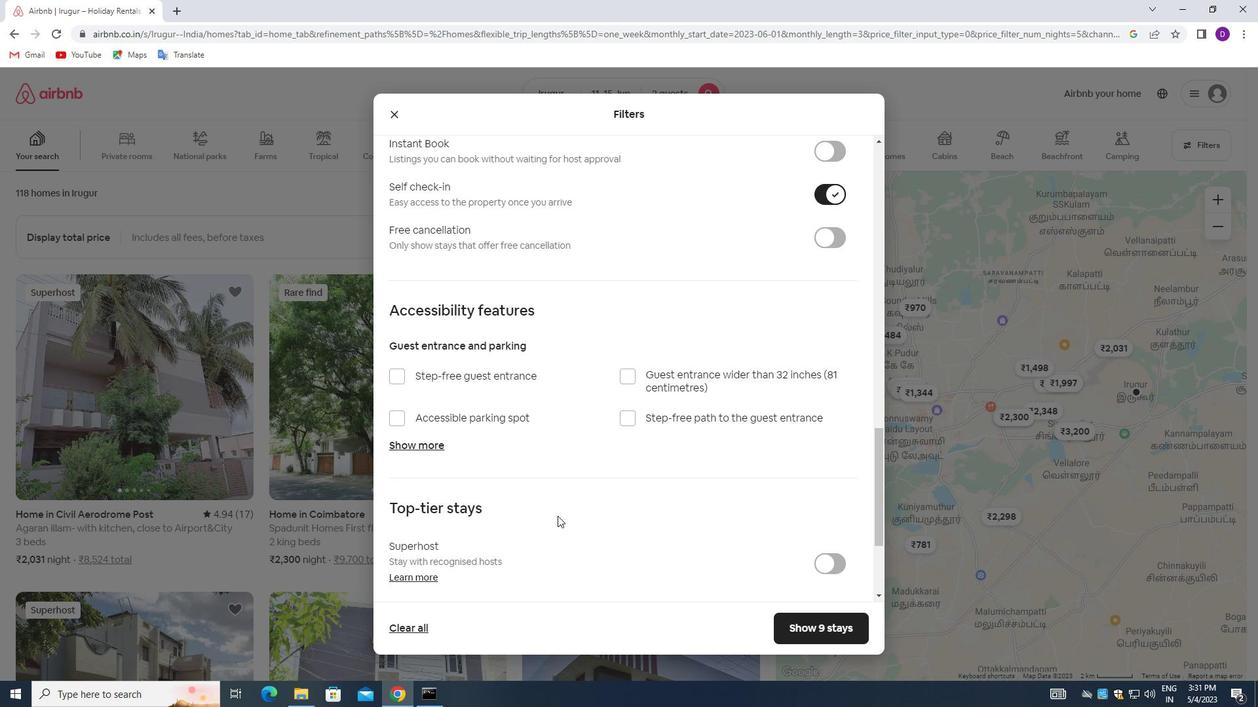 
Action: Mouse scrolled (540, 528) with delta (0, 0)
Screenshot: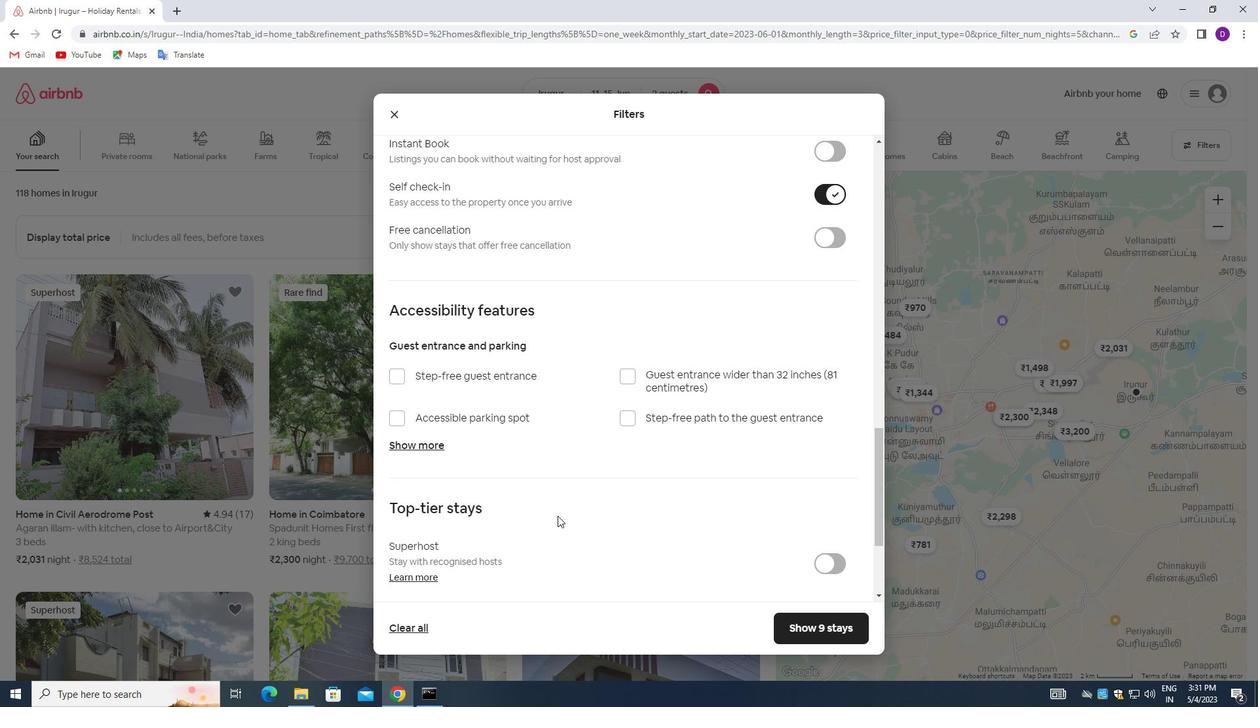 
Action: Mouse moved to (540, 529)
Screenshot: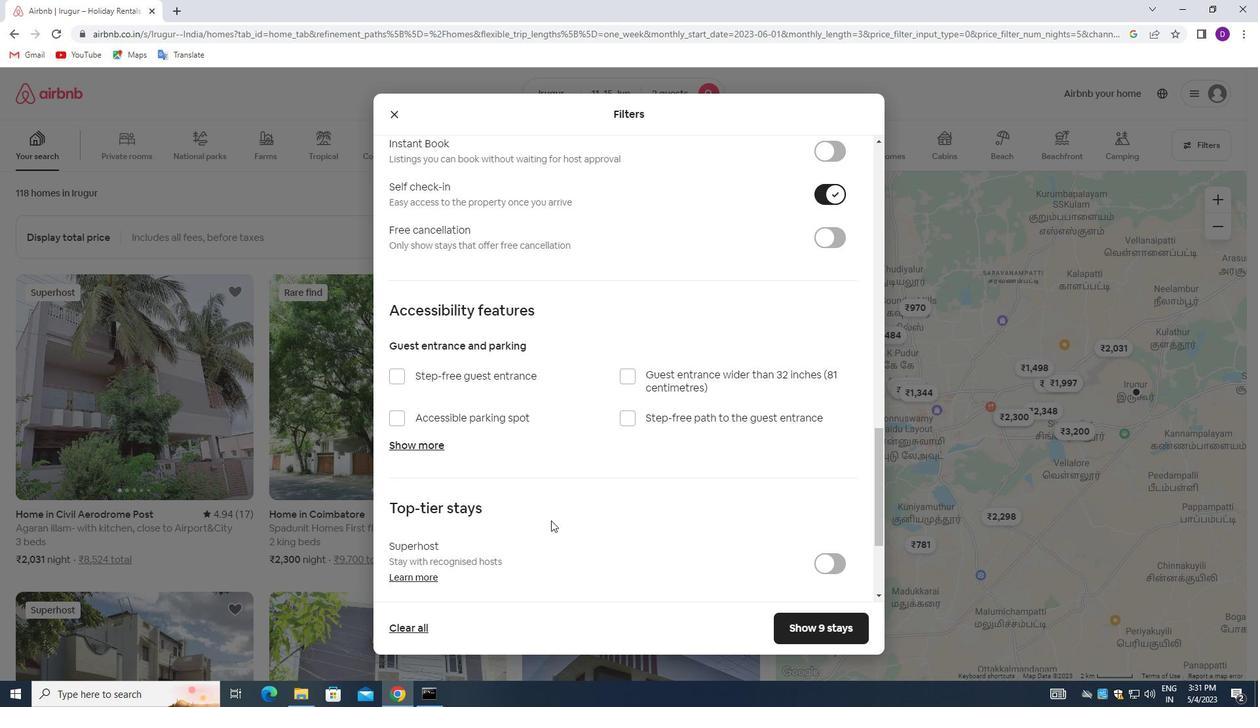 
Action: Mouse scrolled (540, 528) with delta (0, 0)
Screenshot: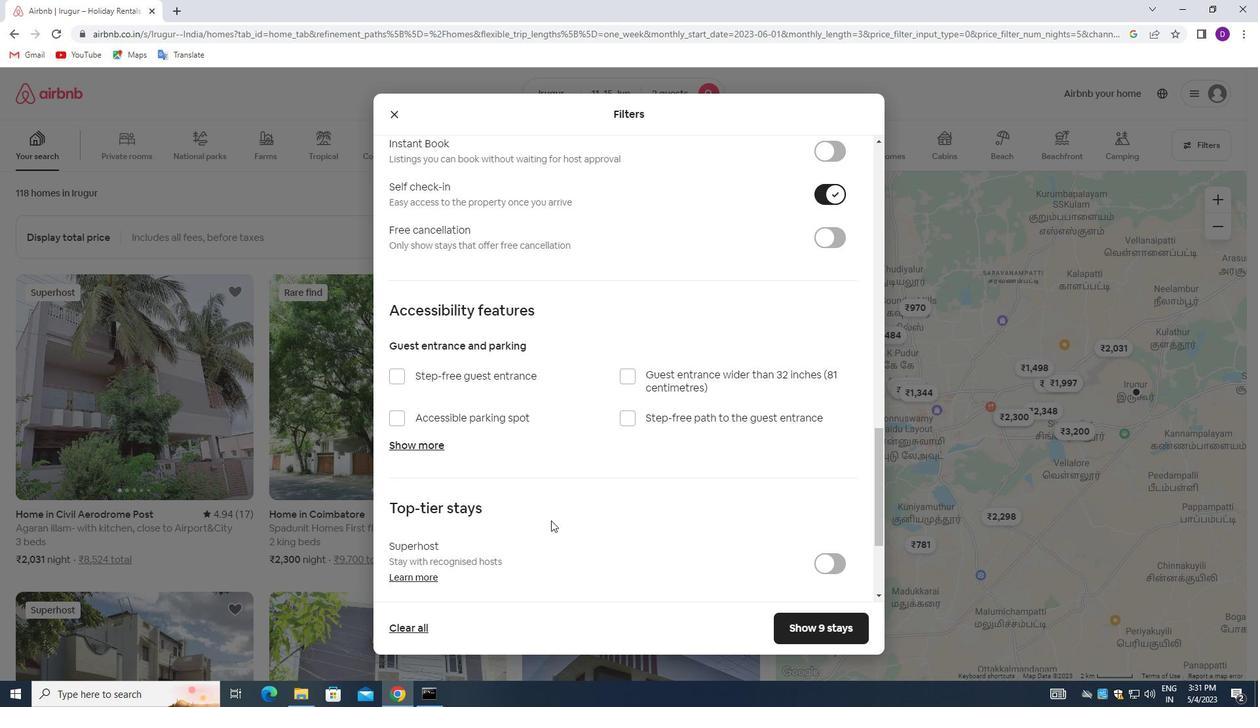 
Action: Mouse scrolled (540, 528) with delta (0, 0)
Screenshot: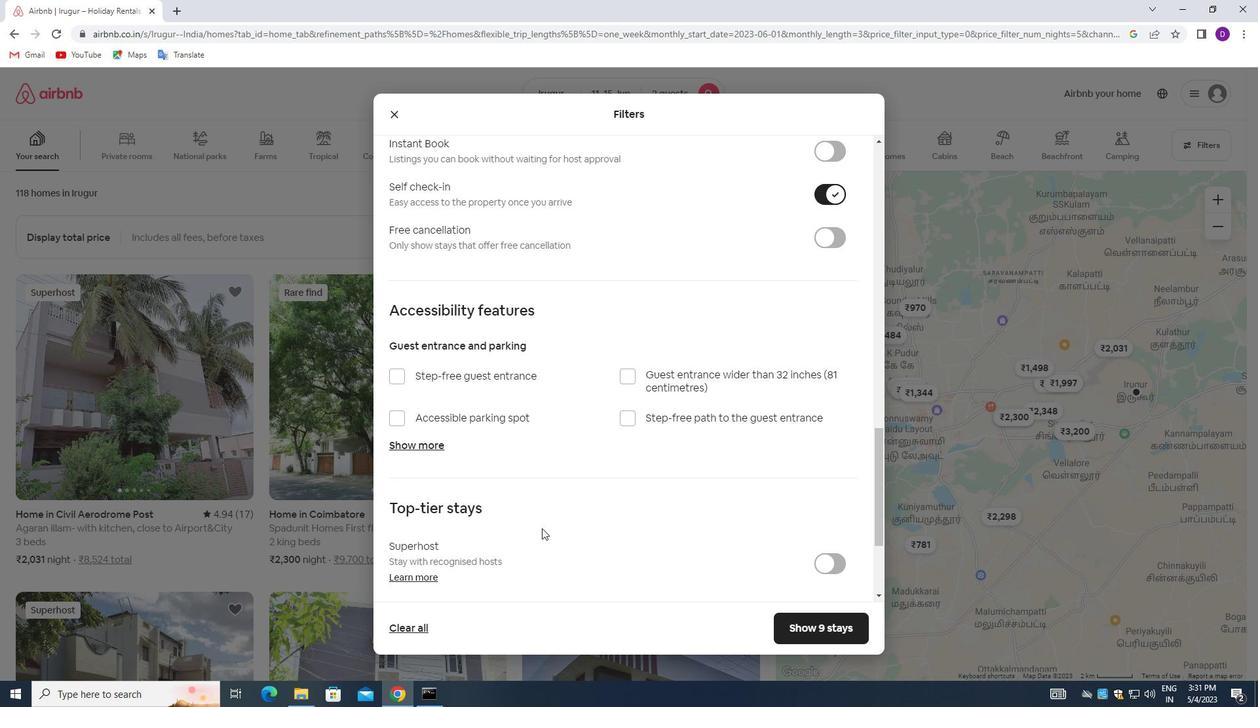 
Action: Mouse scrolled (540, 528) with delta (0, 0)
Screenshot: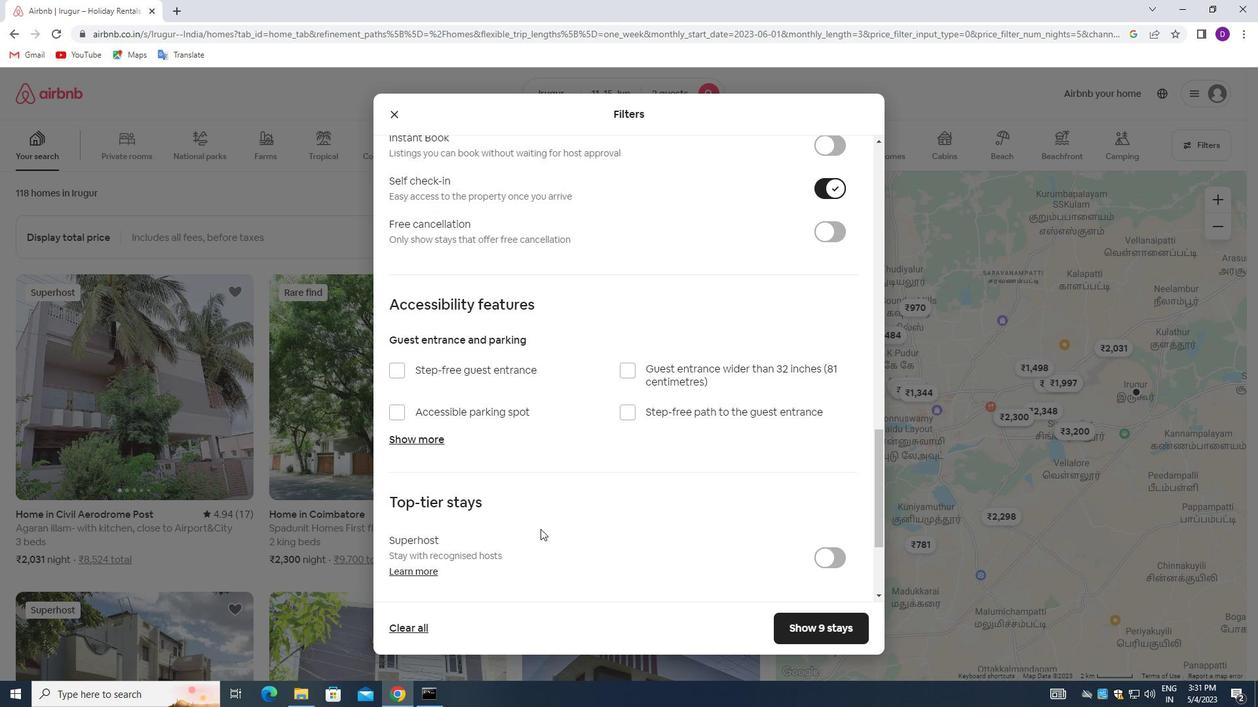 
Action: Mouse scrolled (540, 528) with delta (0, 0)
Screenshot: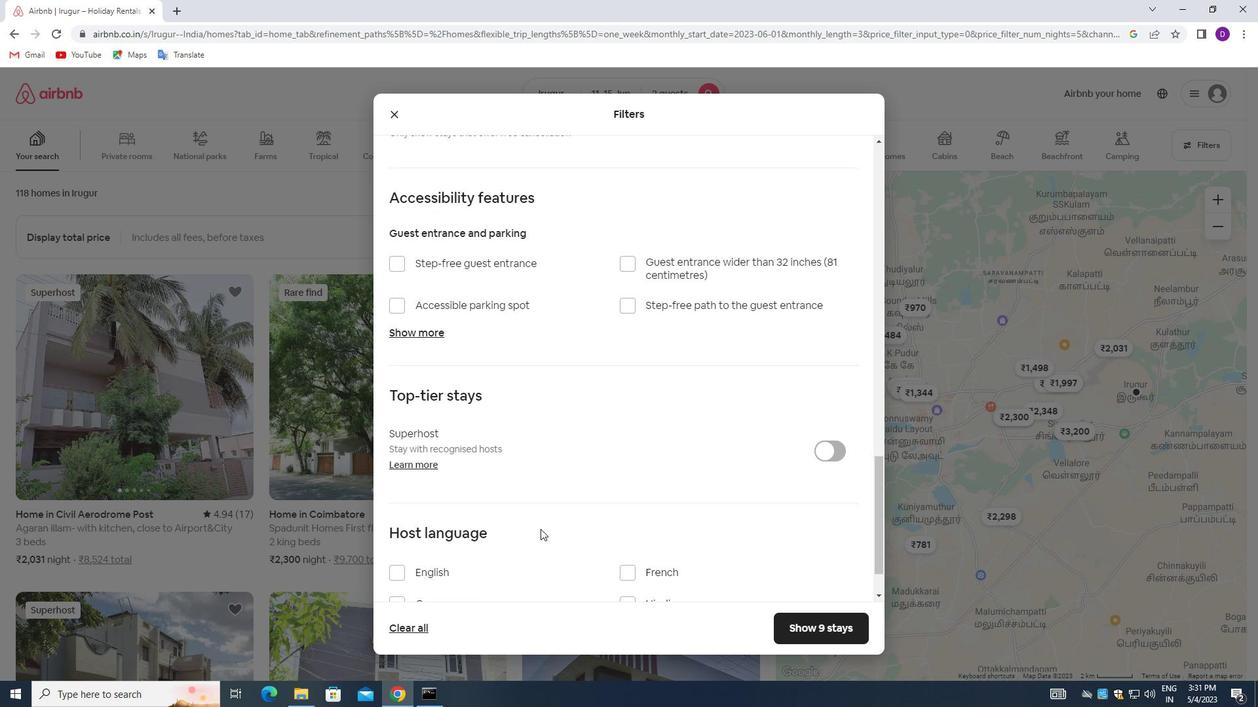 
Action: Mouse moved to (403, 509)
Screenshot: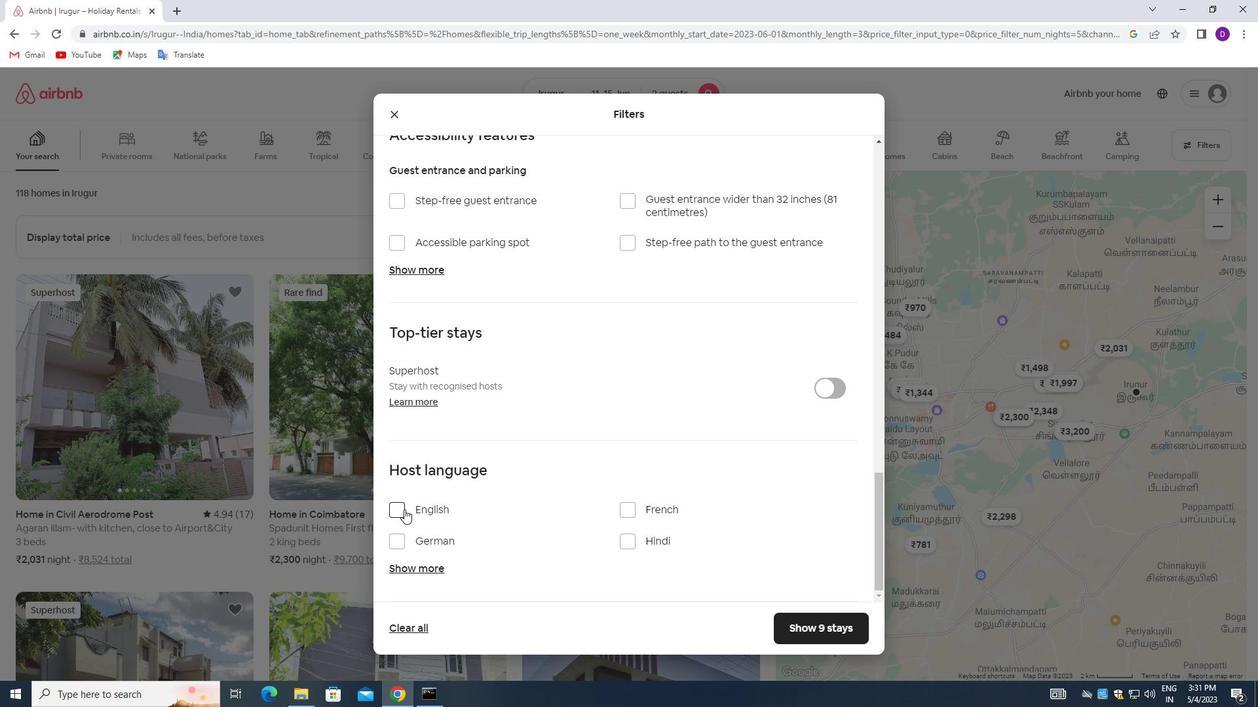 
Action: Mouse pressed left at (403, 509)
Screenshot: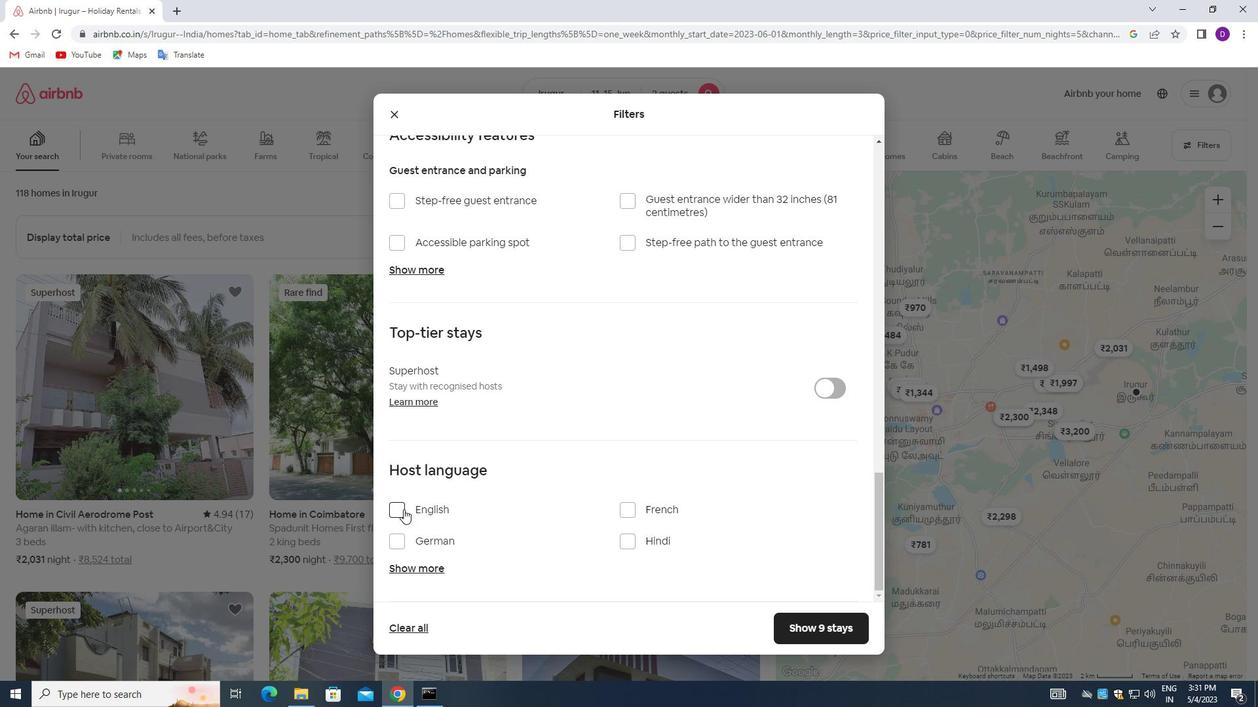 
Action: Mouse moved to (782, 620)
Screenshot: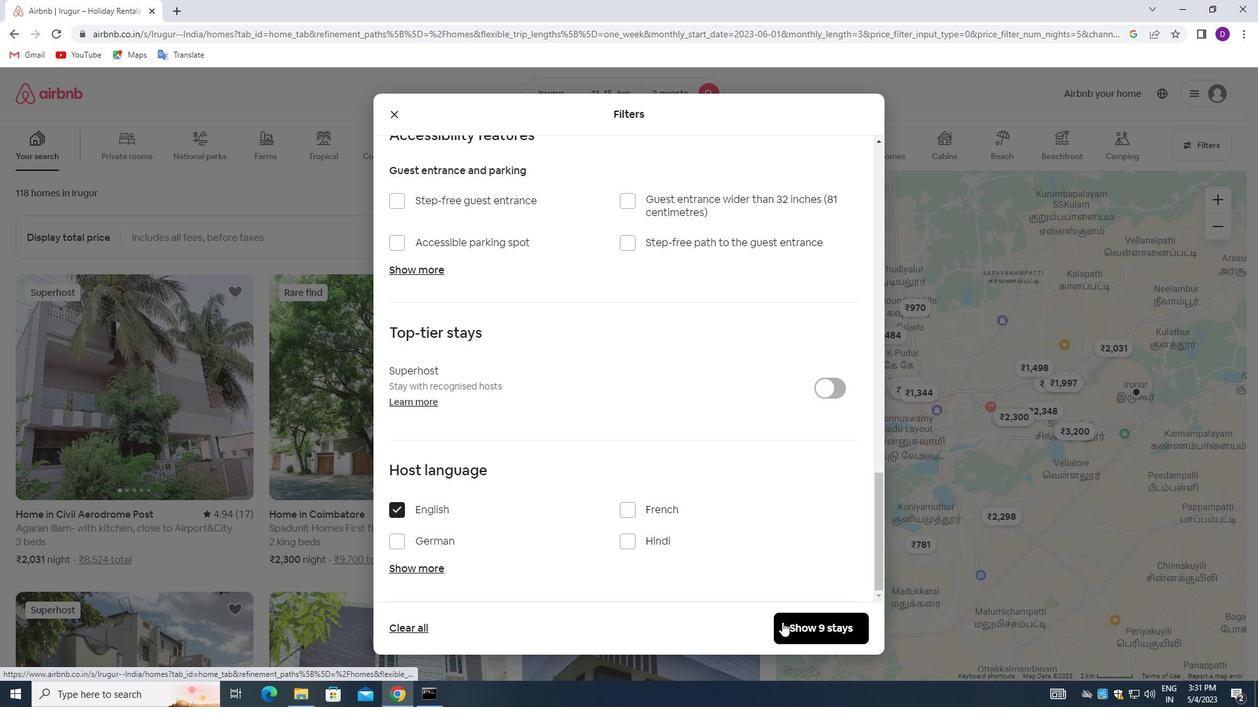 
Action: Mouse pressed left at (782, 620)
Screenshot: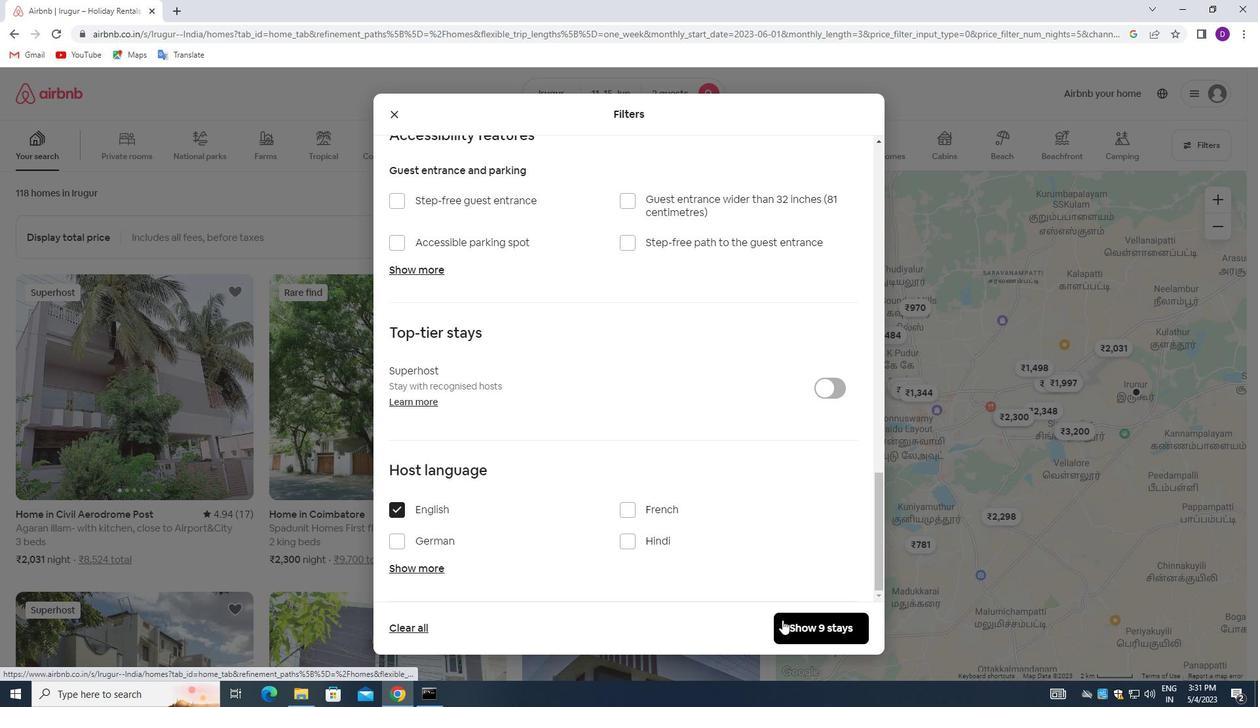 
Action: Mouse moved to (672, 432)
Screenshot: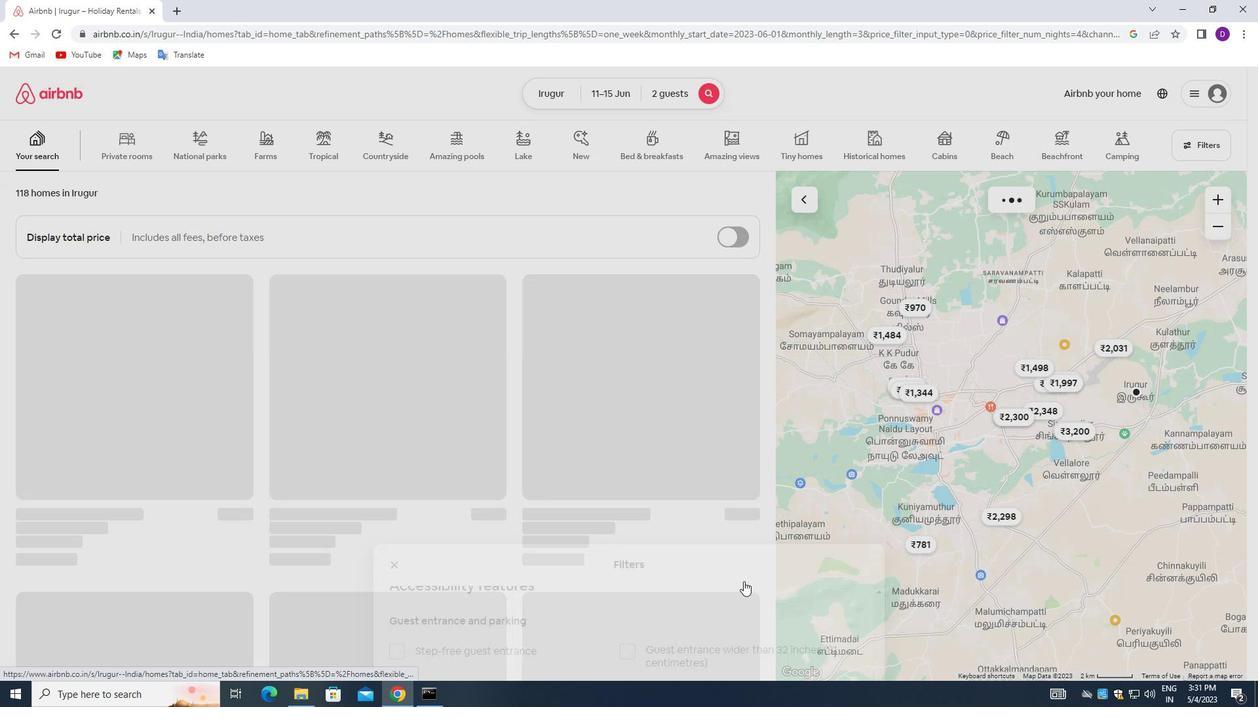 
